 Task: Find connections with filter location Kisaran with filter topic #Productivitywith filter profile language French with filter current company Coforge with filter school Knowledge Institute of Technology (KIOT) with filter industry Physicians with filter service category Product Marketing with filter keywords title Director of Bean Counting
Action: Mouse moved to (681, 89)
Screenshot: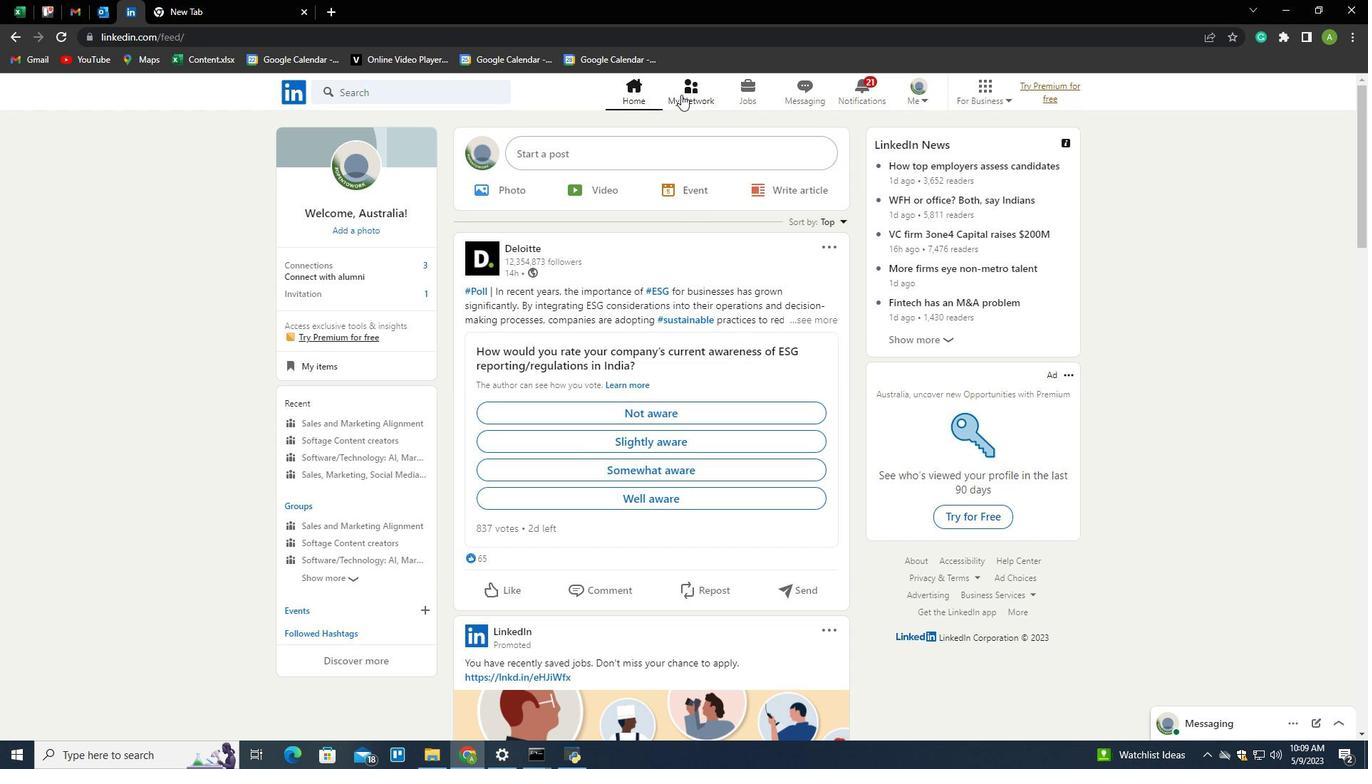 
Action: Mouse pressed left at (681, 89)
Screenshot: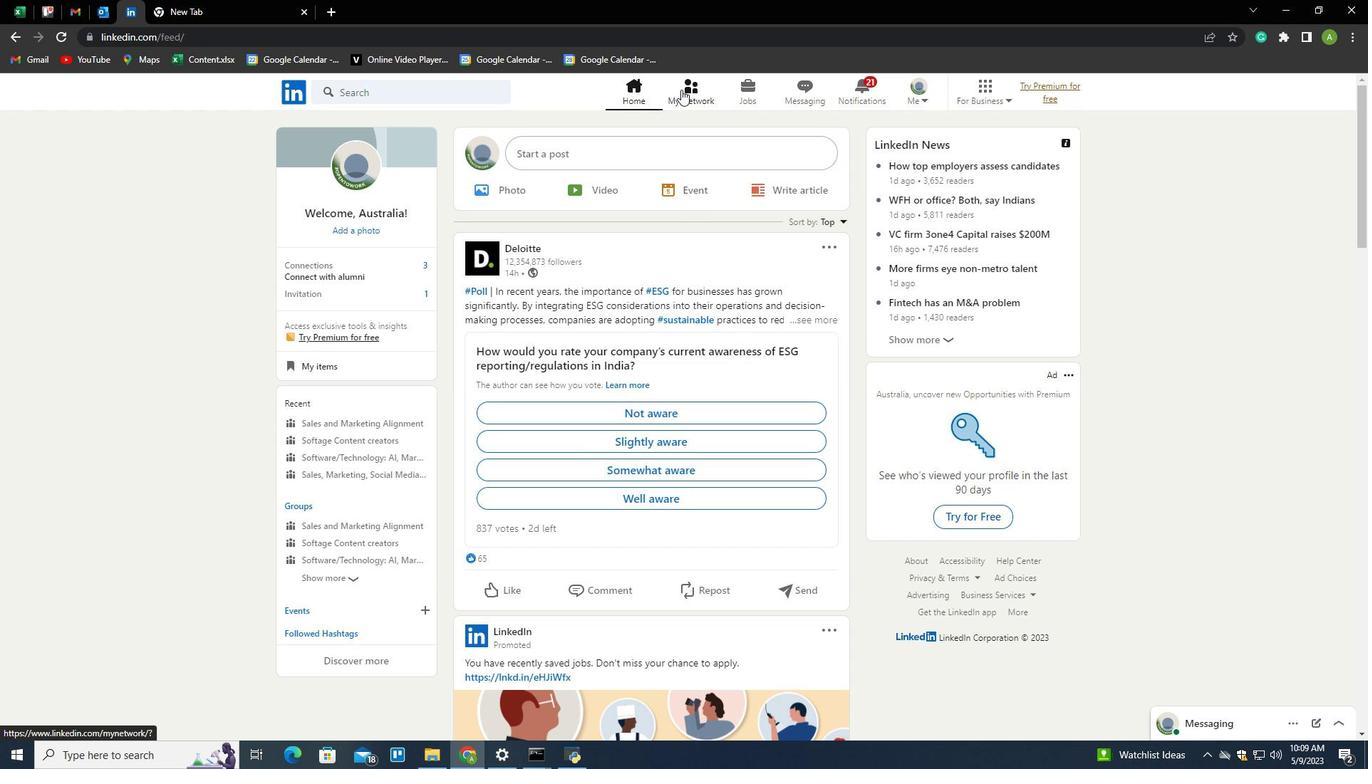 
Action: Mouse moved to (364, 166)
Screenshot: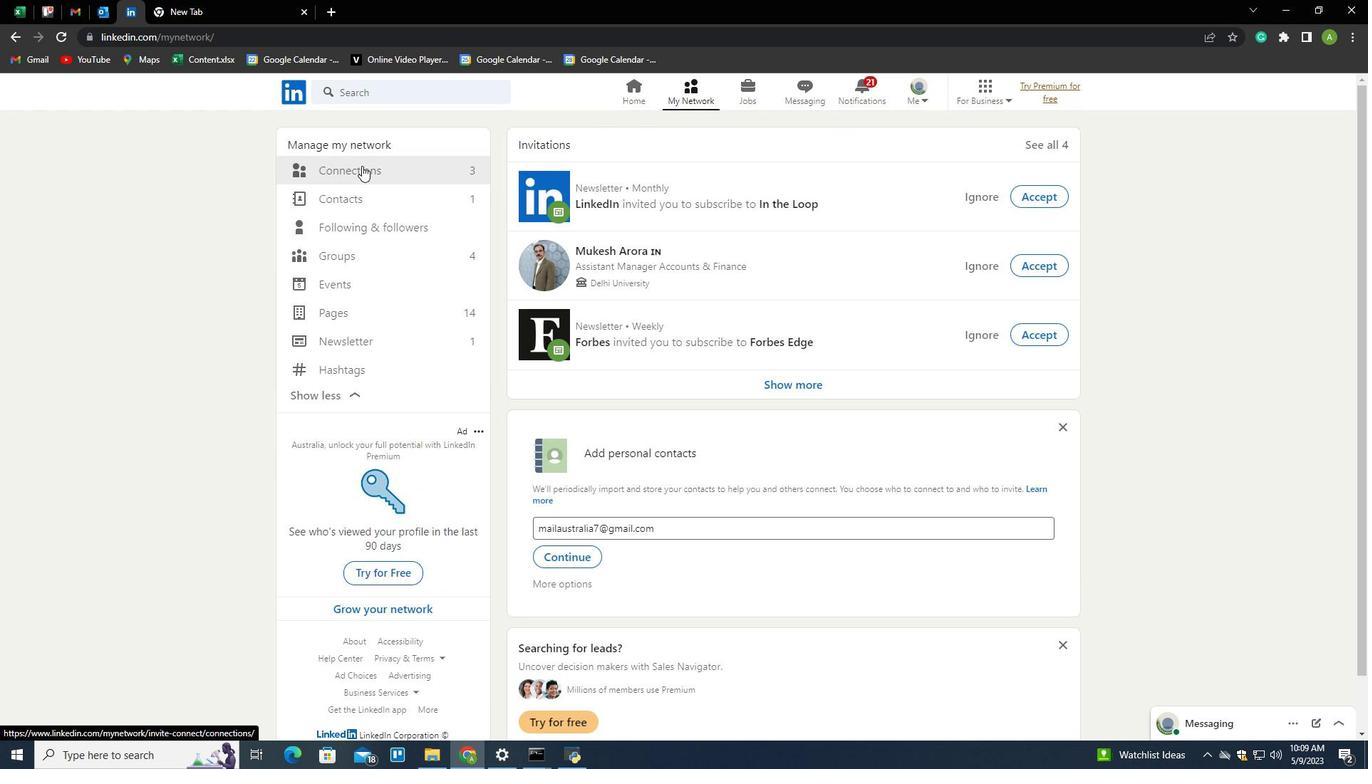
Action: Mouse pressed left at (364, 166)
Screenshot: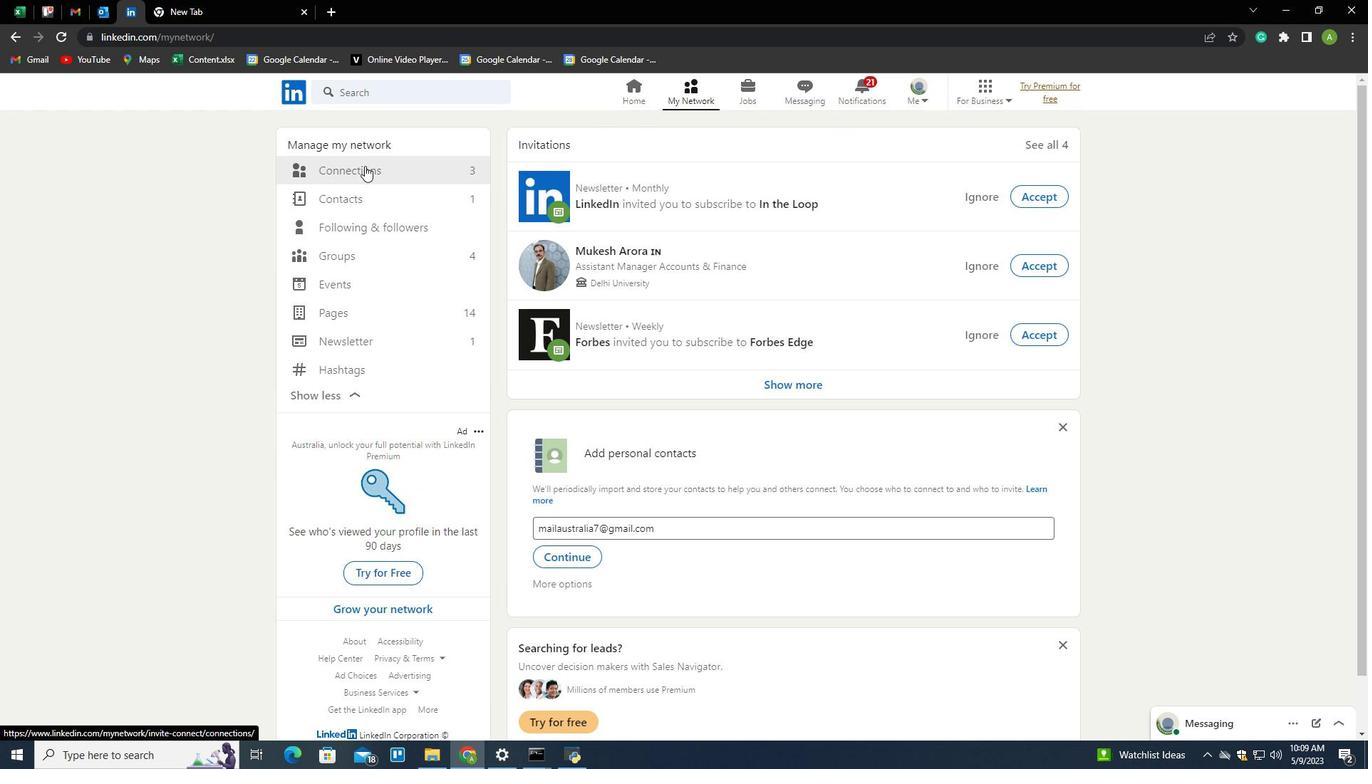 
Action: Mouse moved to (796, 169)
Screenshot: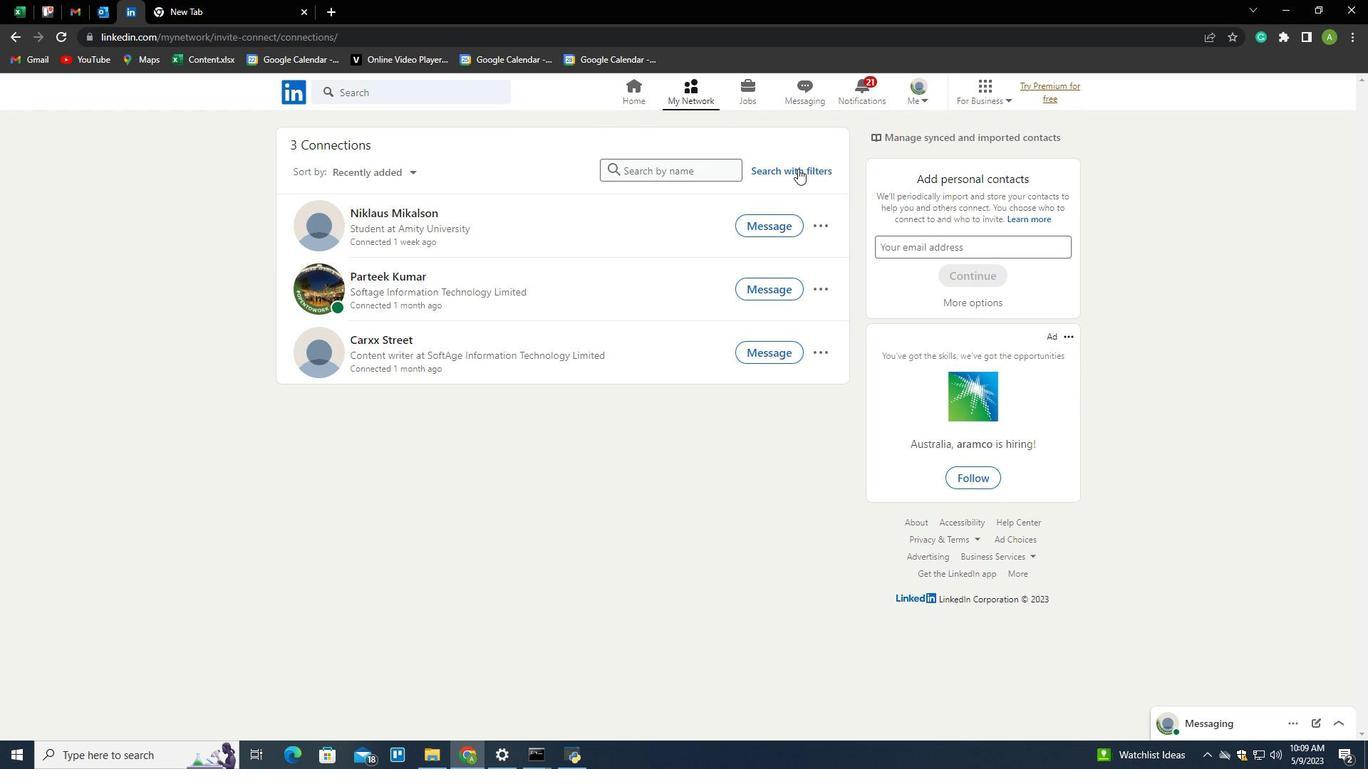 
Action: Mouse pressed left at (796, 169)
Screenshot: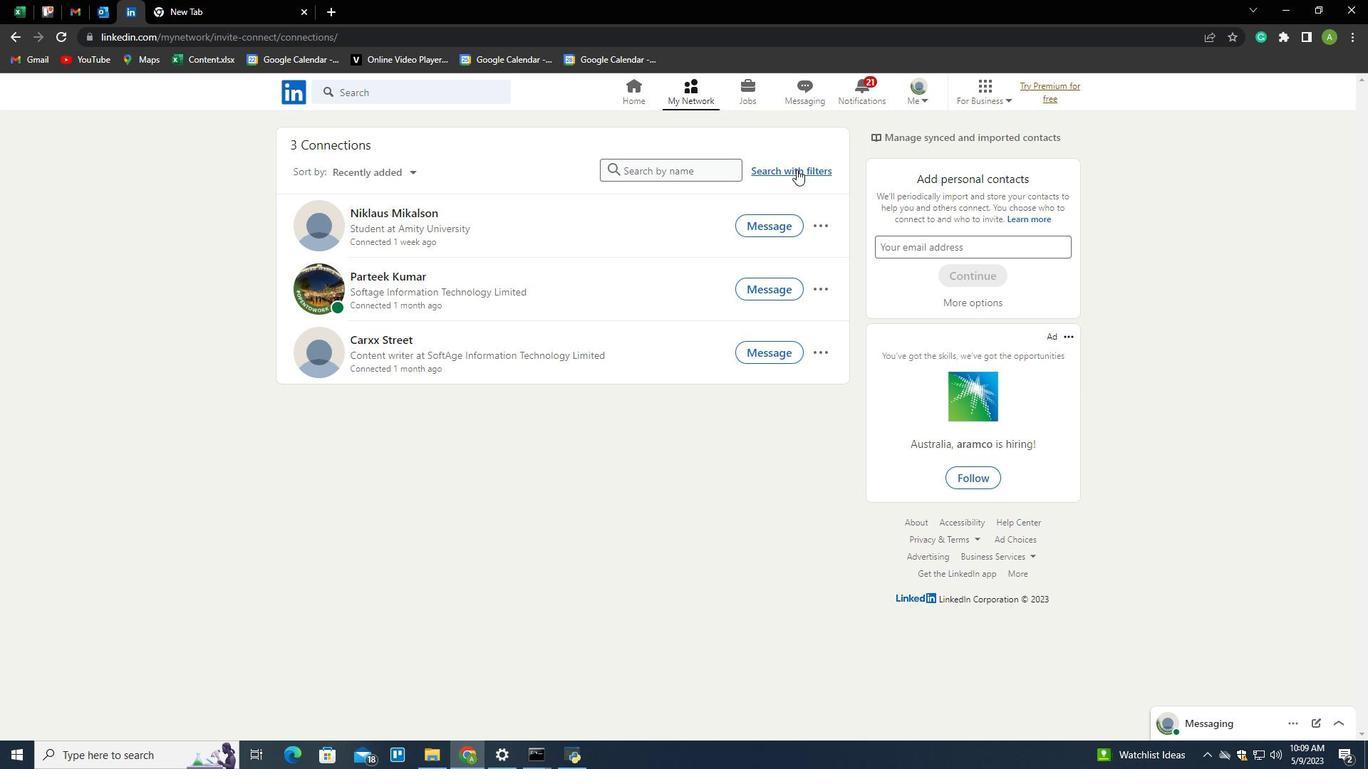 
Action: Mouse moved to (735, 135)
Screenshot: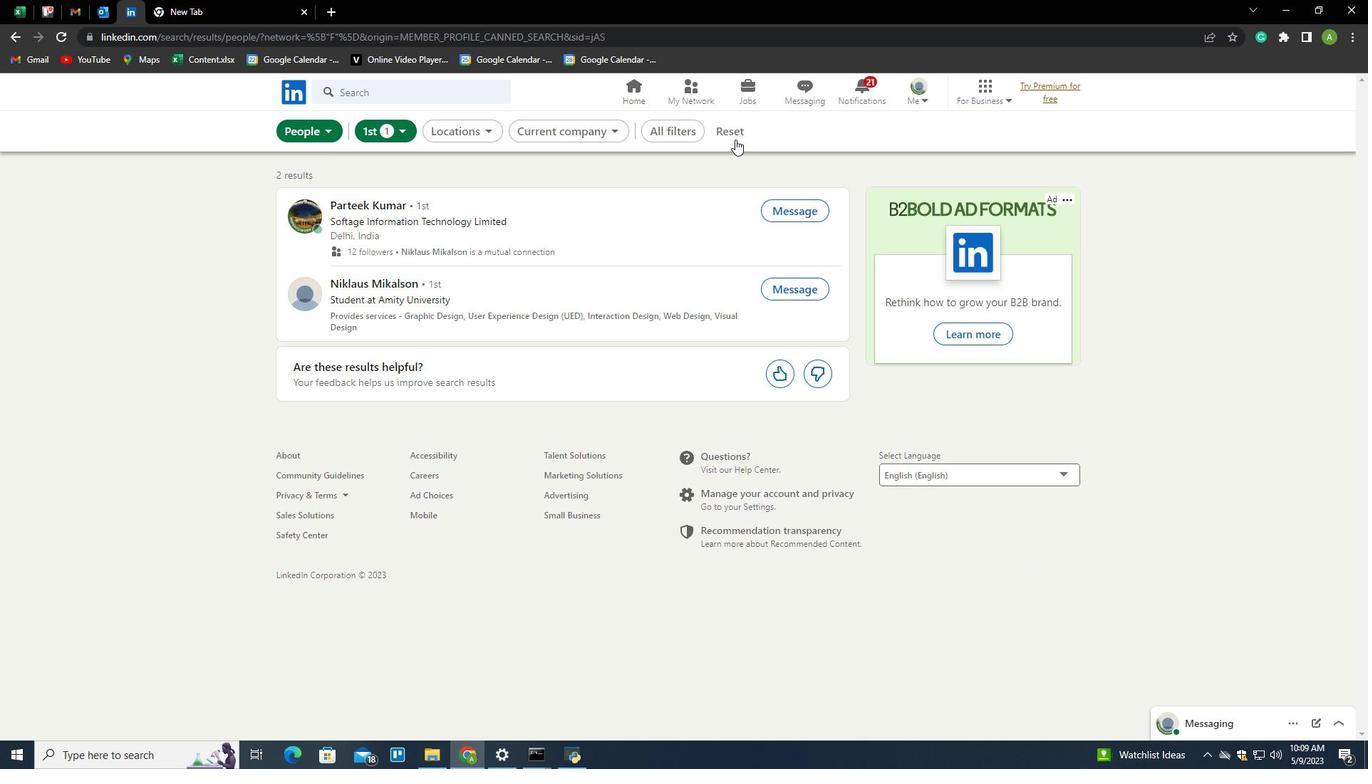 
Action: Mouse pressed left at (735, 135)
Screenshot: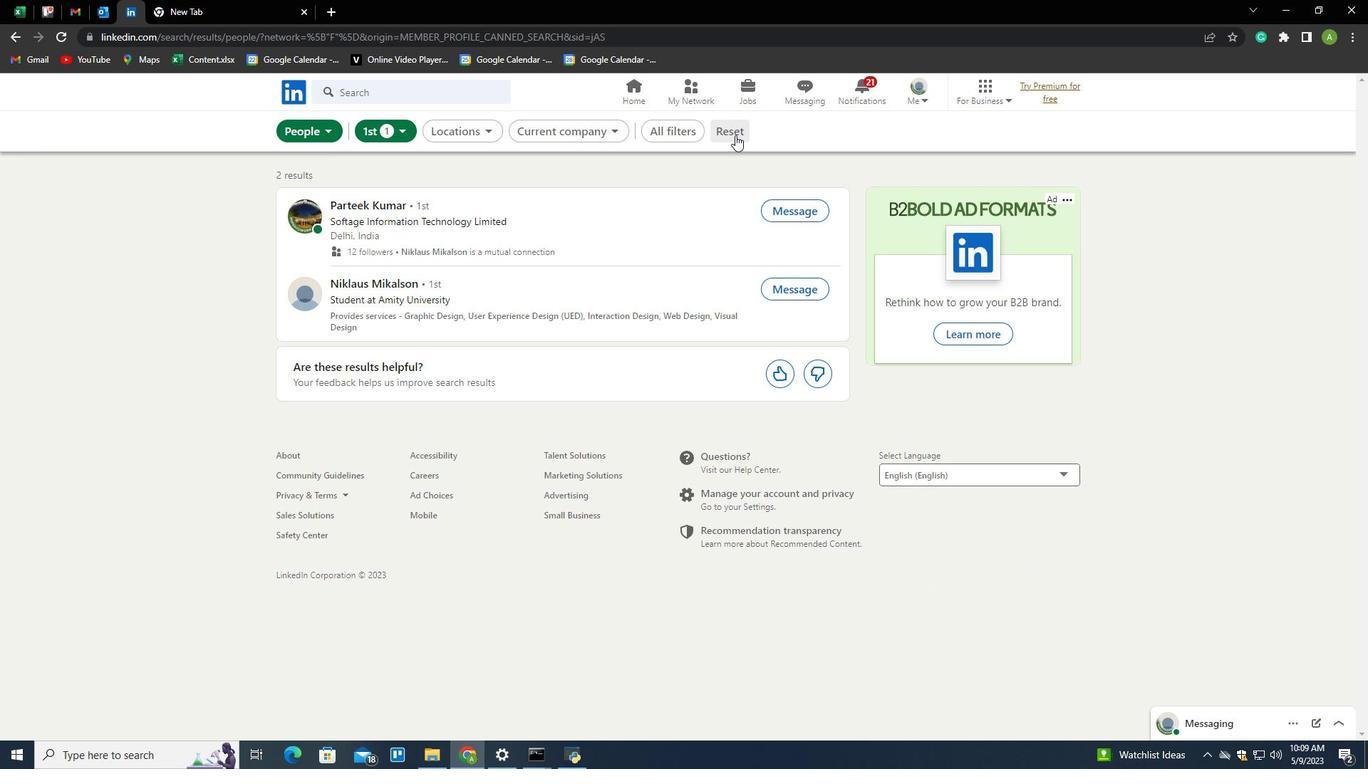 
Action: Mouse moved to (706, 127)
Screenshot: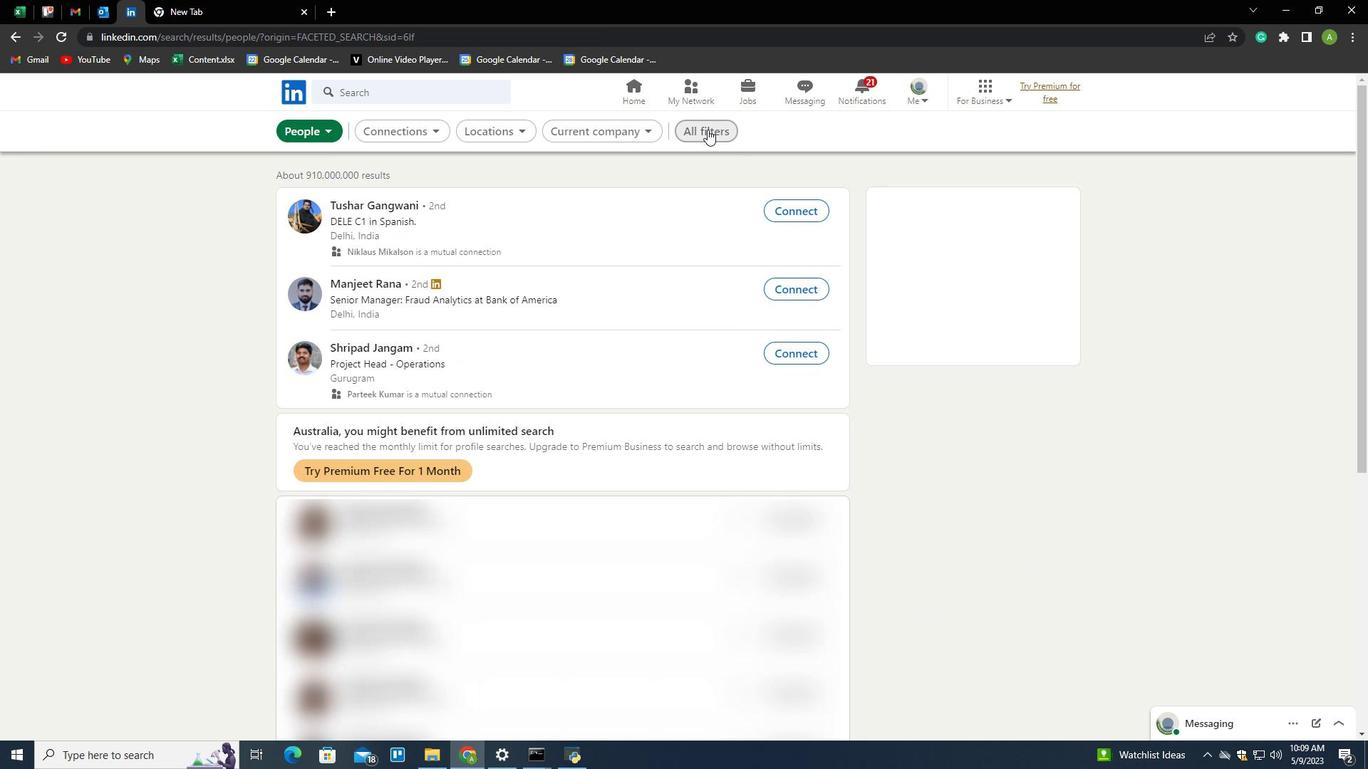 
Action: Mouse pressed left at (706, 127)
Screenshot: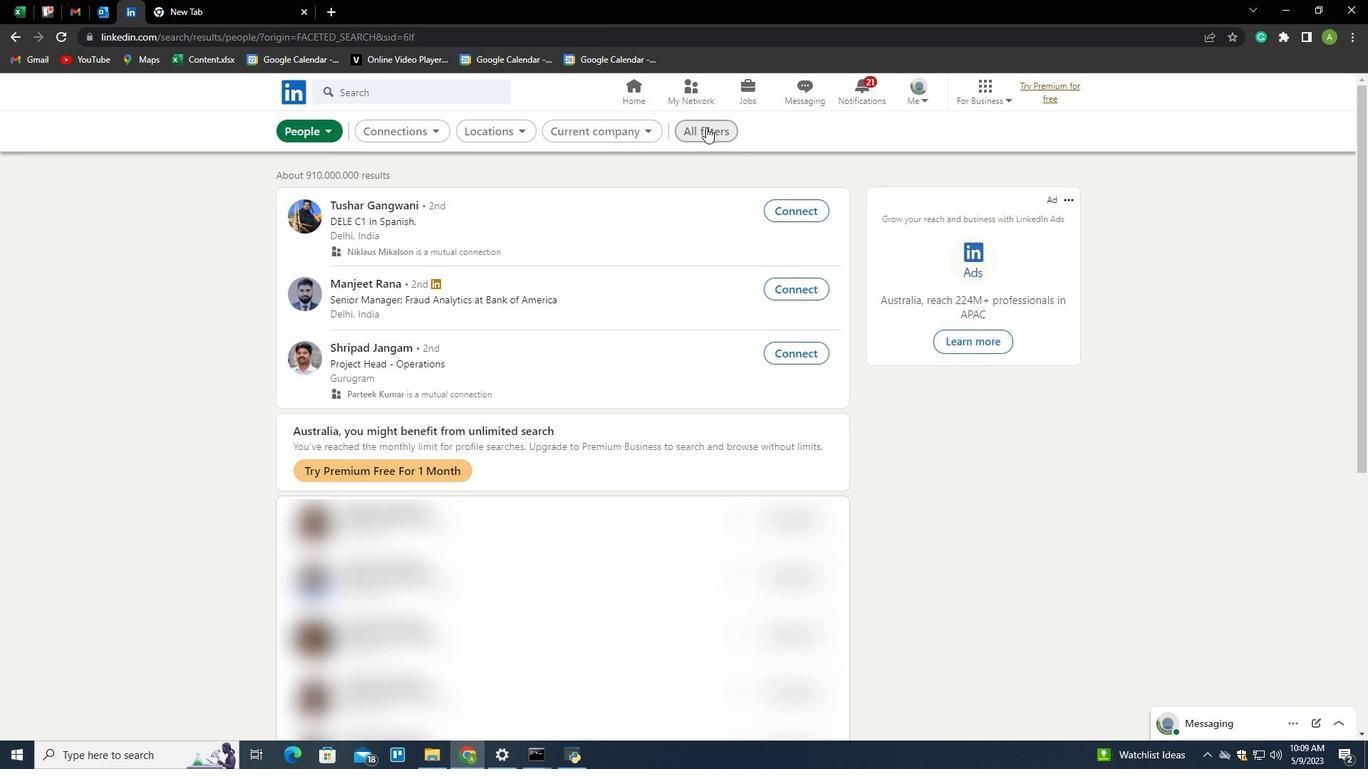 
Action: Mouse moved to (1167, 412)
Screenshot: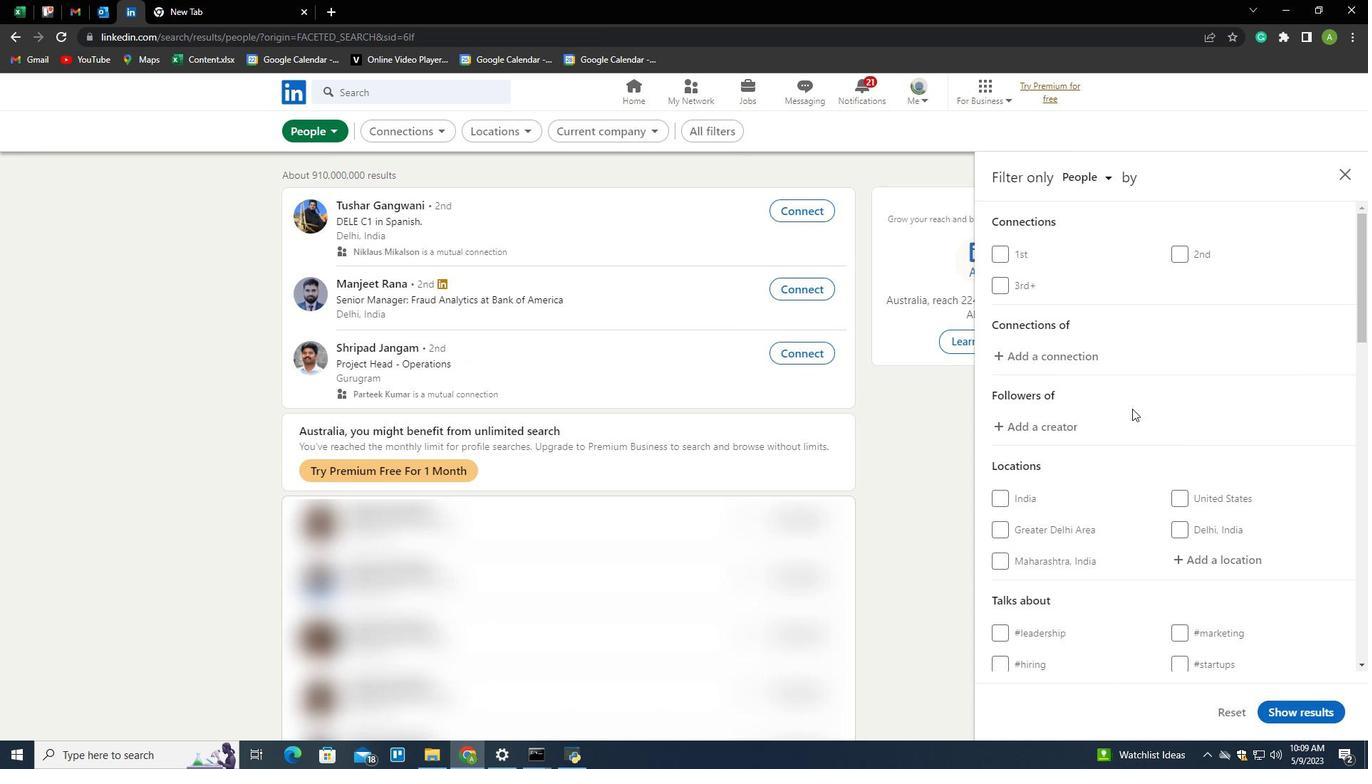 
Action: Mouse scrolled (1167, 411) with delta (0, 0)
Screenshot: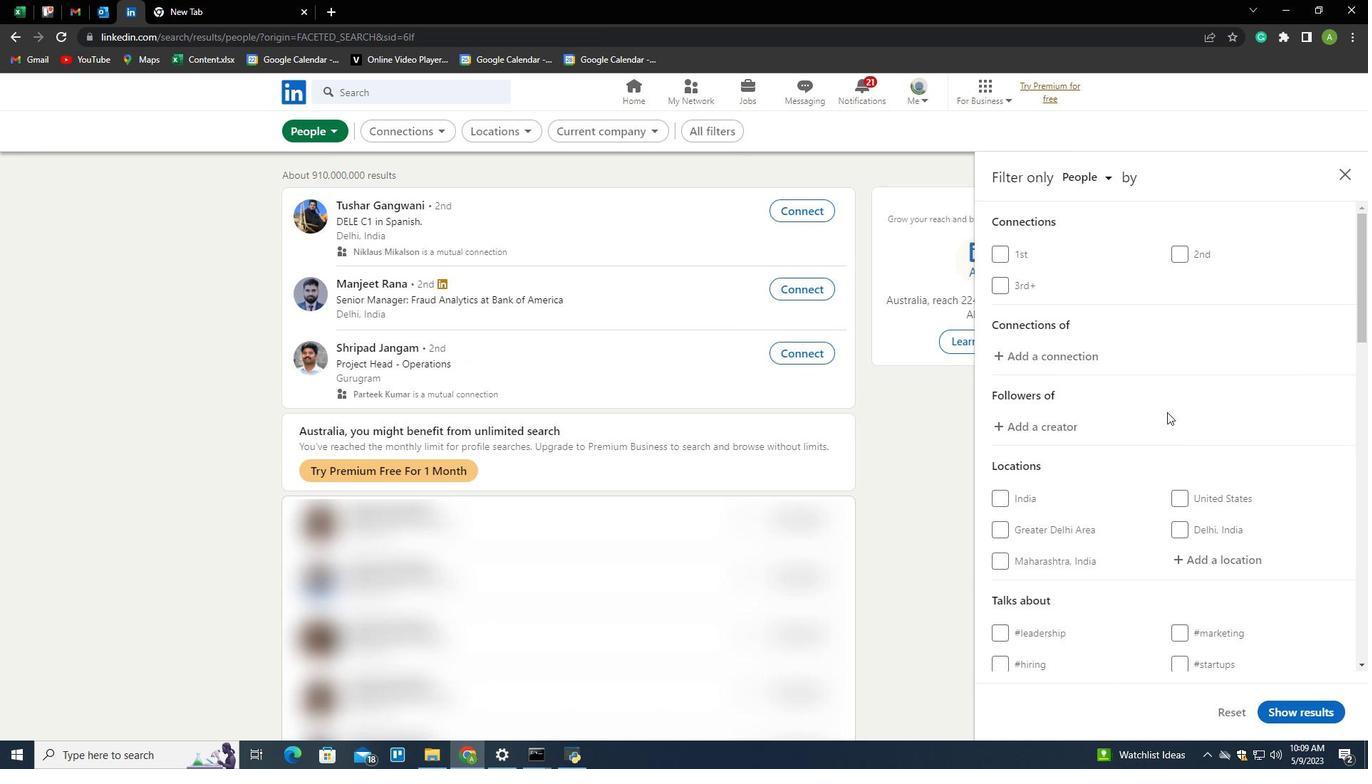 
Action: Mouse scrolled (1167, 411) with delta (0, 0)
Screenshot: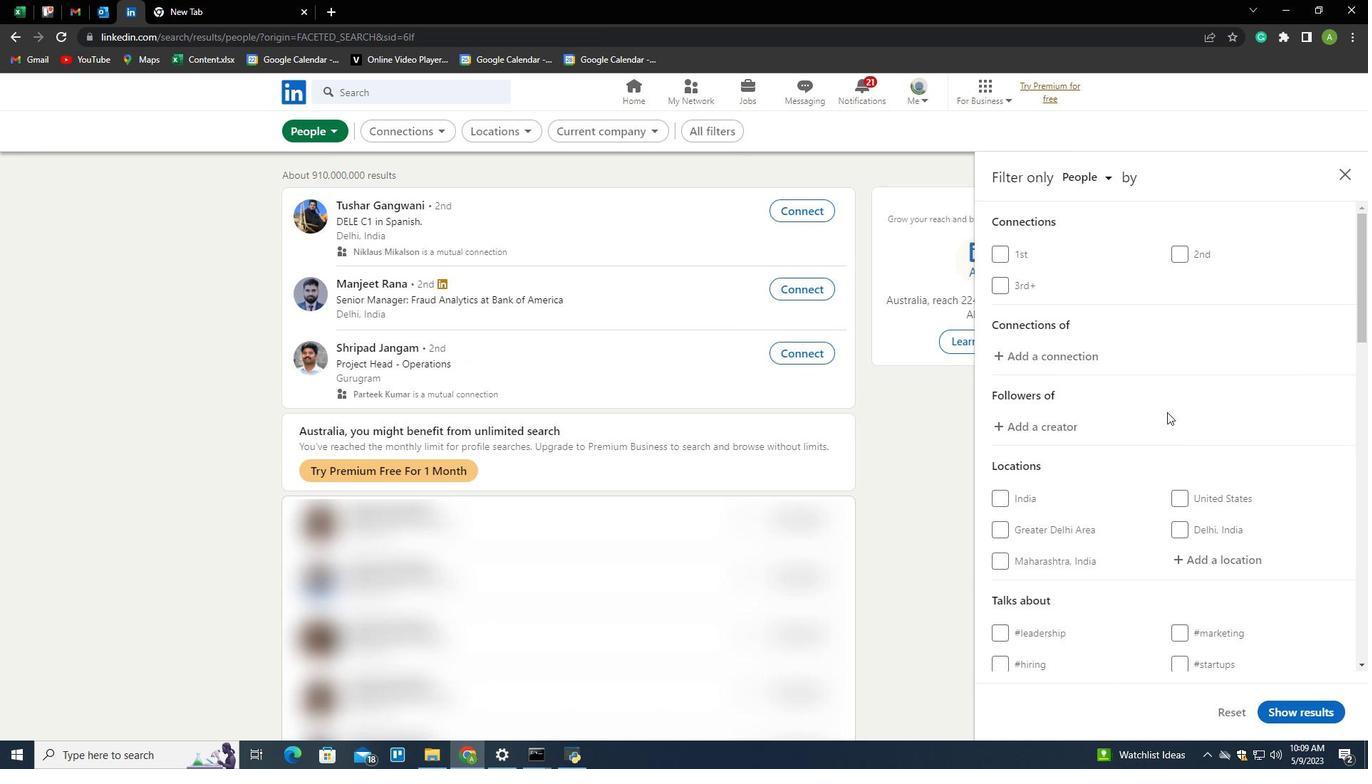 
Action: Mouse moved to (1188, 414)
Screenshot: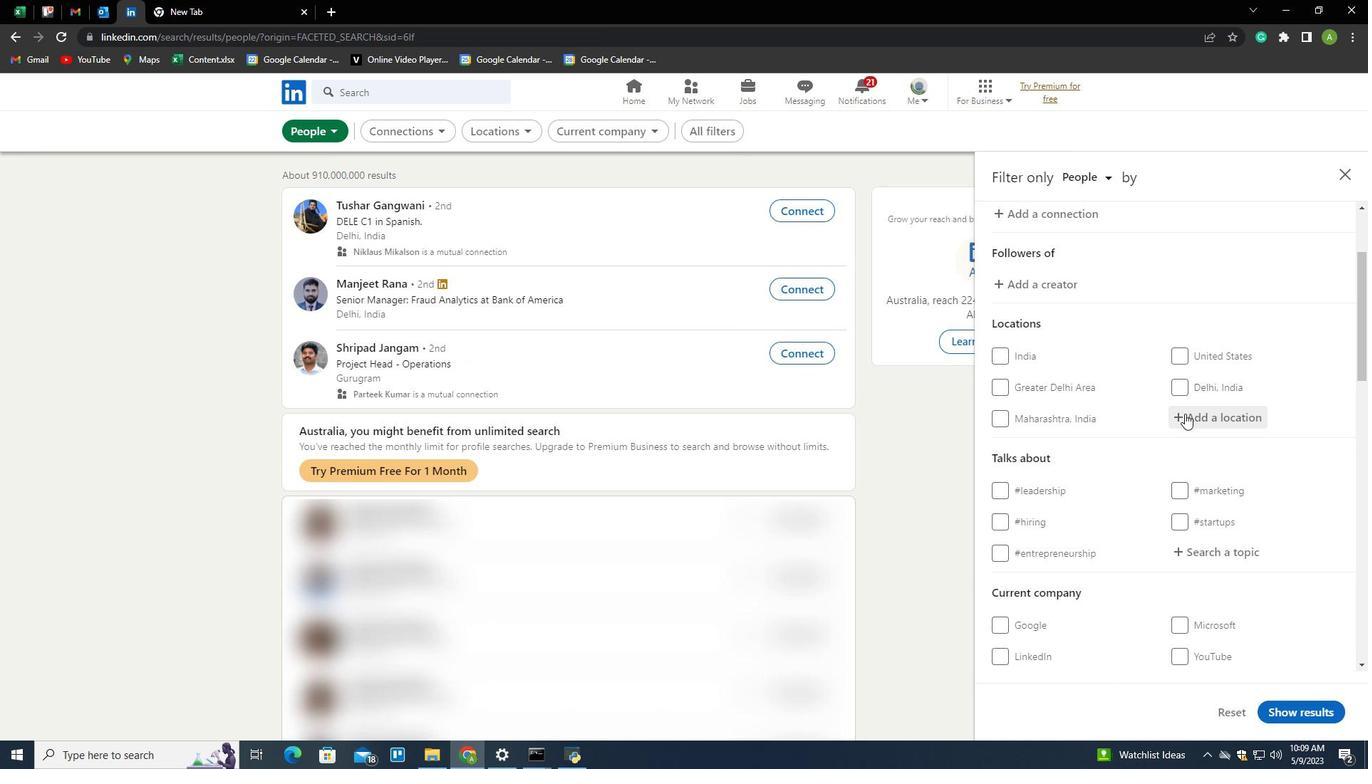 
Action: Mouse pressed left at (1188, 414)
Screenshot: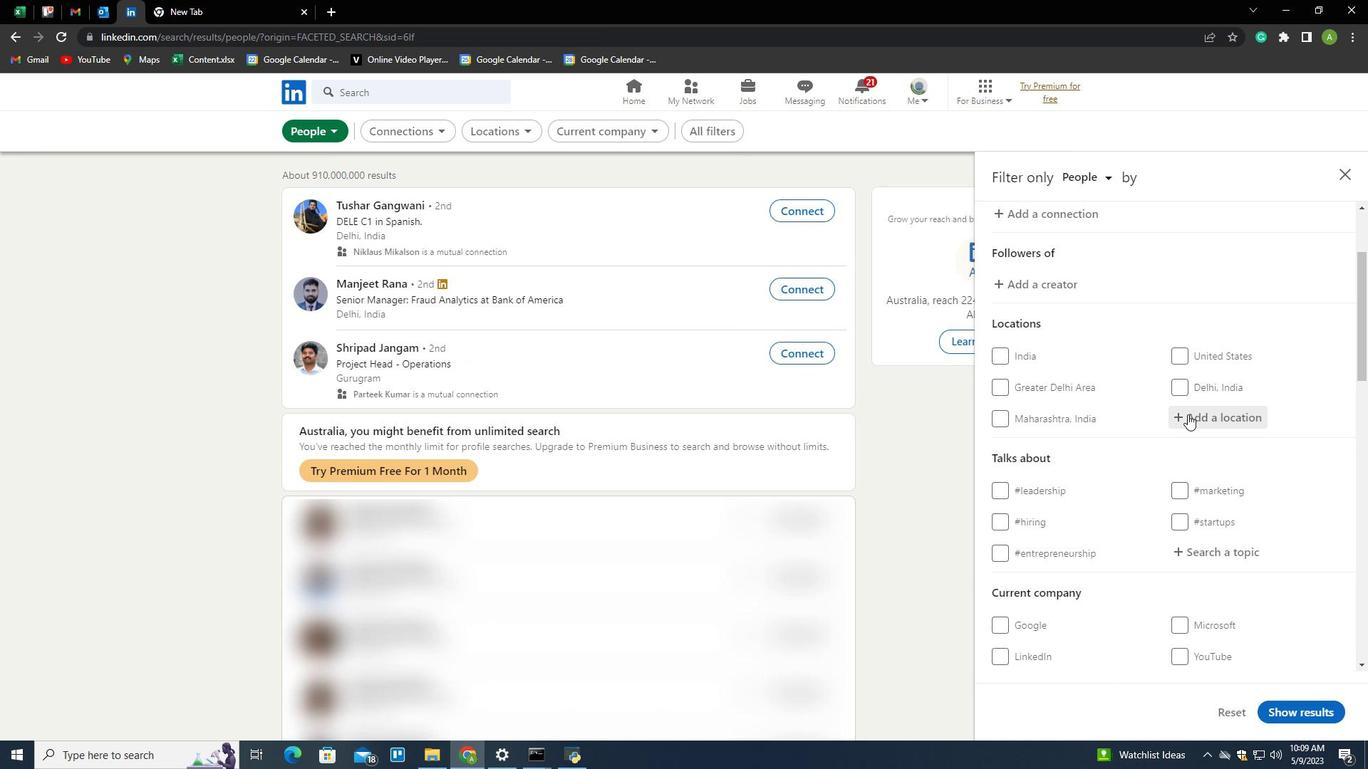 
Action: Key pressed <Key.shift>Kia<Key.backspace>saran
Screenshot: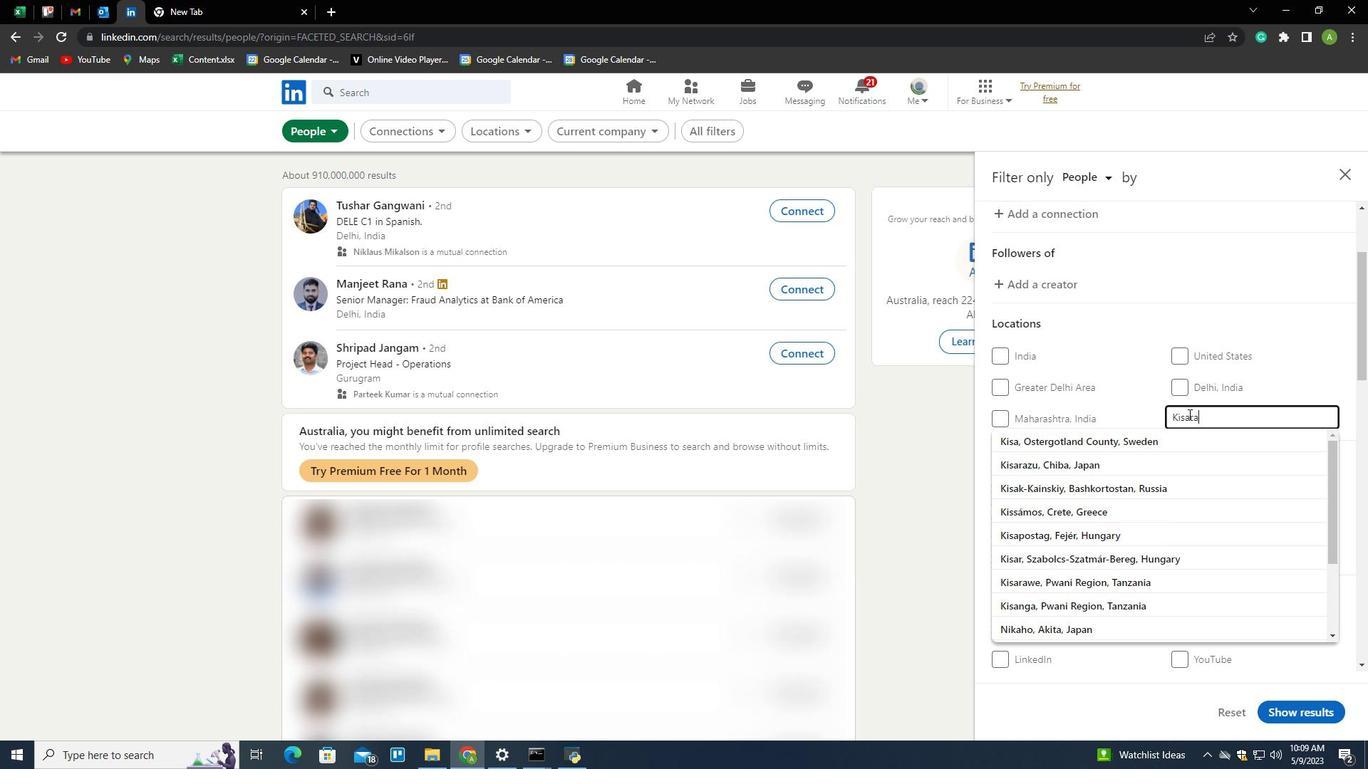 
Action: Mouse moved to (1263, 476)
Screenshot: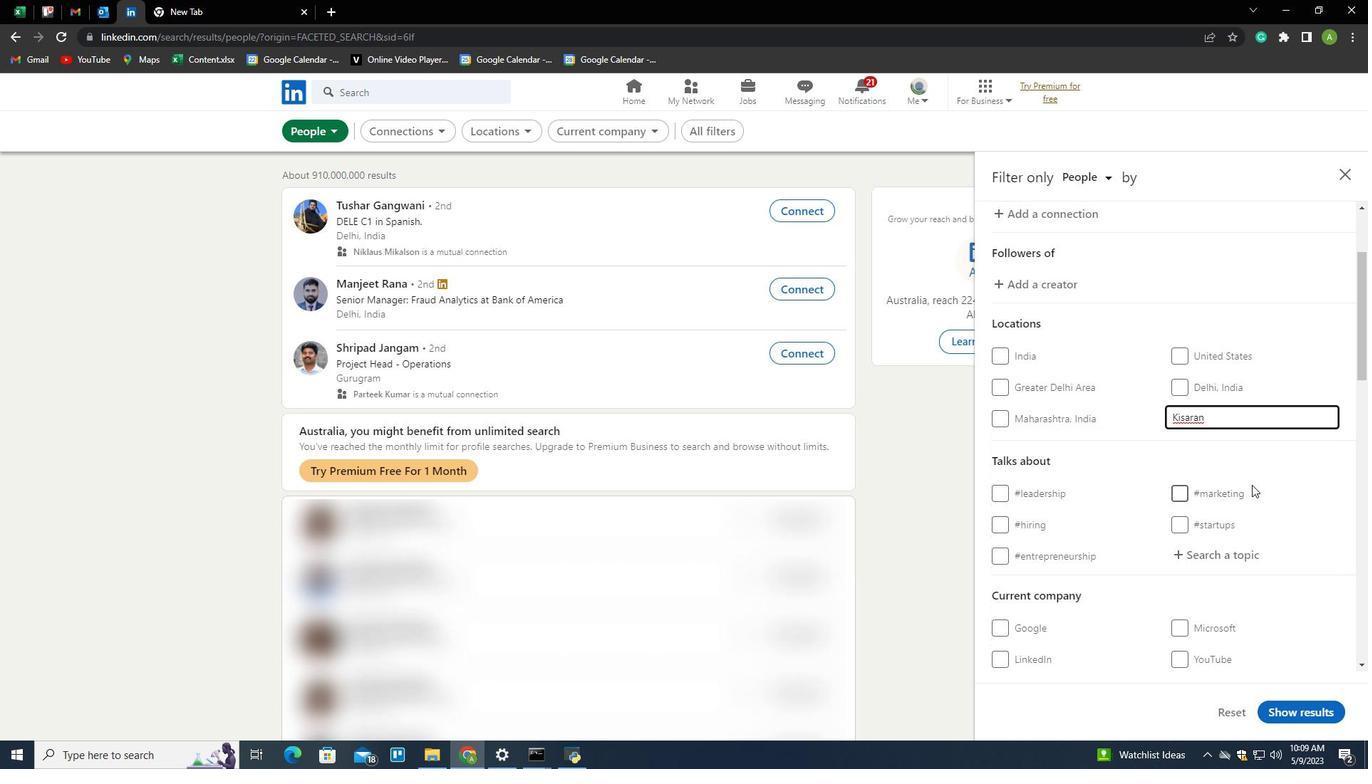 
Action: Mouse pressed left at (1263, 476)
Screenshot: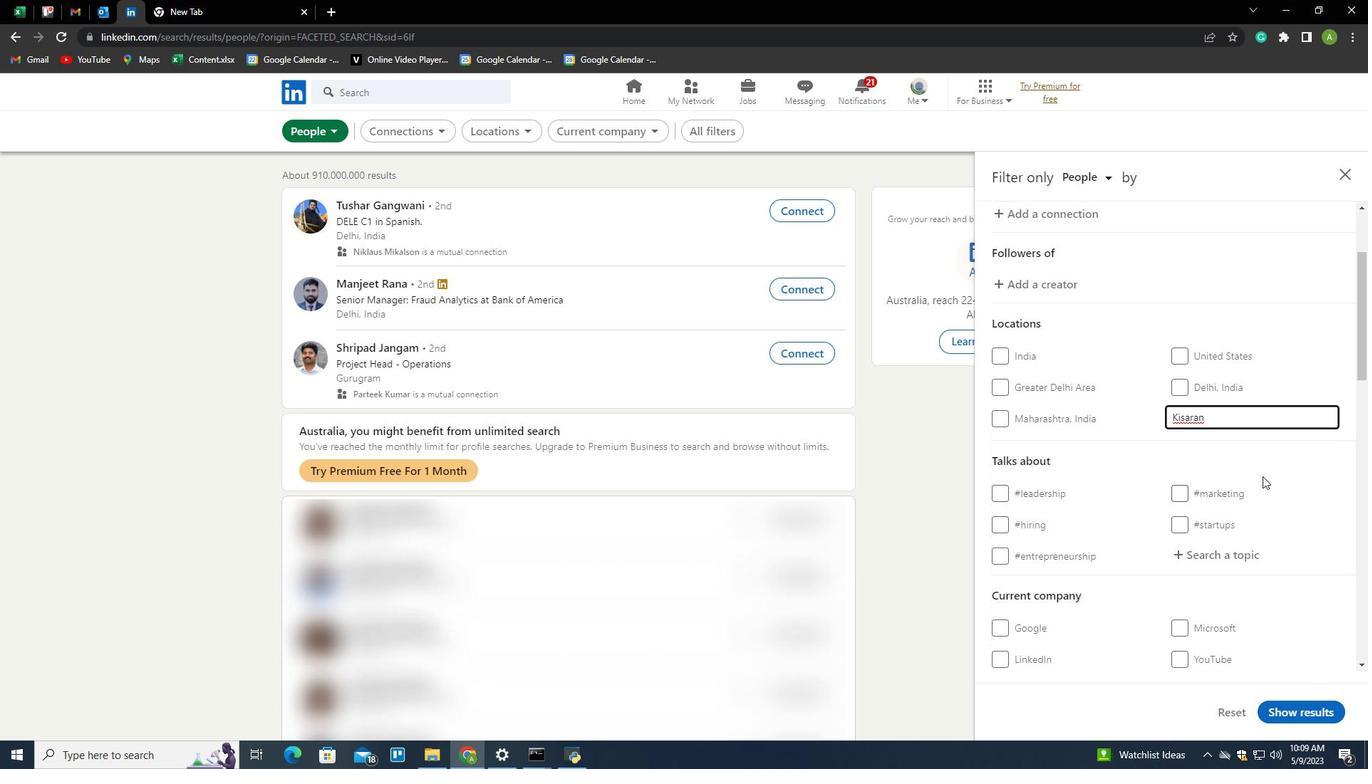 
Action: Mouse moved to (1224, 553)
Screenshot: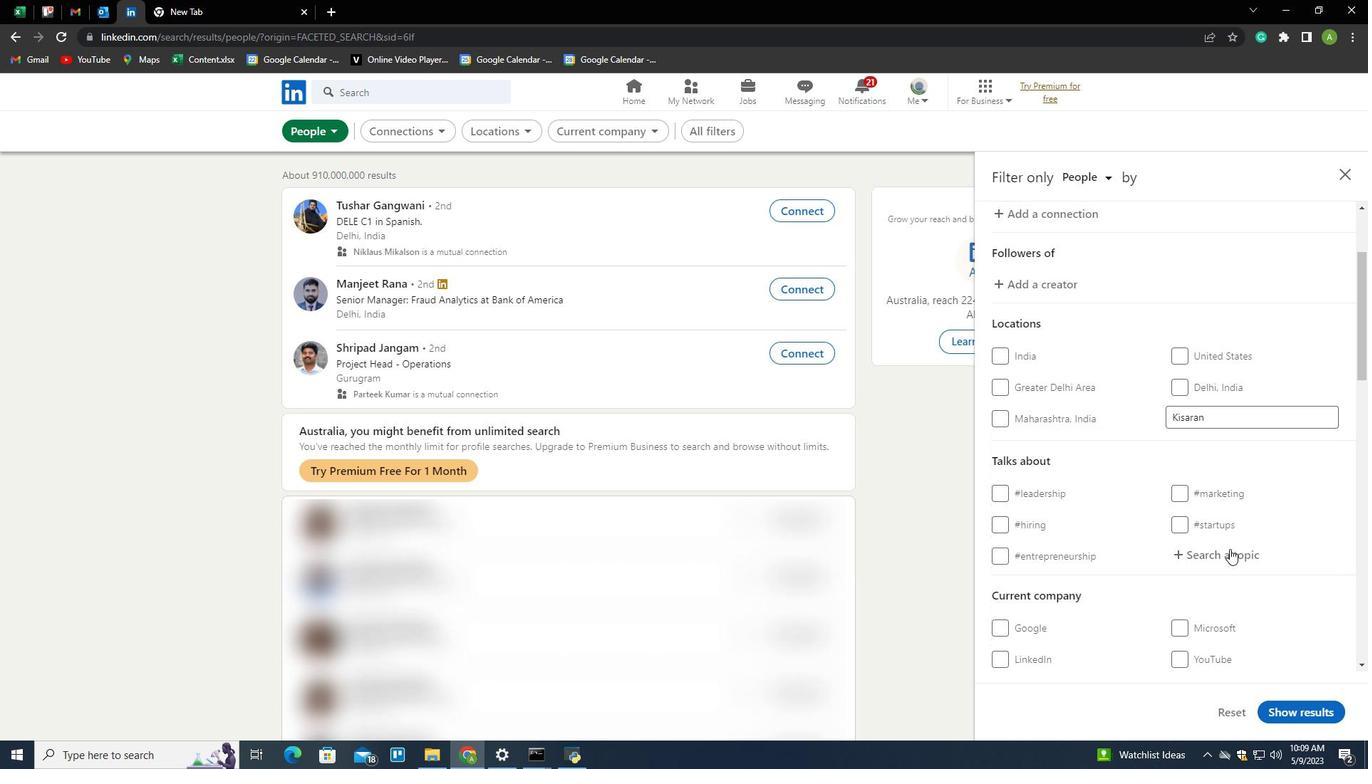 
Action: Mouse pressed left at (1224, 553)
Screenshot: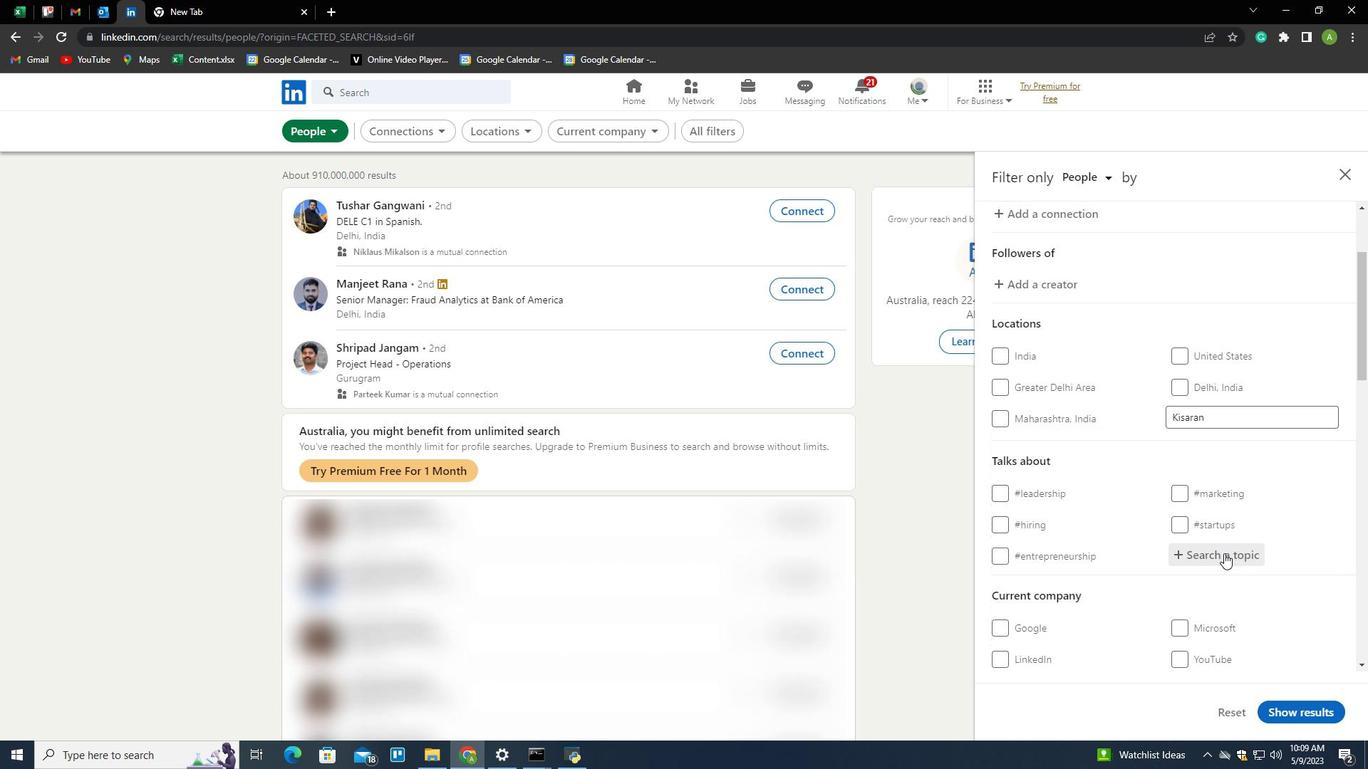 
Action: Key pressed <Key.shift>Productivity<Key.down><Key.enter>
Screenshot: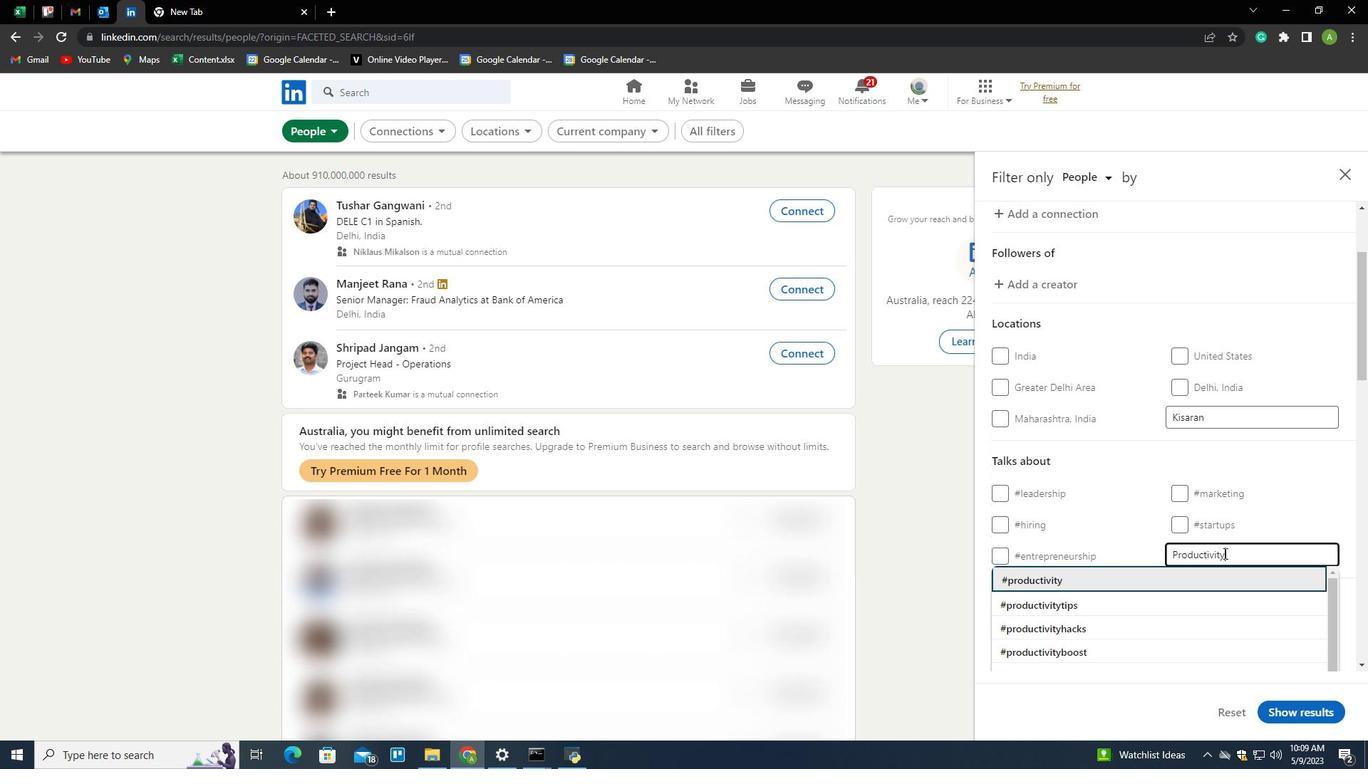 
Action: Mouse scrolled (1224, 553) with delta (0, 0)
Screenshot: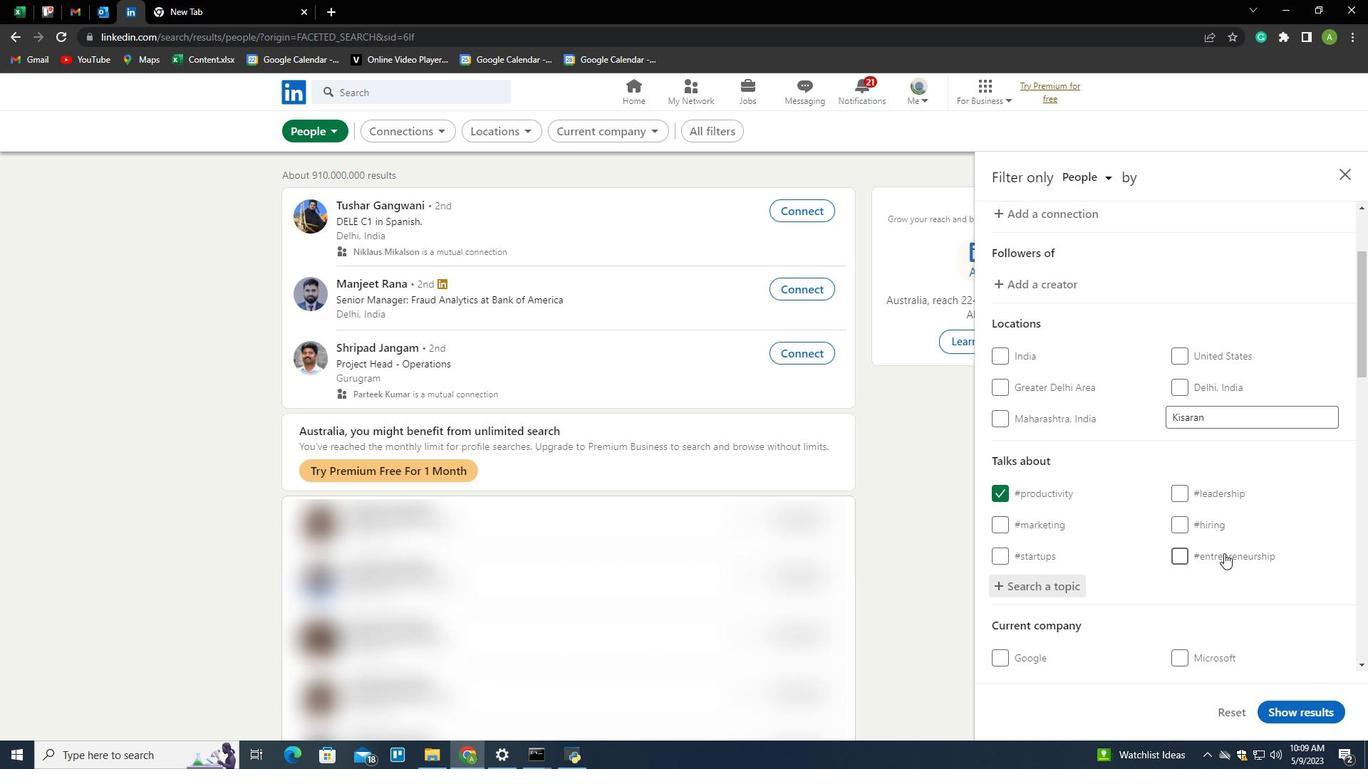 
Action: Mouse scrolled (1224, 553) with delta (0, 0)
Screenshot: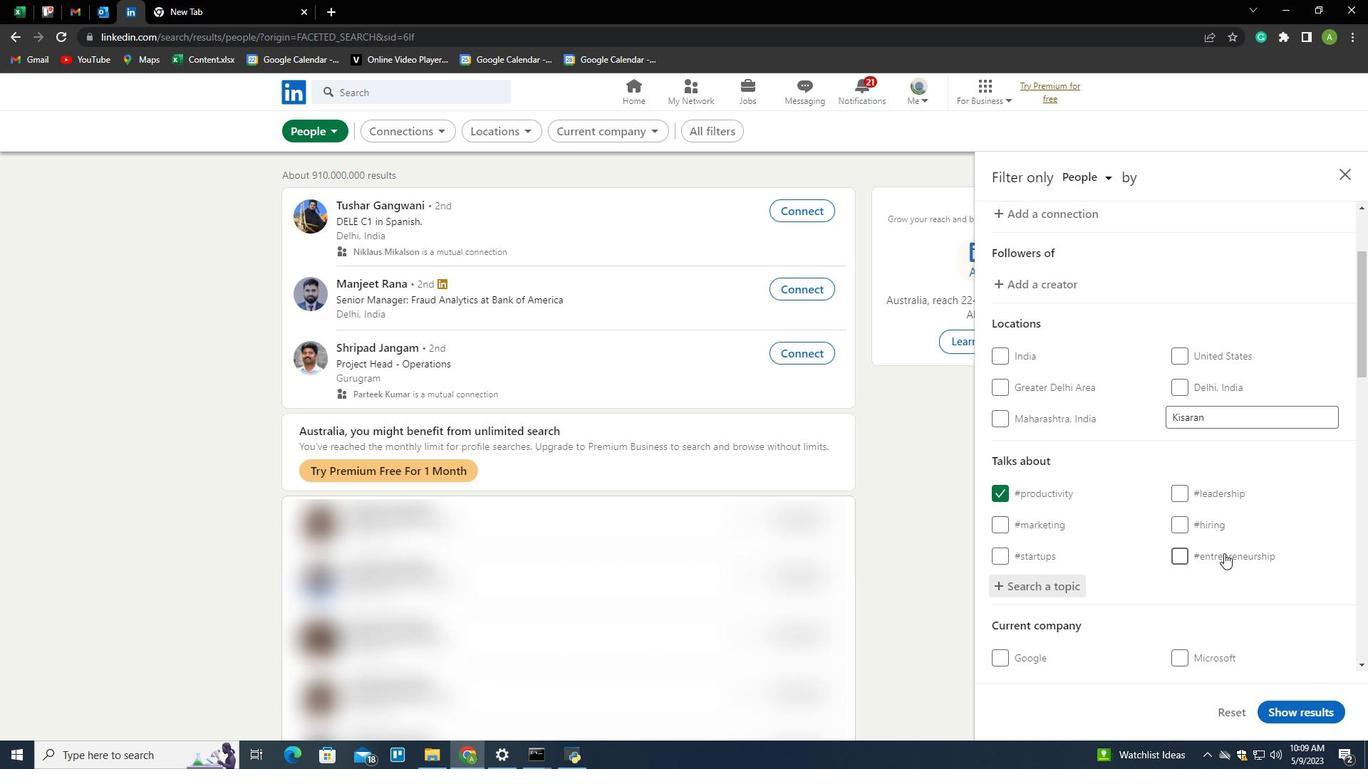 
Action: Mouse scrolled (1224, 553) with delta (0, 0)
Screenshot: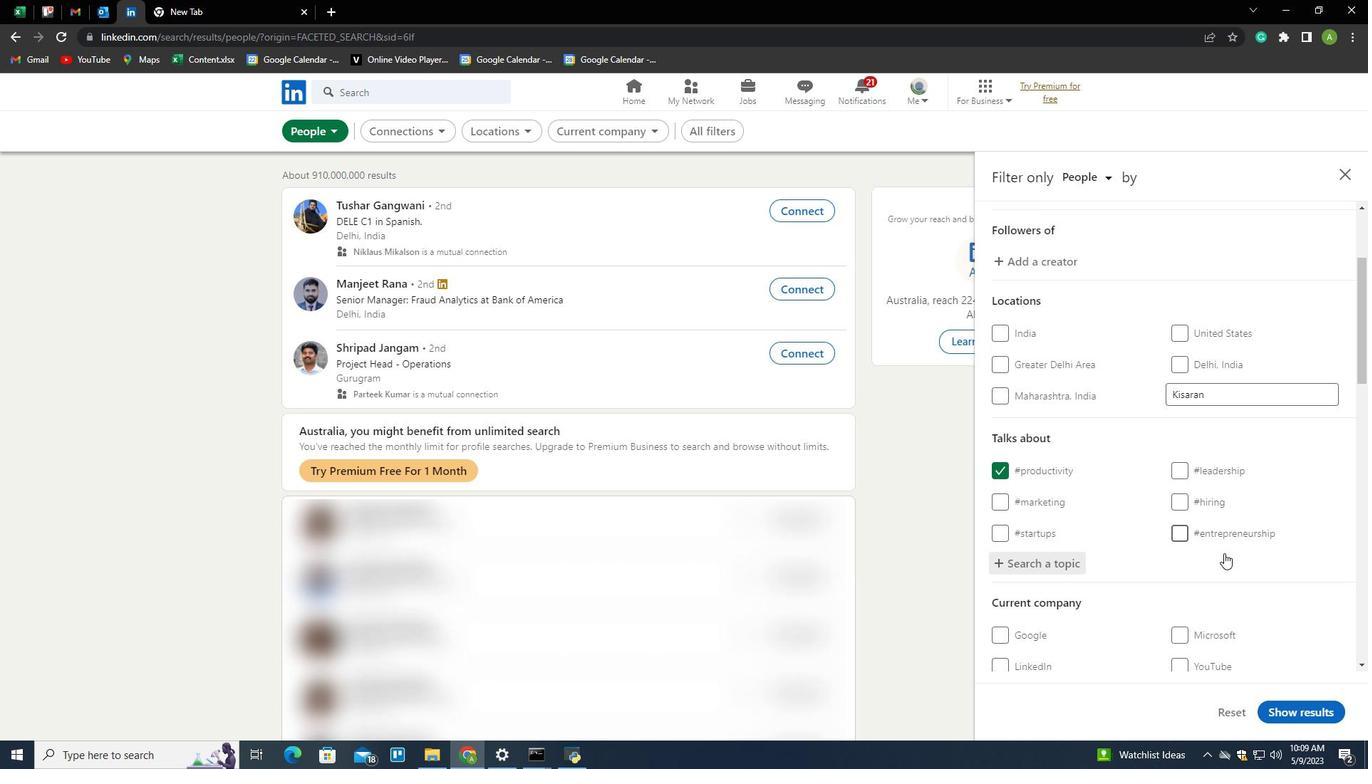 
Action: Mouse scrolled (1224, 553) with delta (0, 0)
Screenshot: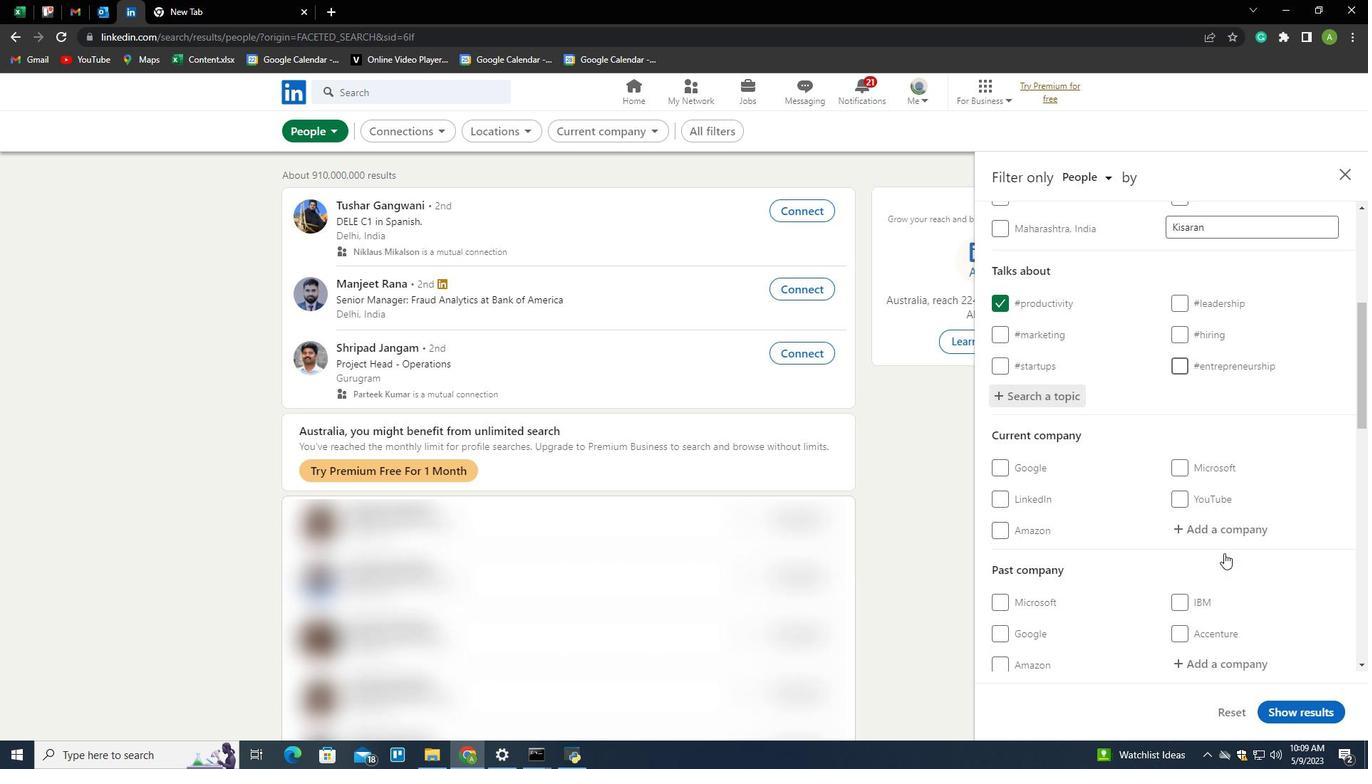
Action: Mouse scrolled (1224, 553) with delta (0, 0)
Screenshot: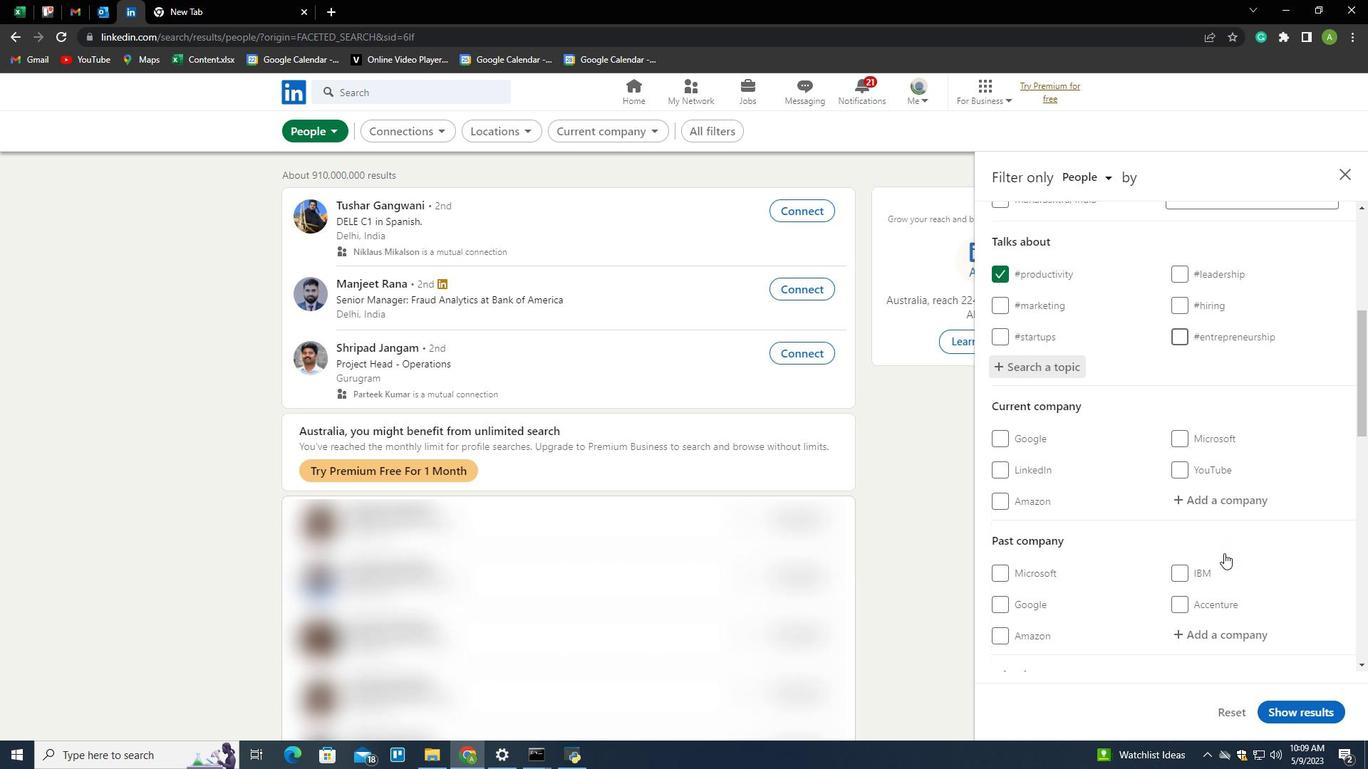 
Action: Mouse moved to (1219, 378)
Screenshot: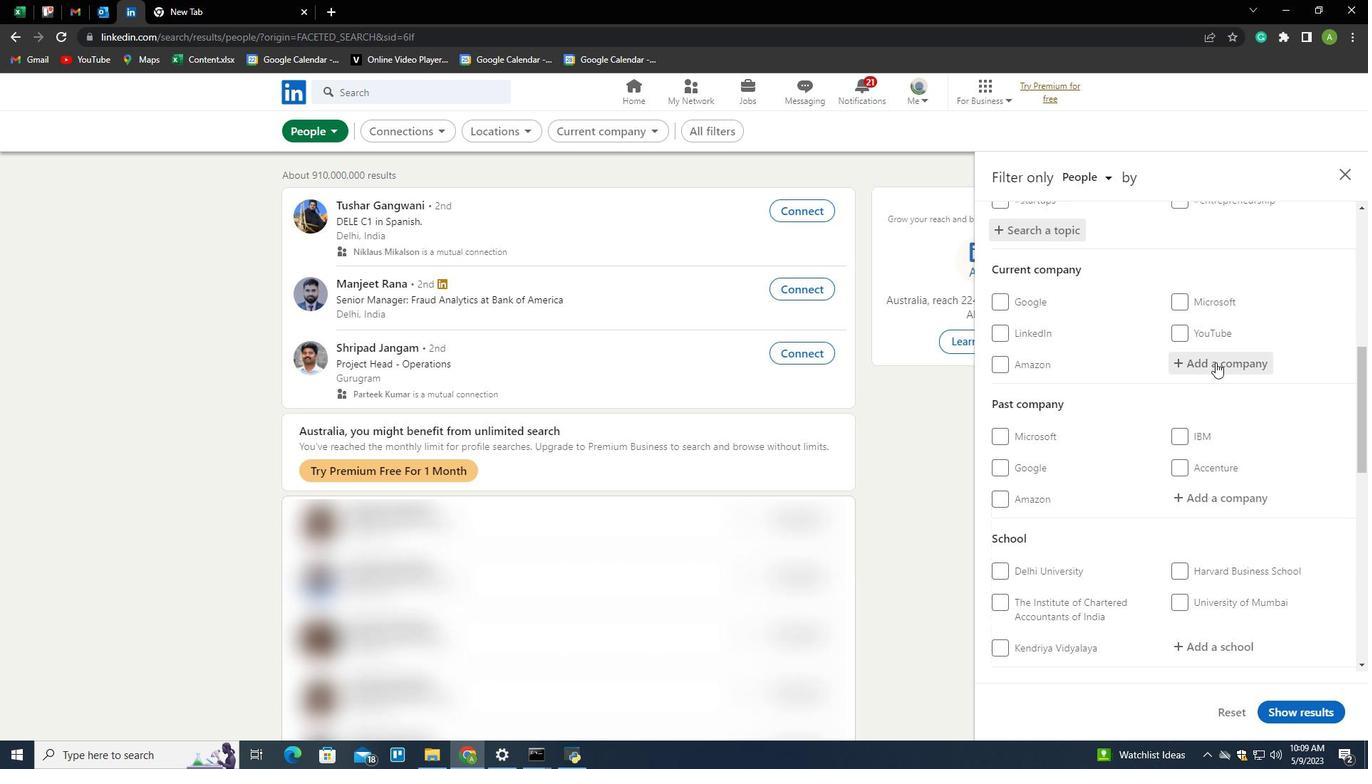 
Action: Mouse scrolled (1219, 377) with delta (0, 0)
Screenshot: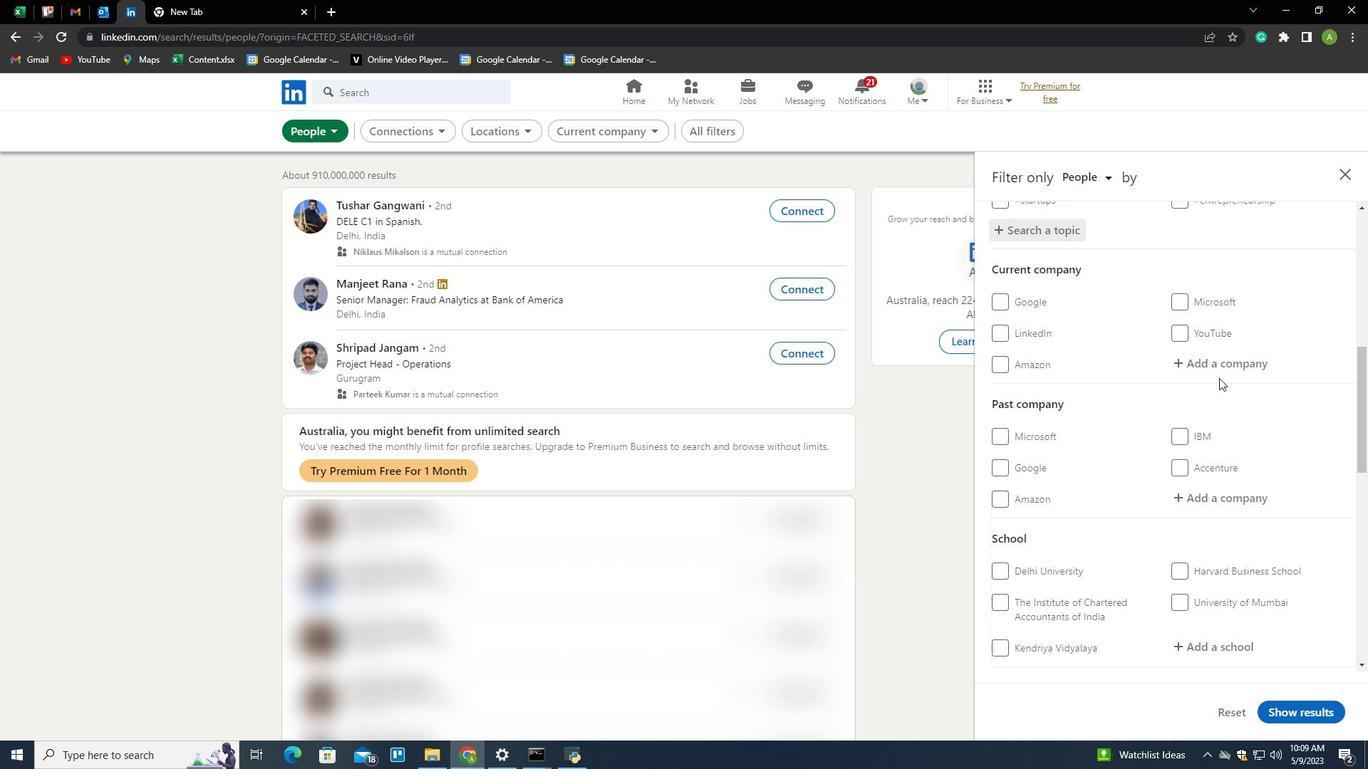 
Action: Mouse scrolled (1219, 377) with delta (0, 0)
Screenshot: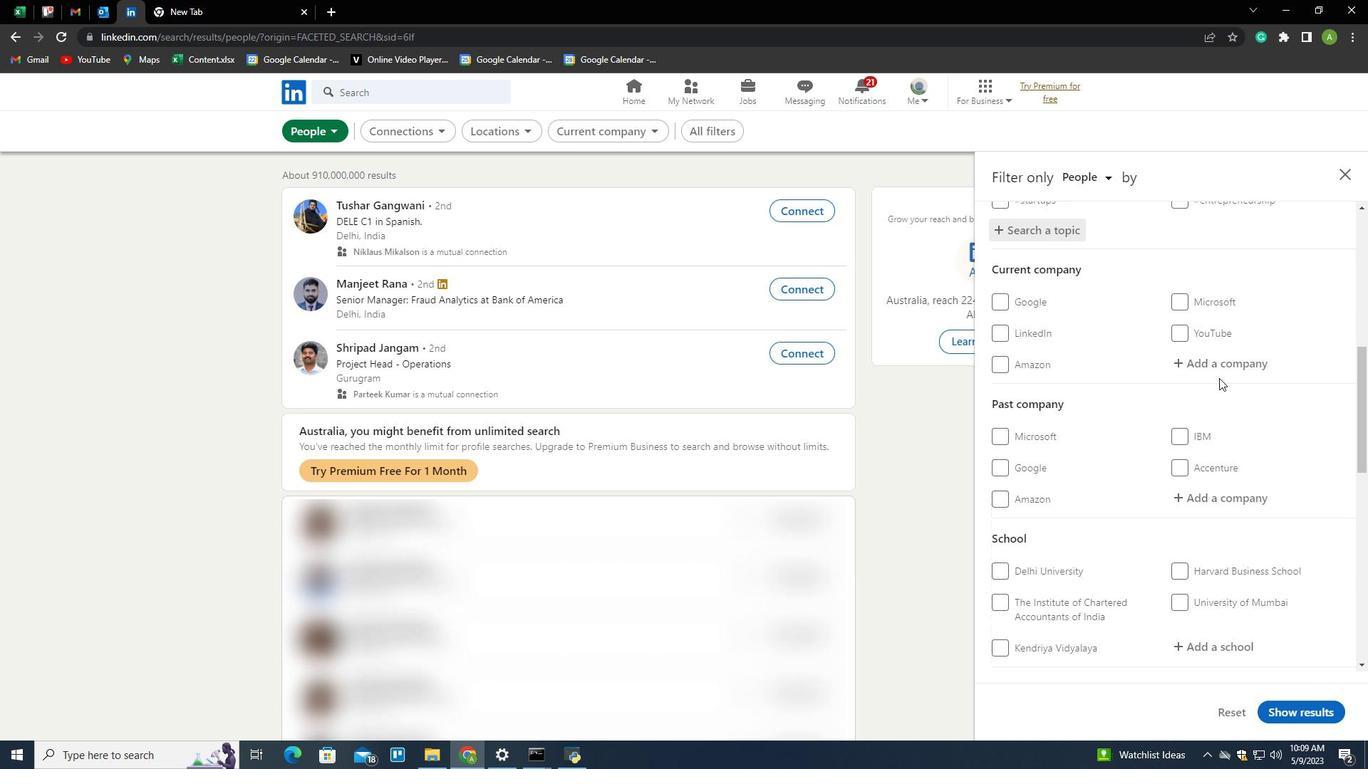 
Action: Mouse scrolled (1219, 377) with delta (0, 0)
Screenshot: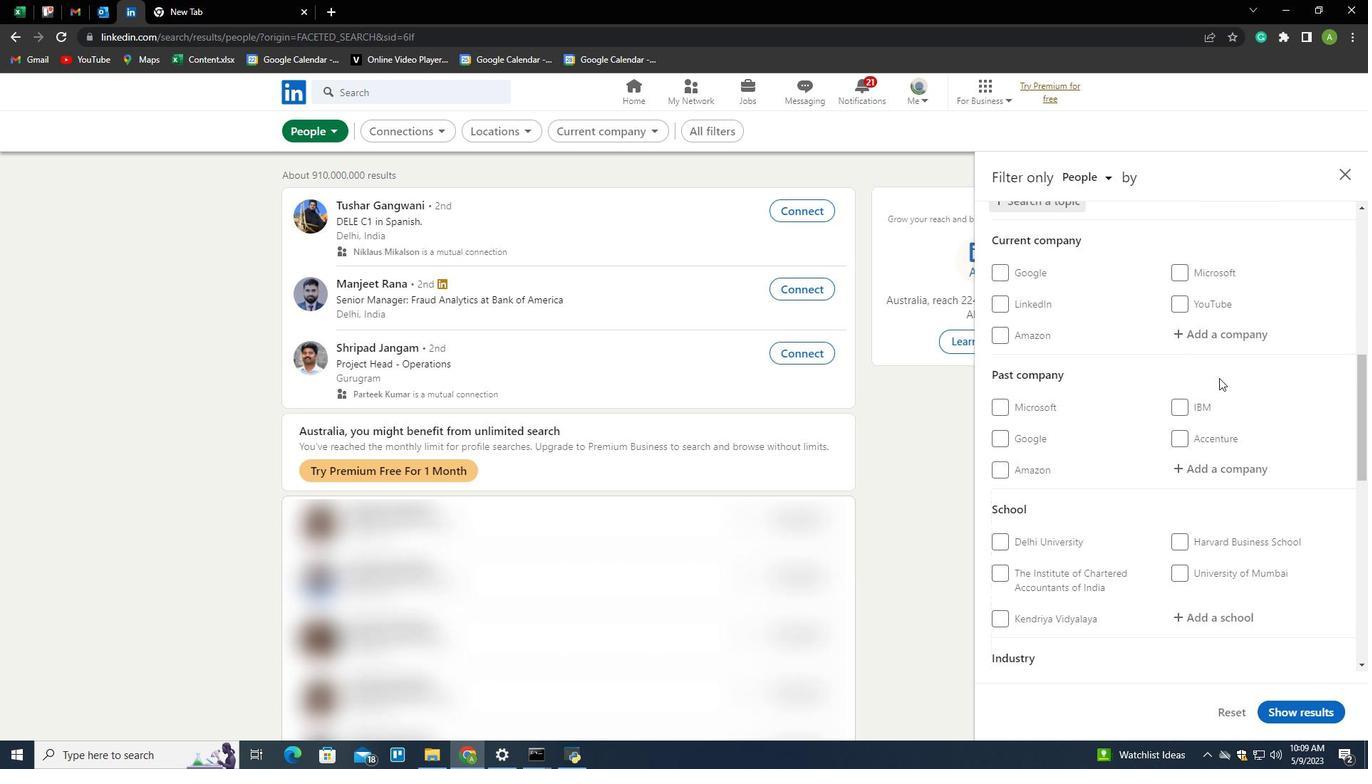 
Action: Mouse scrolled (1219, 377) with delta (0, 0)
Screenshot: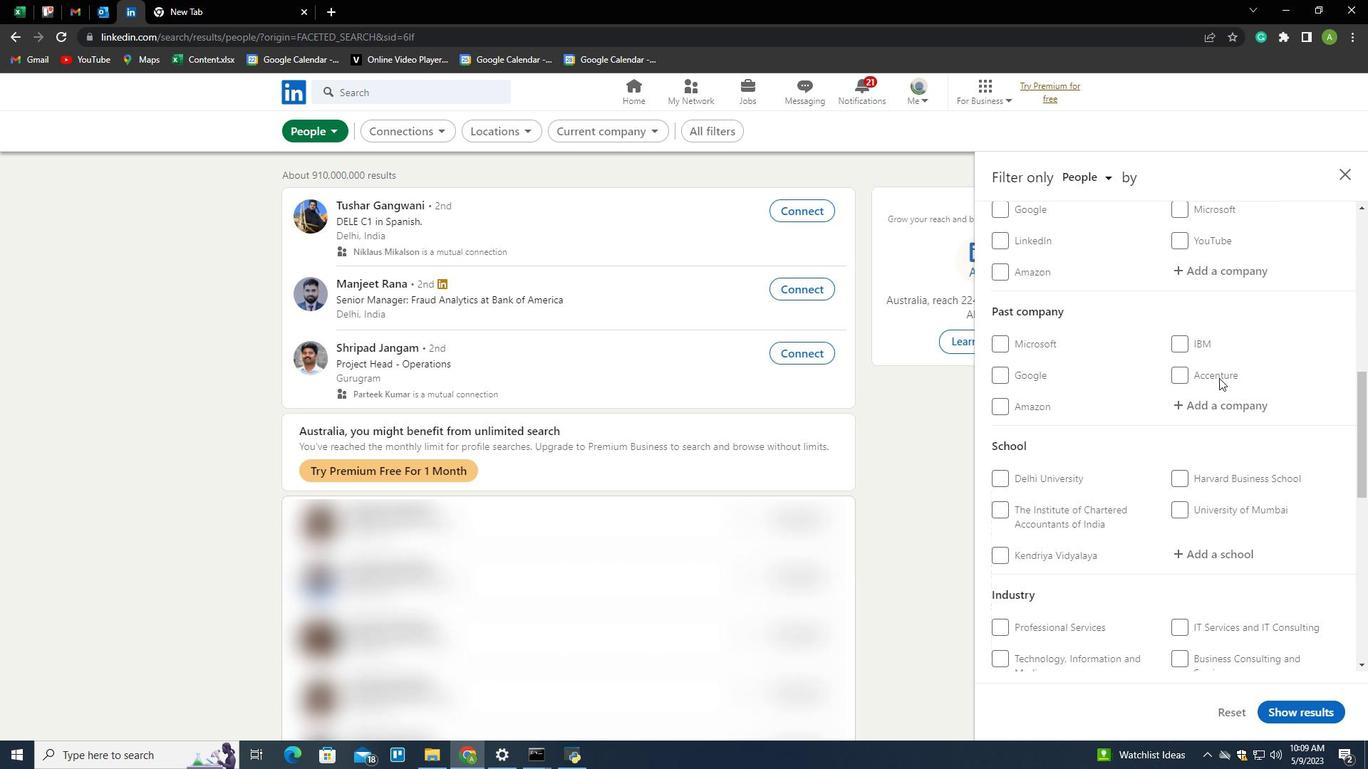 
Action: Mouse scrolled (1219, 377) with delta (0, 0)
Screenshot: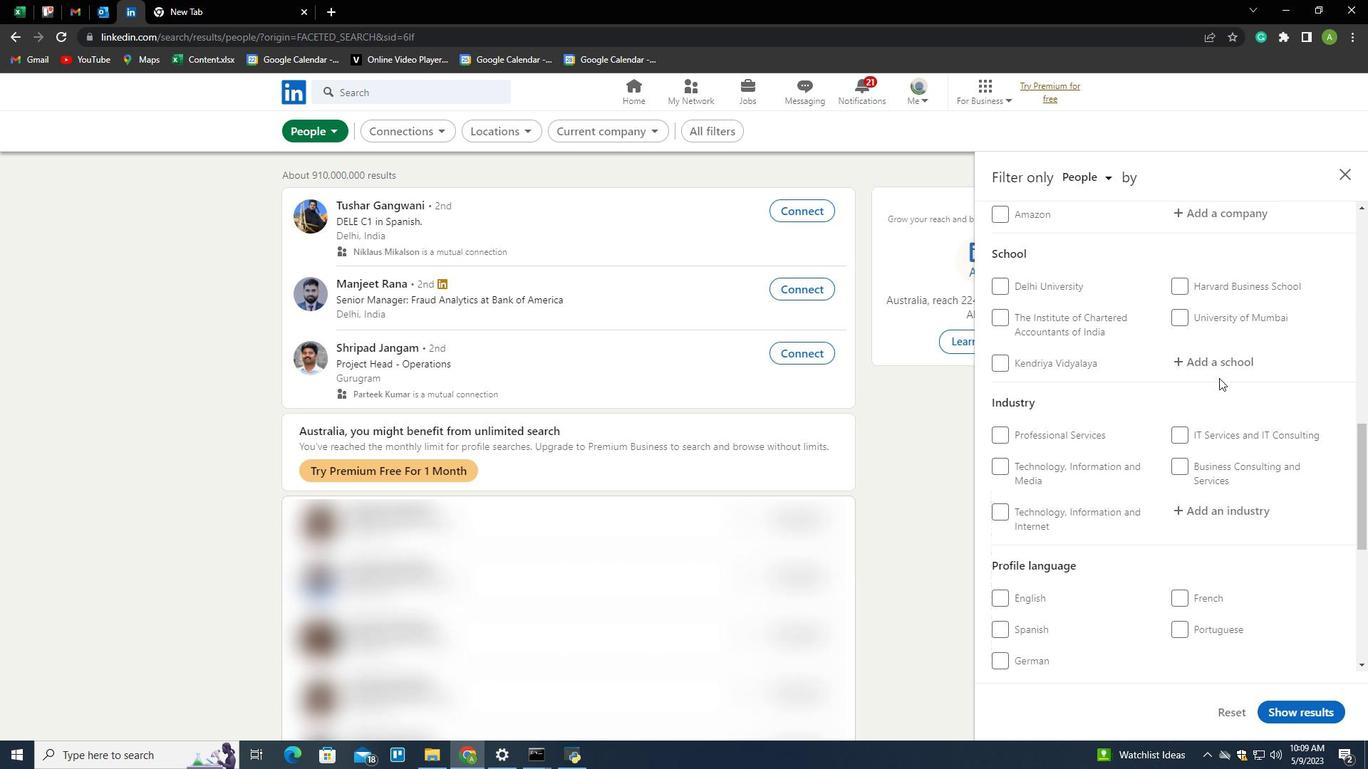 
Action: Mouse scrolled (1219, 377) with delta (0, 0)
Screenshot: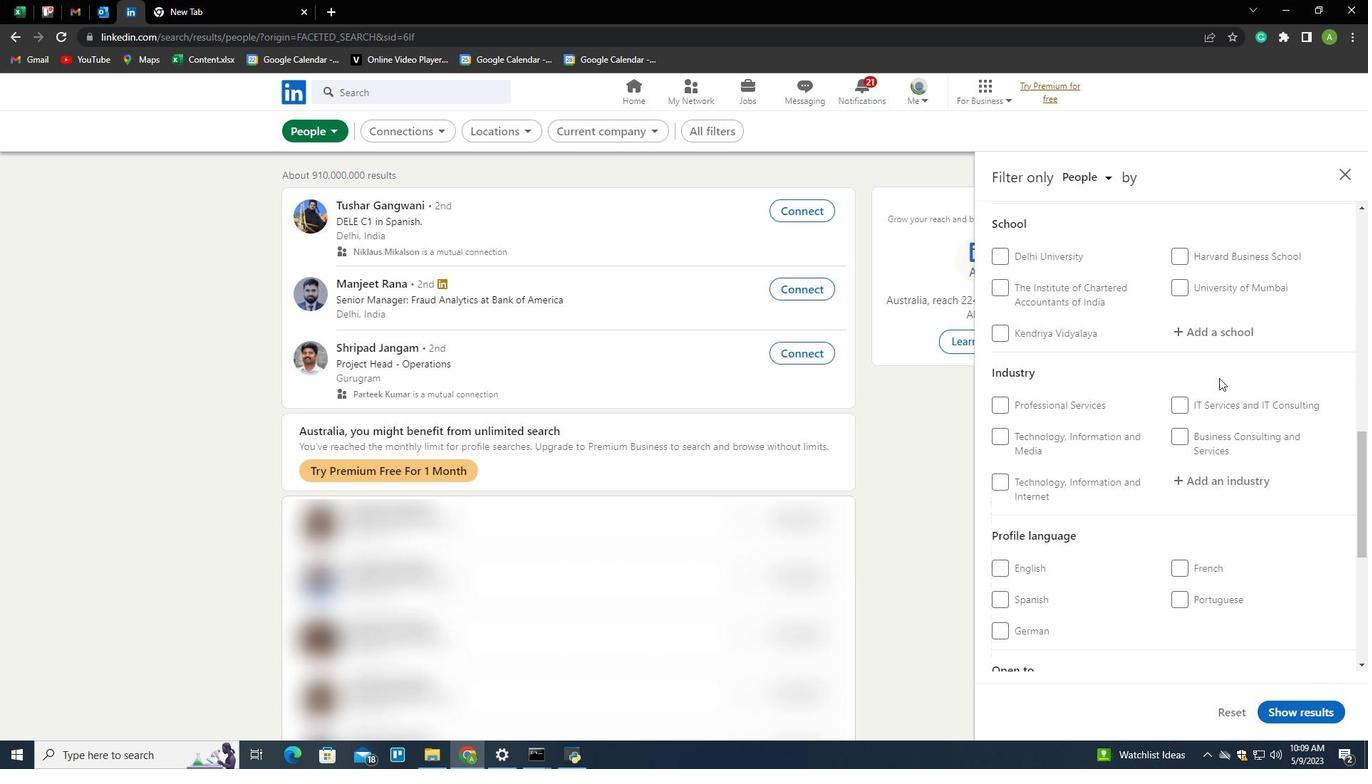 
Action: Mouse moved to (1194, 453)
Screenshot: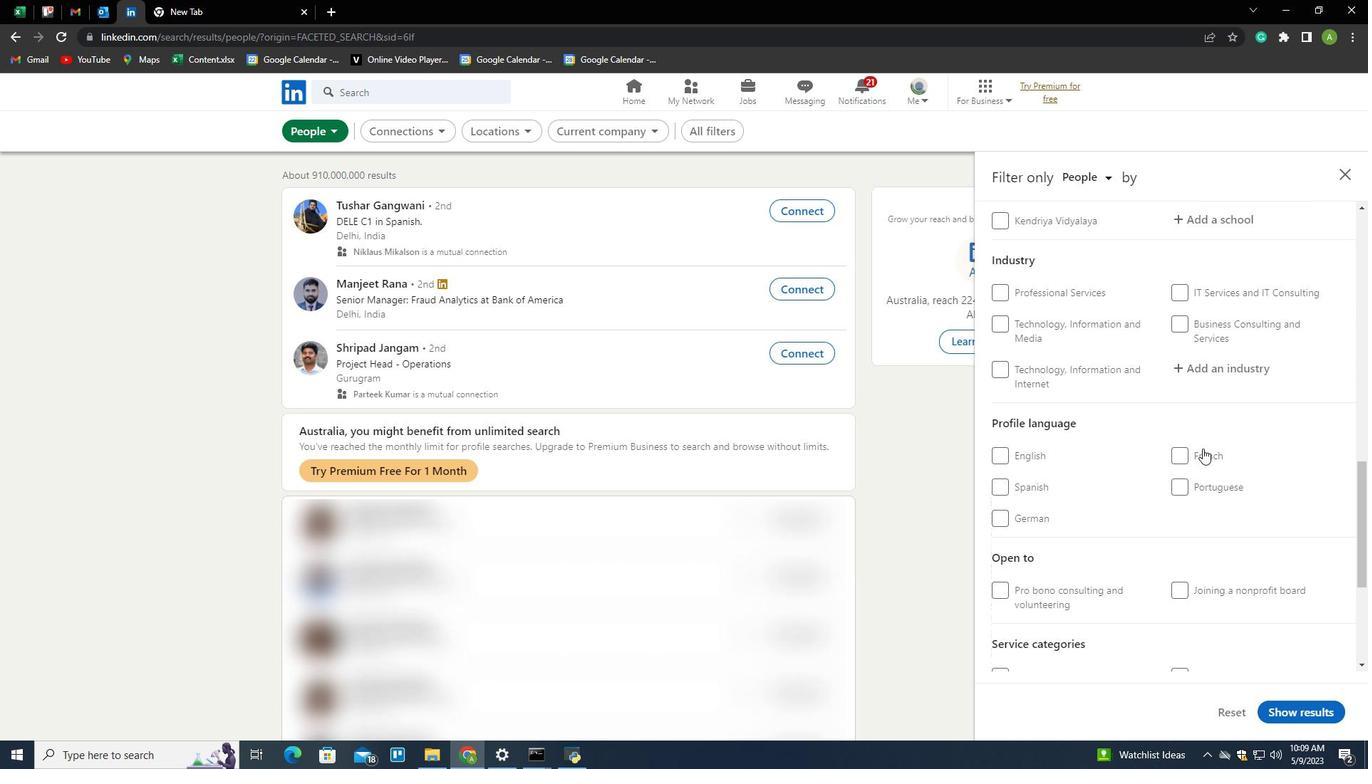 
Action: Mouse pressed left at (1194, 453)
Screenshot: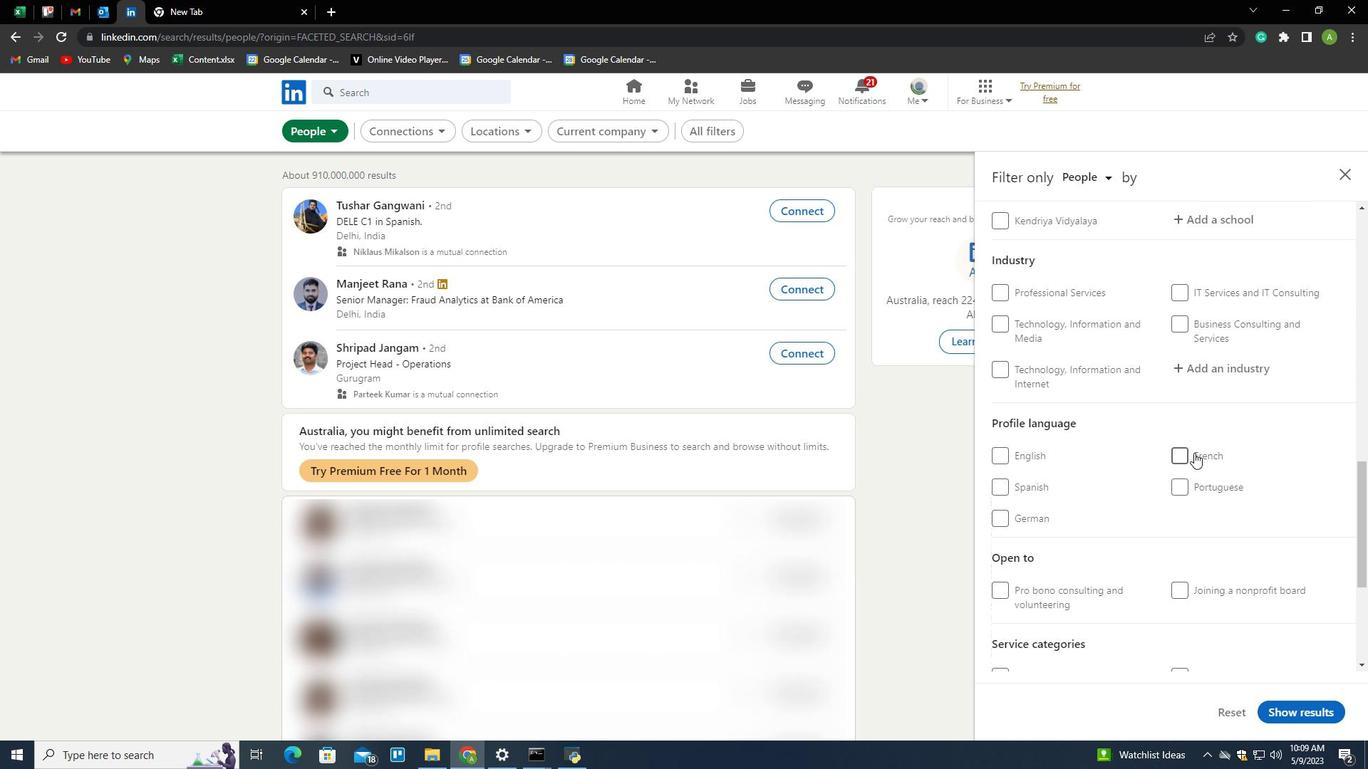 
Action: Mouse moved to (1248, 419)
Screenshot: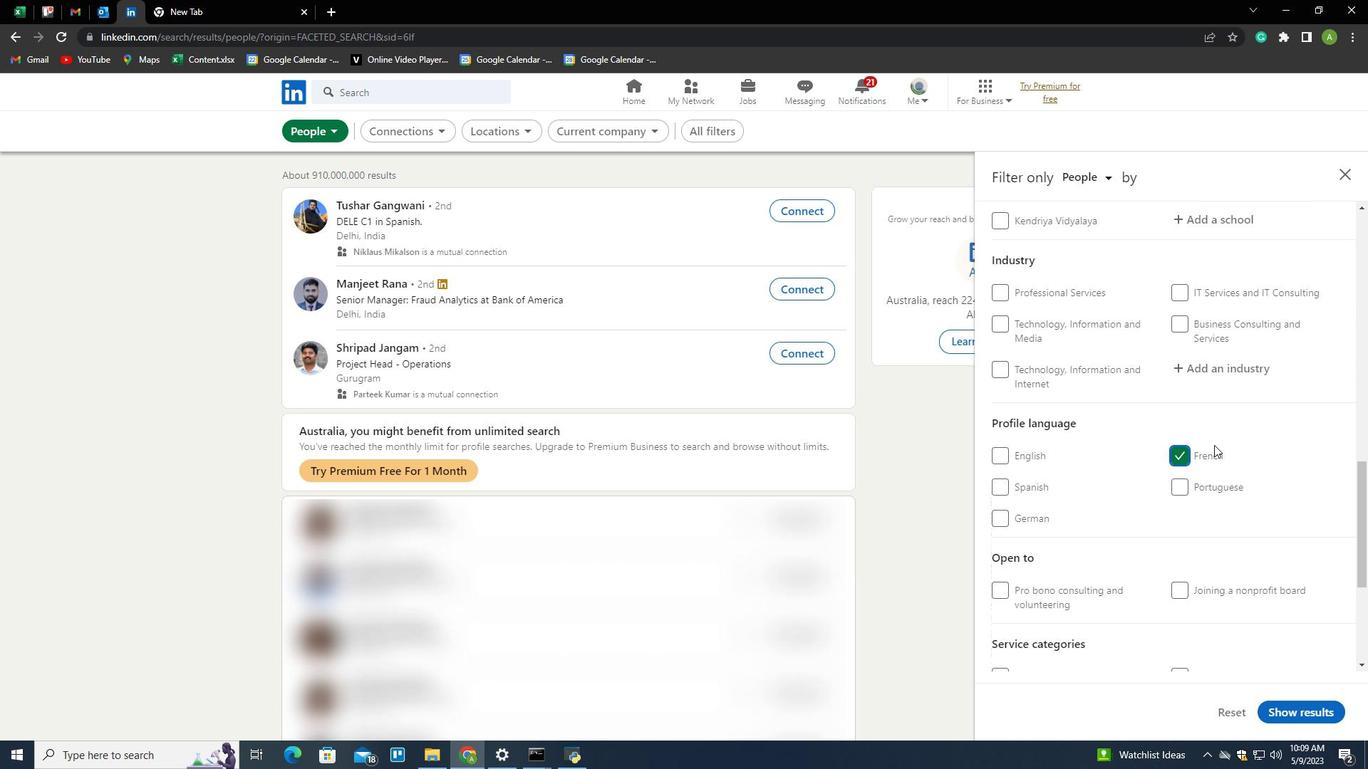 
Action: Mouse scrolled (1248, 420) with delta (0, 0)
Screenshot: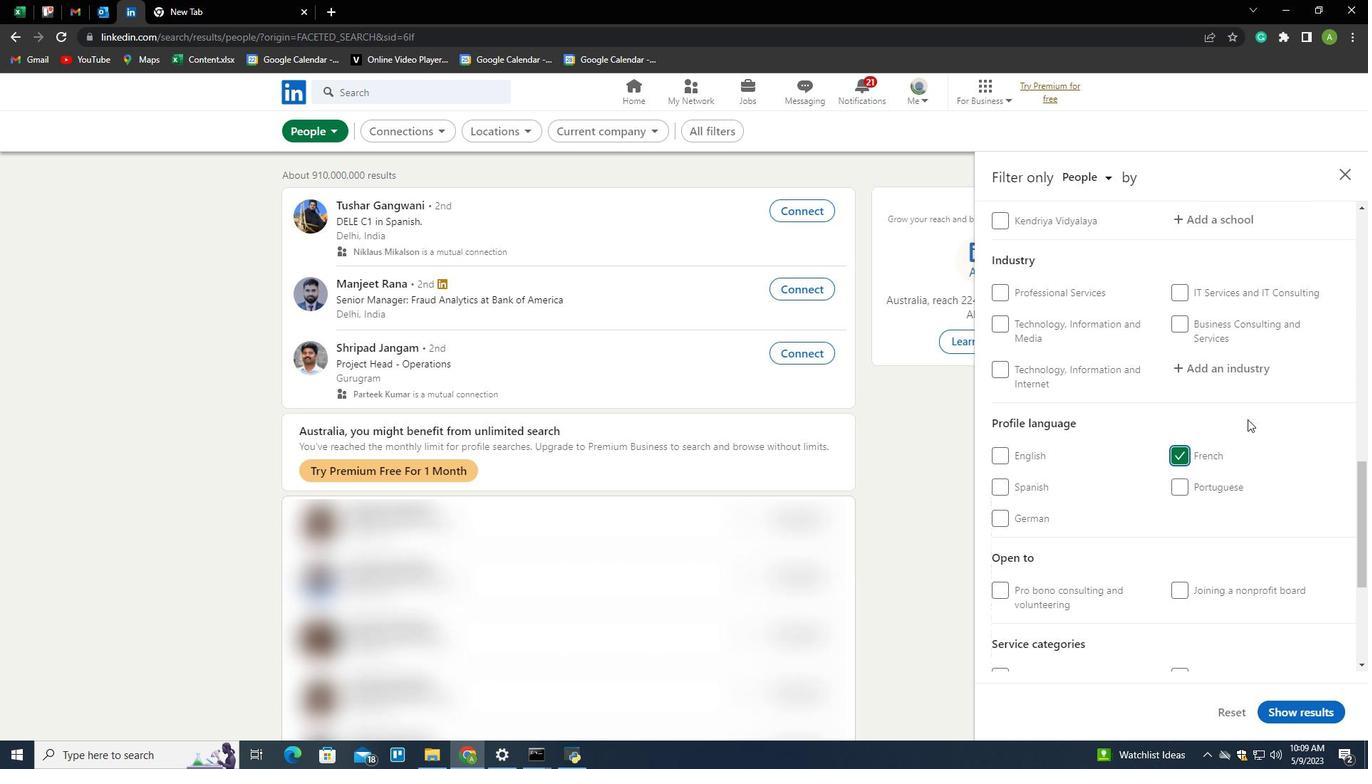 
Action: Mouse scrolled (1248, 420) with delta (0, 0)
Screenshot: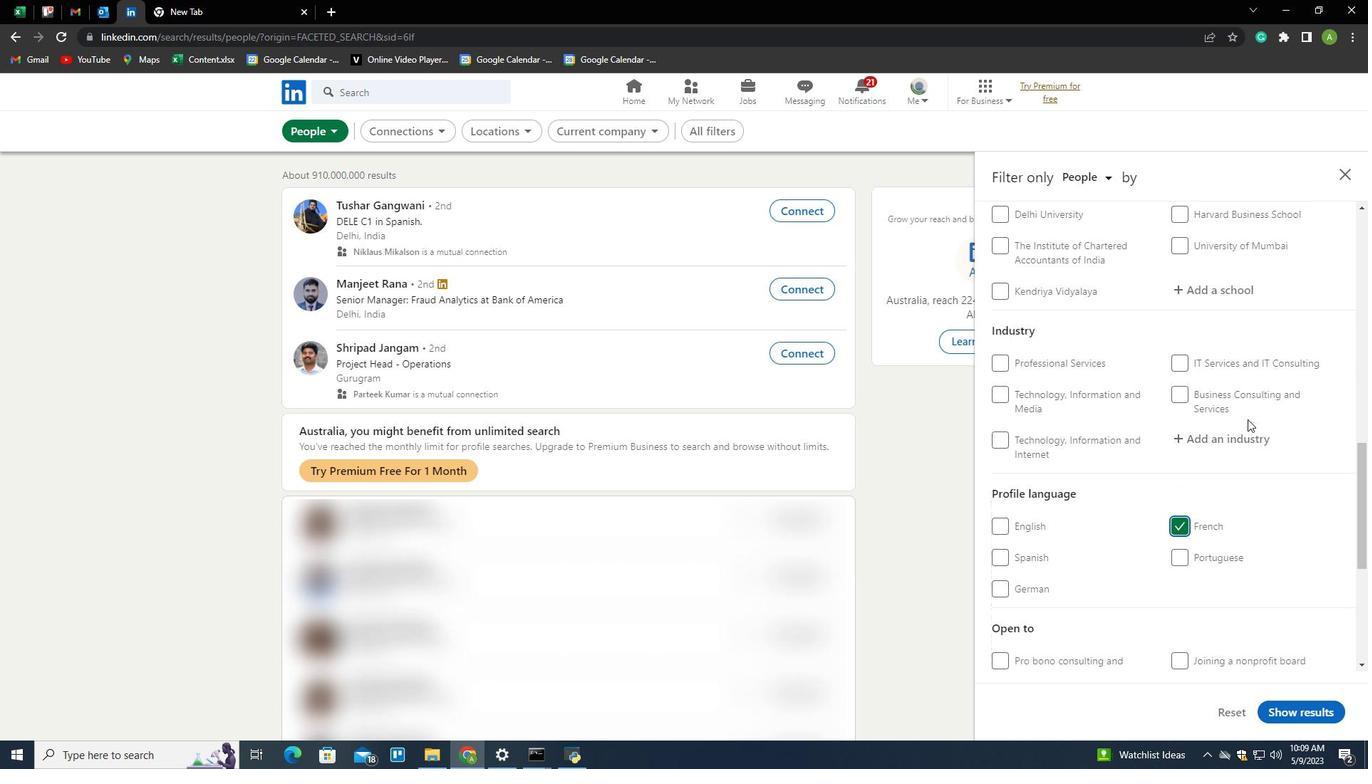 
Action: Mouse scrolled (1248, 420) with delta (0, 0)
Screenshot: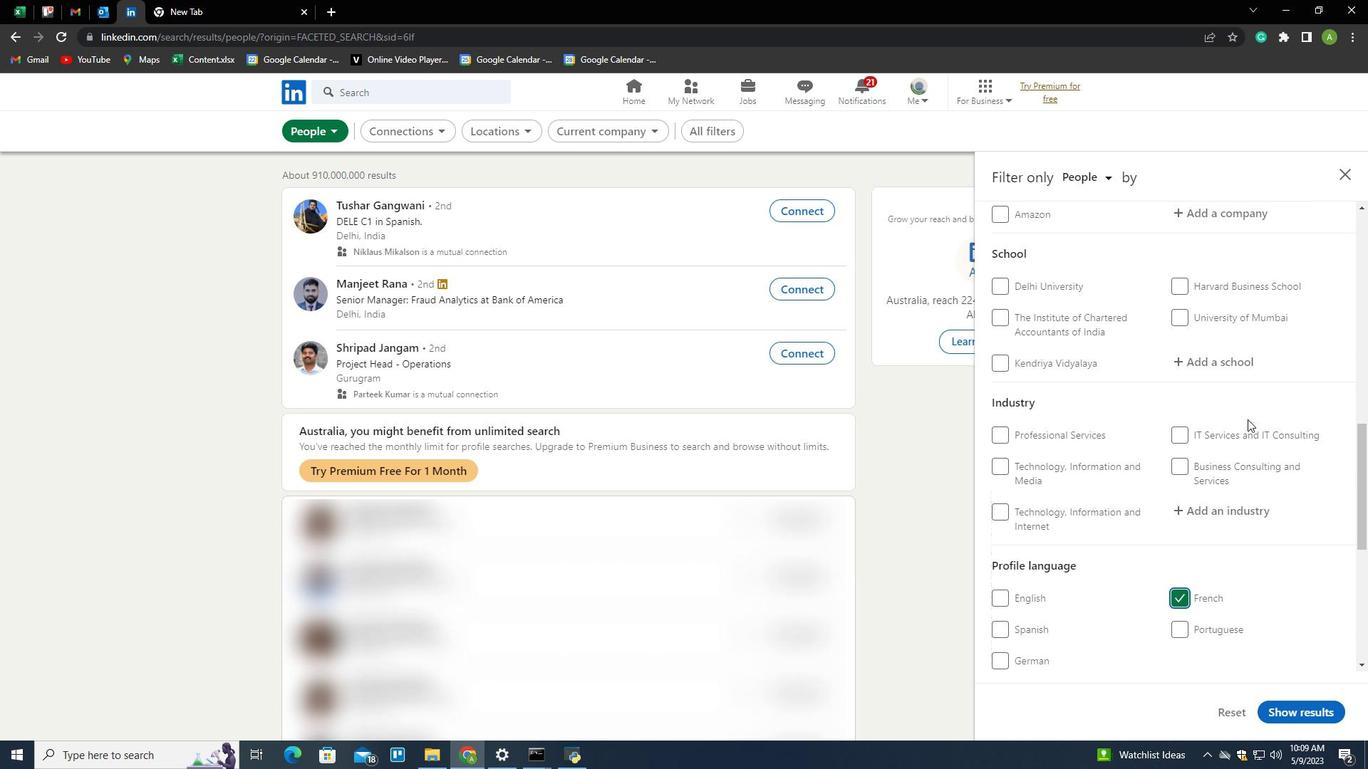 
Action: Mouse scrolled (1248, 420) with delta (0, 0)
Screenshot: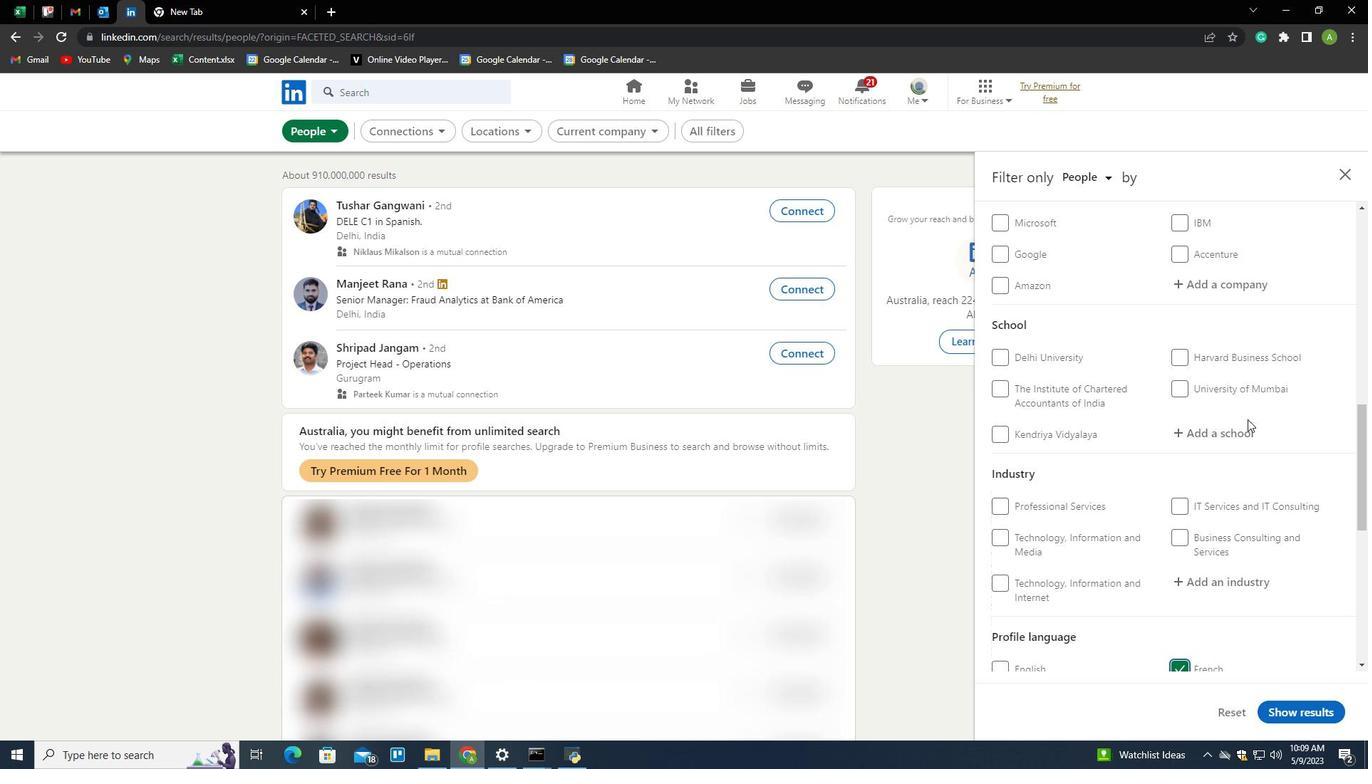 
Action: Mouse scrolled (1248, 420) with delta (0, 0)
Screenshot: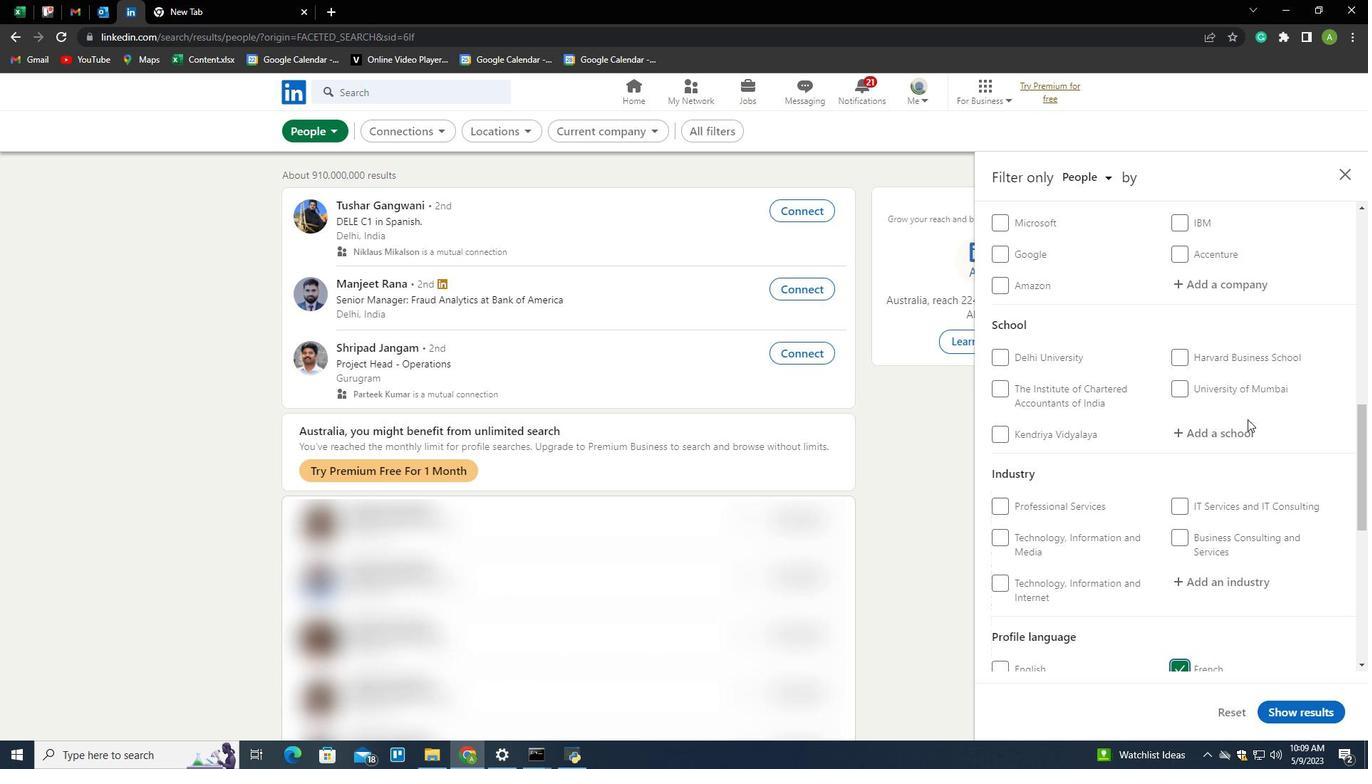 
Action: Mouse scrolled (1248, 420) with delta (0, 0)
Screenshot: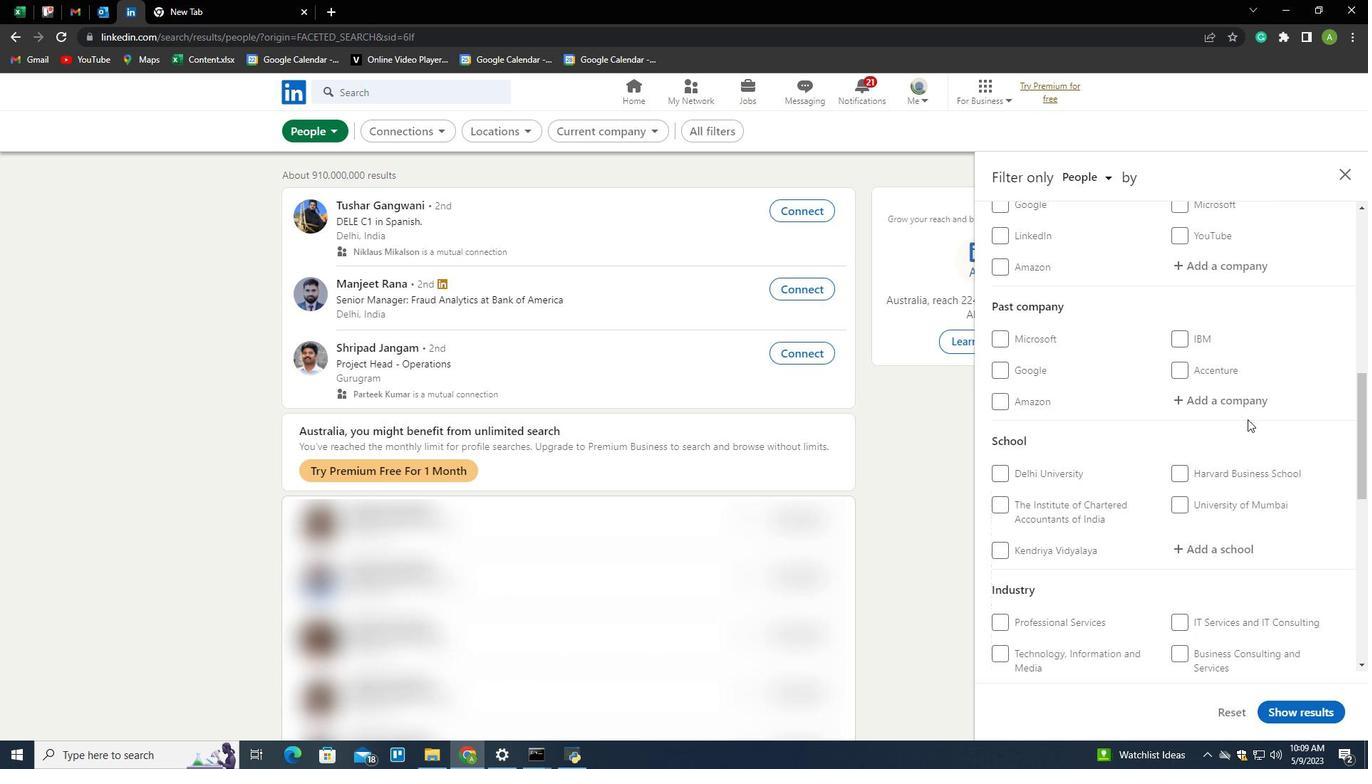
Action: Mouse scrolled (1248, 420) with delta (0, 0)
Screenshot: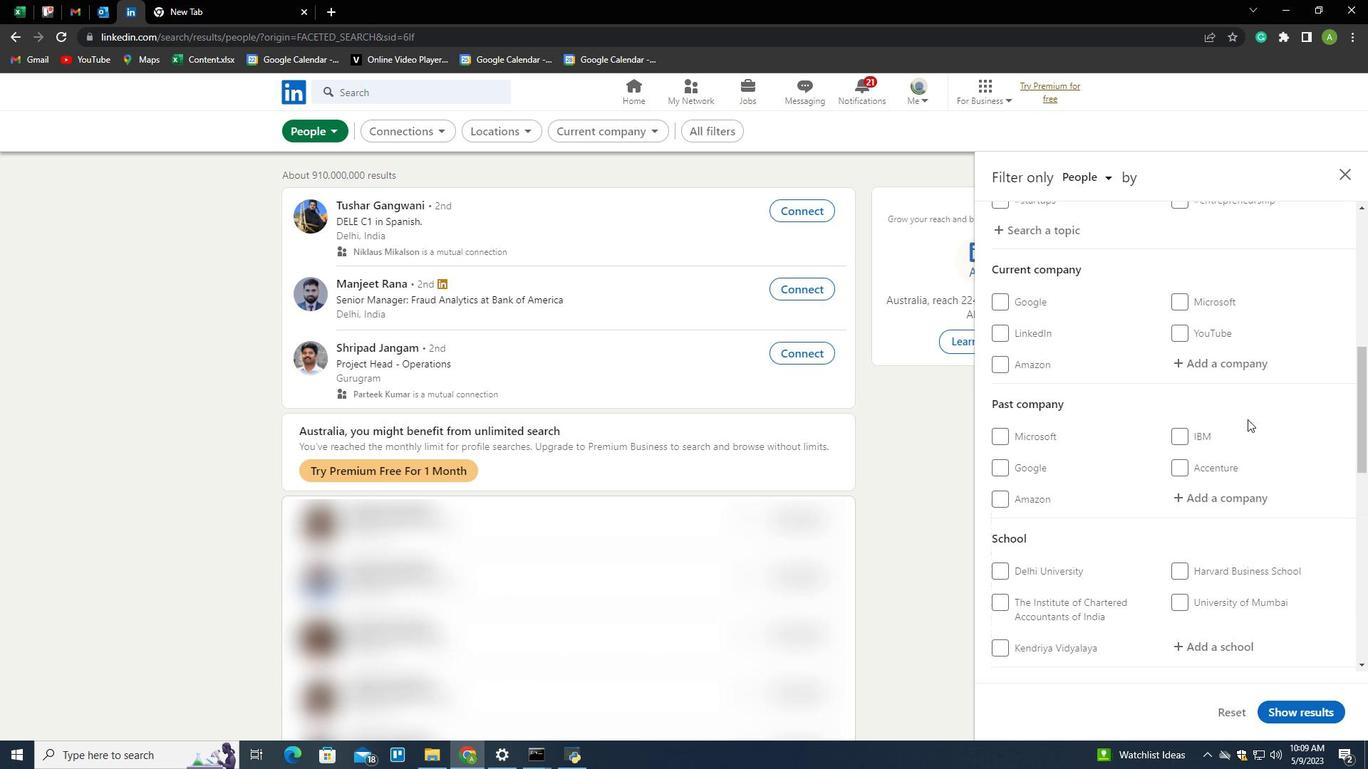 
Action: Mouse moved to (1225, 437)
Screenshot: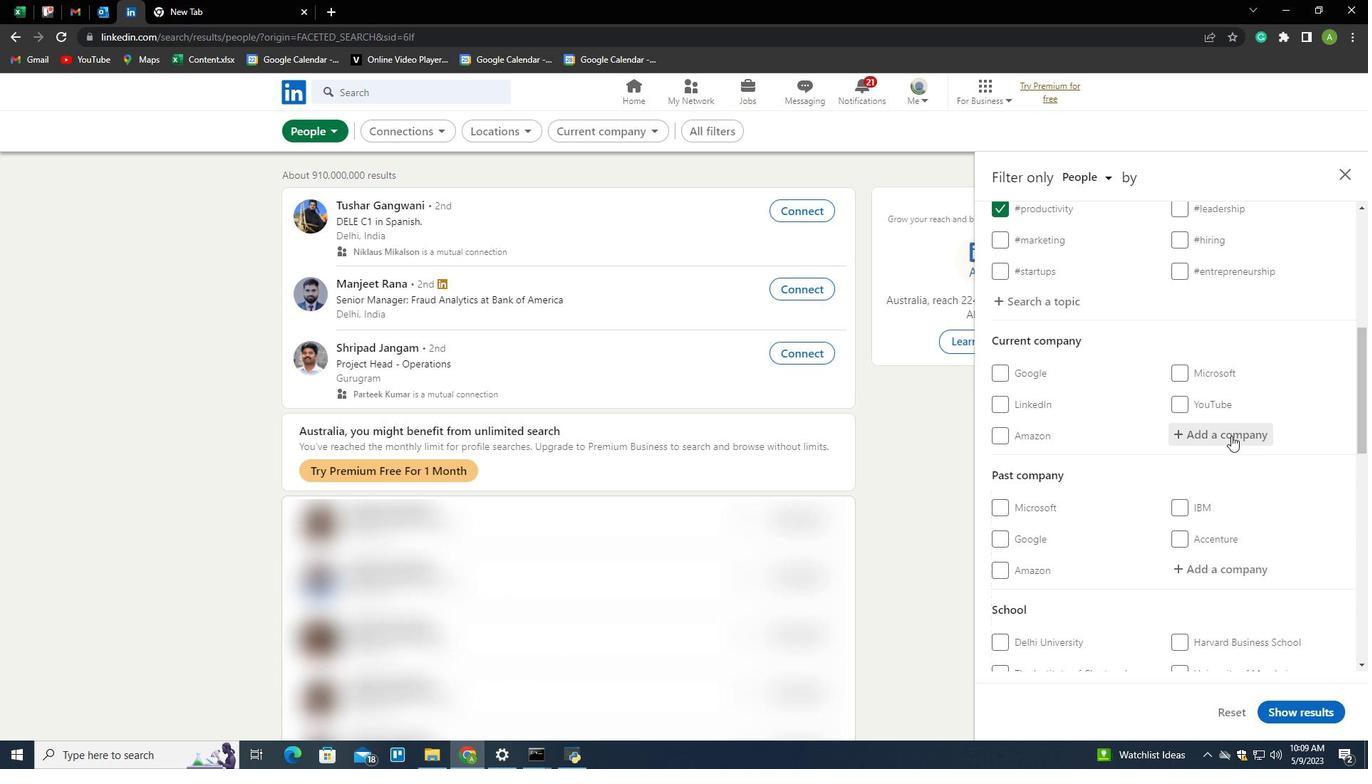 
Action: Mouse pressed left at (1225, 437)
Screenshot: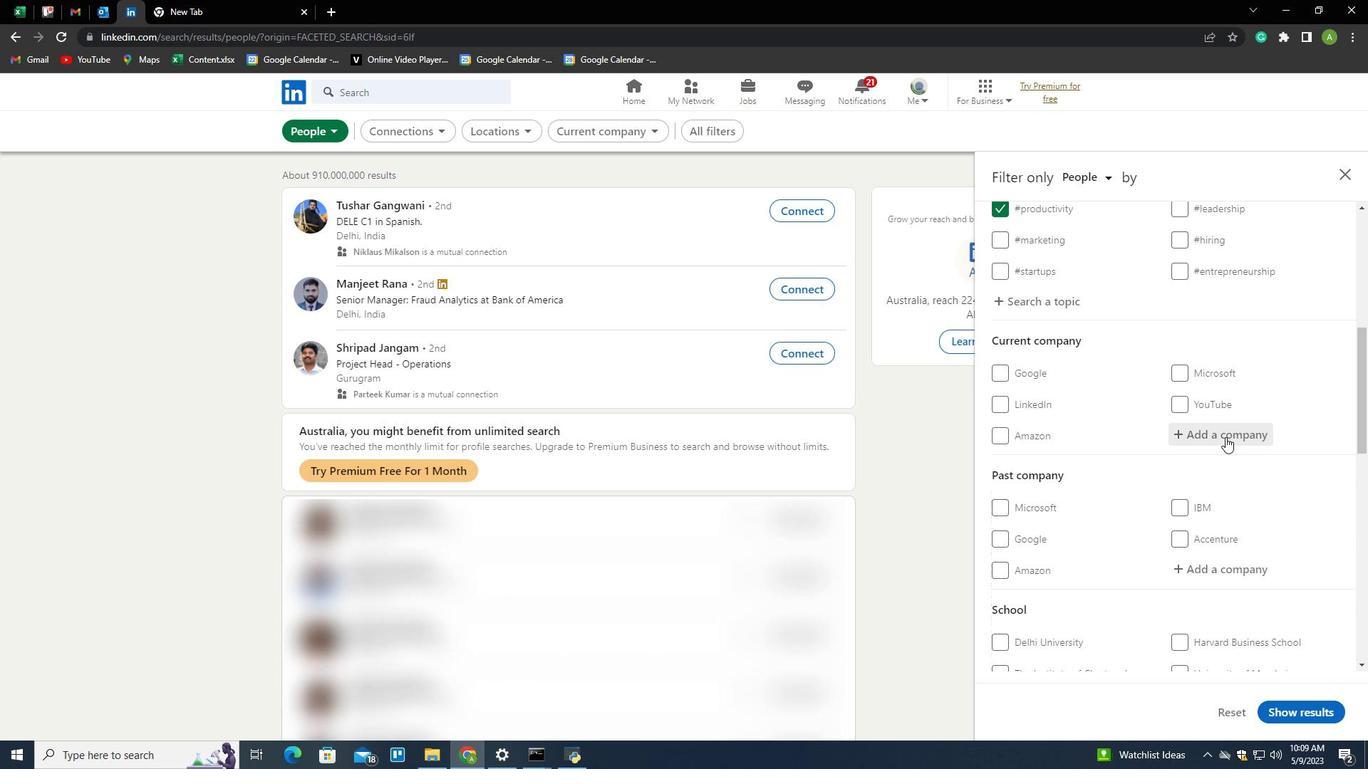 
Action: Key pressed <Key.shift><Key.shift><Key.shift><Key.shift><Key.shift><Key.shift><Key.shift><Key.shift><Key.shift><Key.shift><Key.shift><Key.shift><Key.shift><Key.shift><Key.shift><Key.shift><Key.shift><Key.shift><Key.shift><Key.shift><Key.shift><Key.shift><Key.shift><Key.shift><Key.shift><Key.shift><Key.shift><Key.shift><Key.shift><Key.shift>V<Key.backspace><Key.shift>FC<Key.backspace><Key.backspace>Coforge<Key.down><Key.enter>
Screenshot: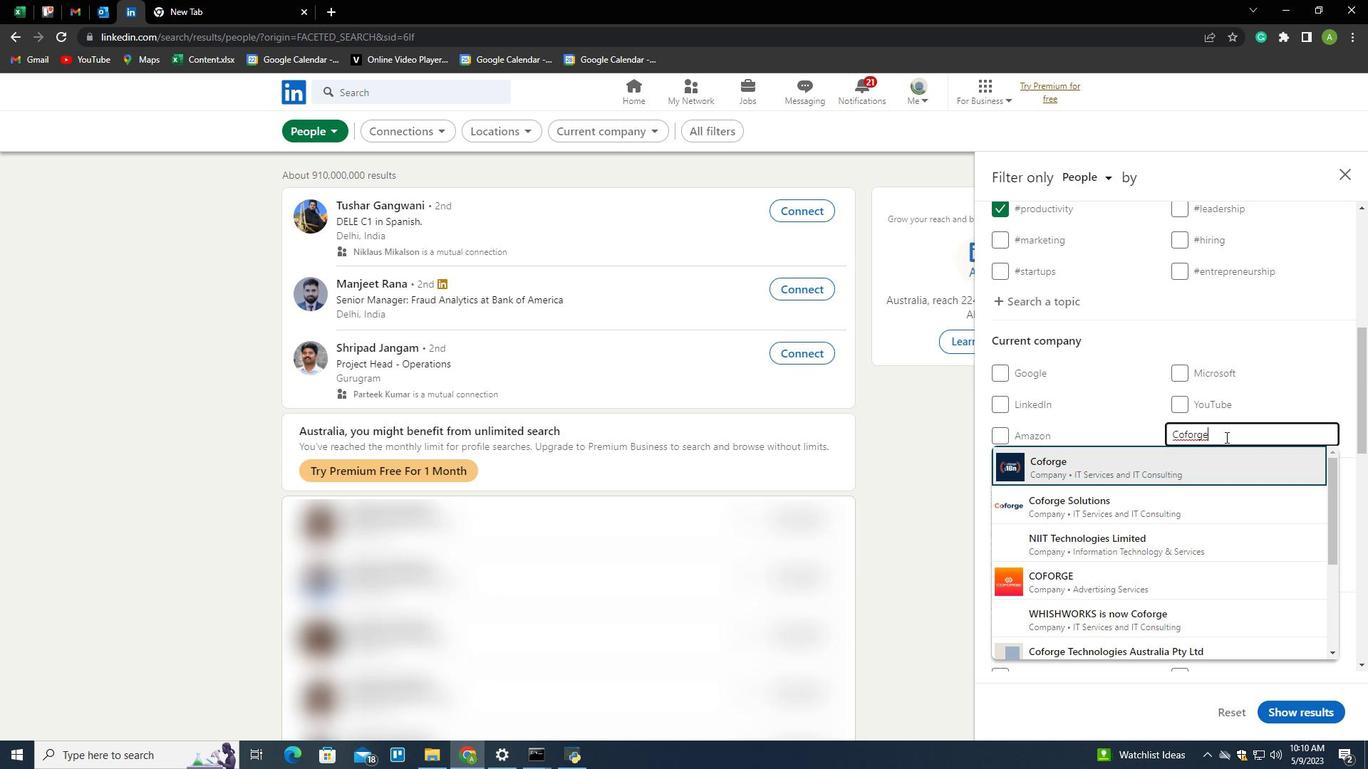 
Action: Mouse scrolled (1225, 436) with delta (0, 0)
Screenshot: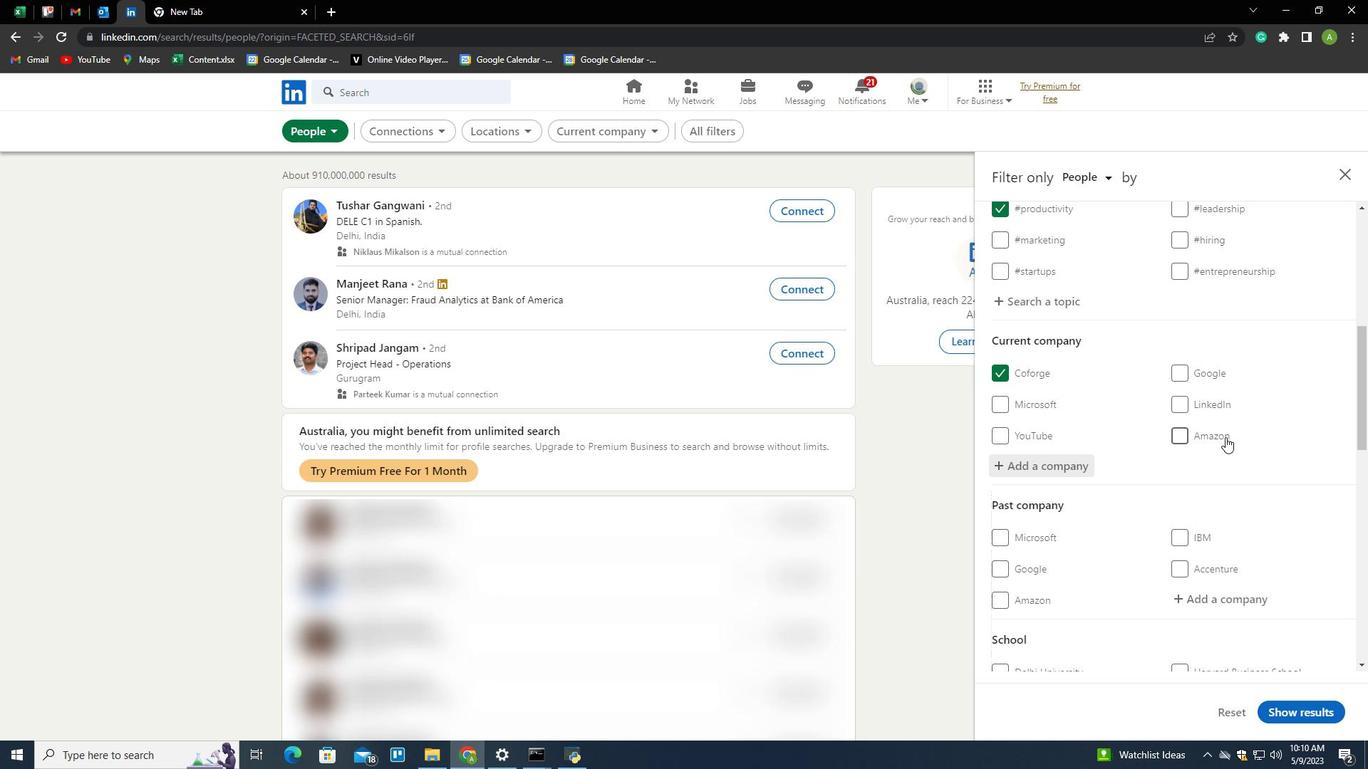 
Action: Mouse scrolled (1225, 436) with delta (0, 0)
Screenshot: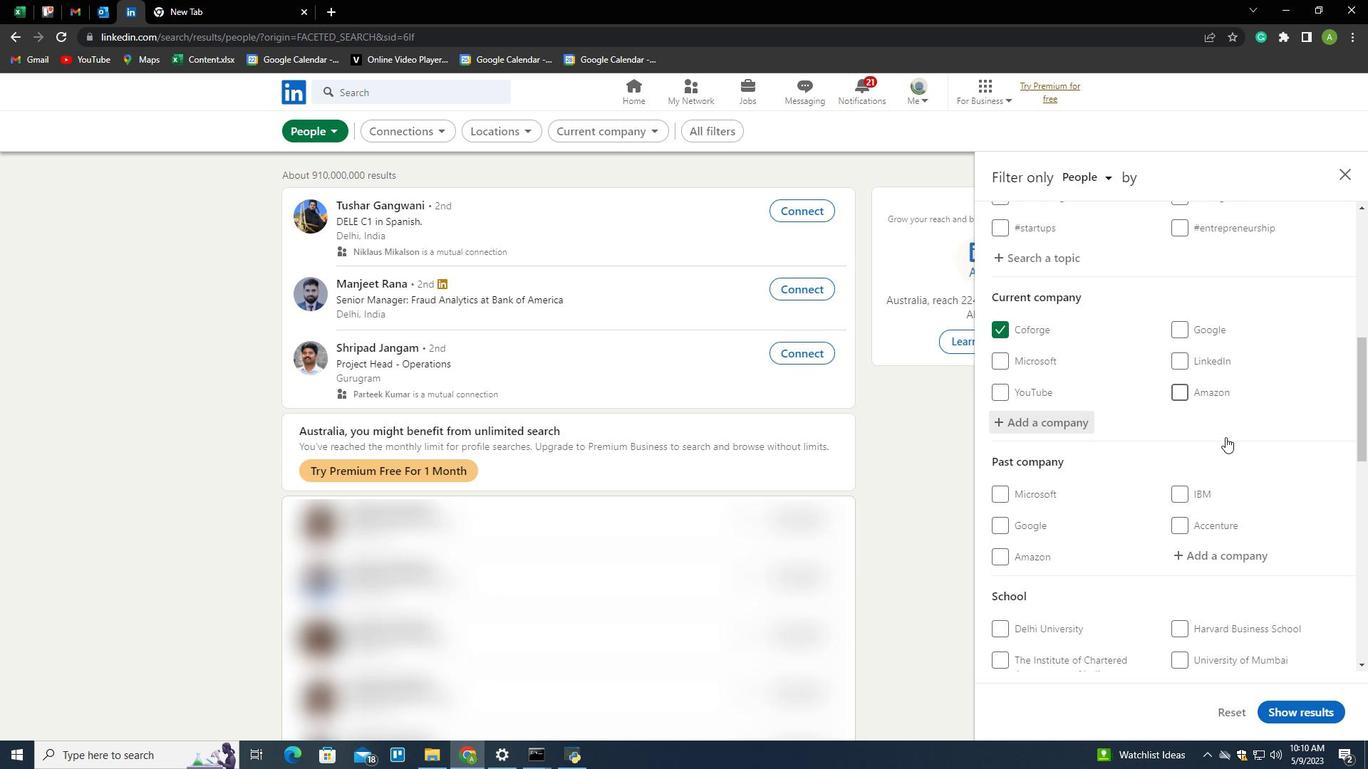 
Action: Mouse scrolled (1225, 436) with delta (0, 0)
Screenshot: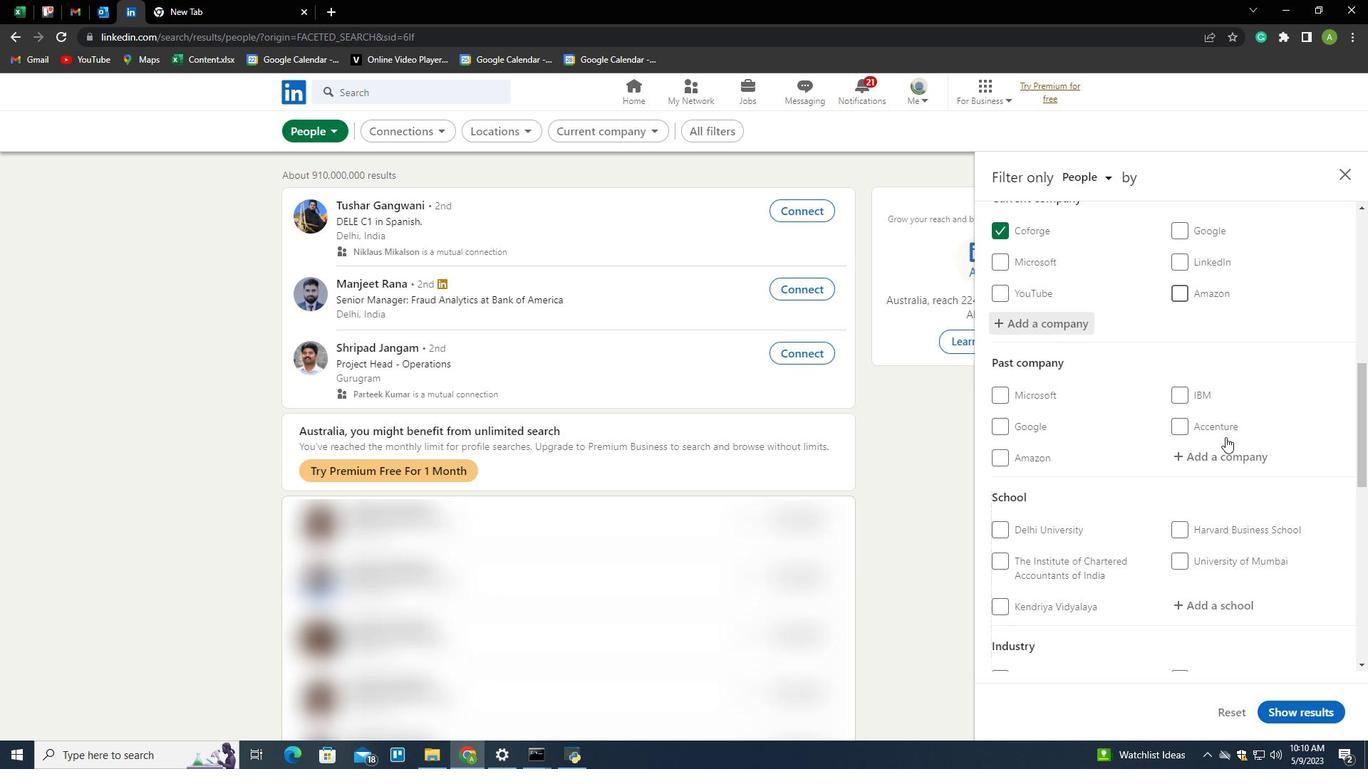 
Action: Mouse scrolled (1225, 436) with delta (0, 0)
Screenshot: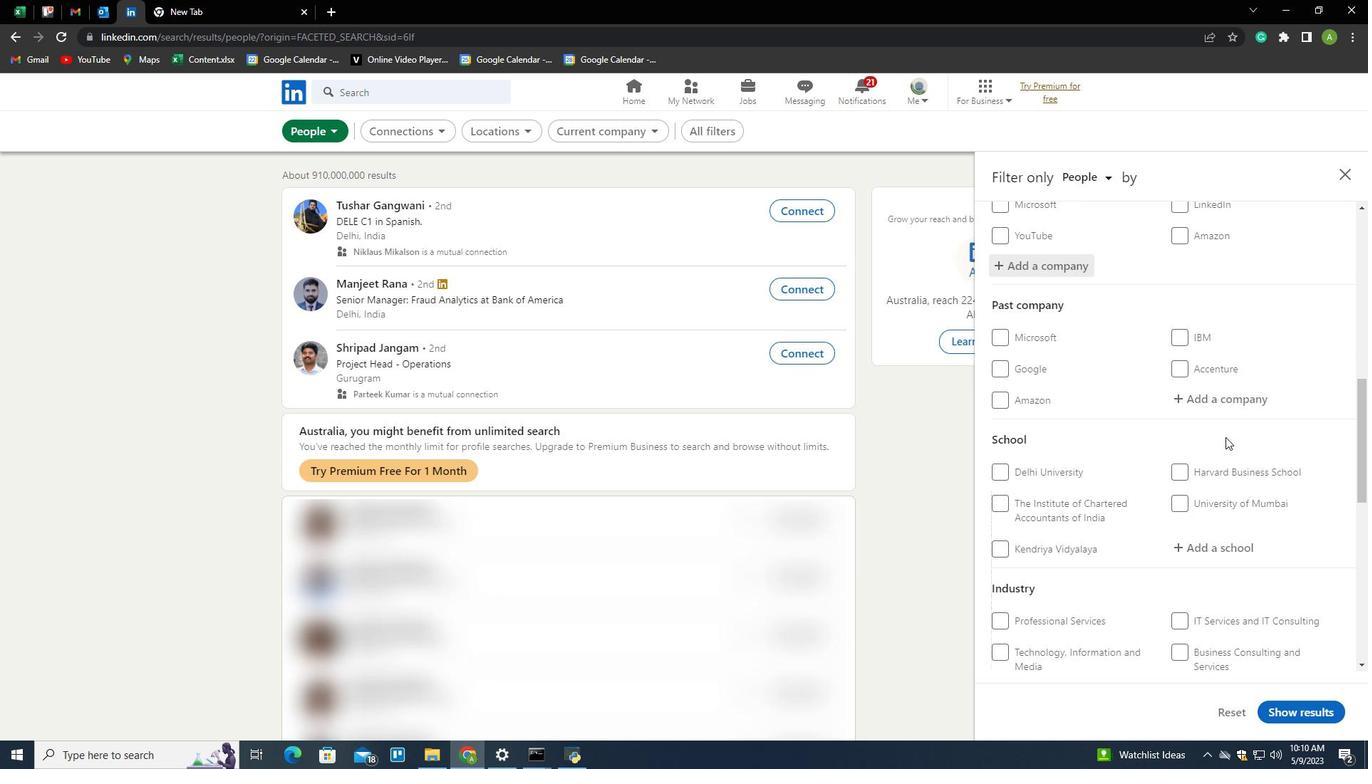 
Action: Mouse moved to (1203, 463)
Screenshot: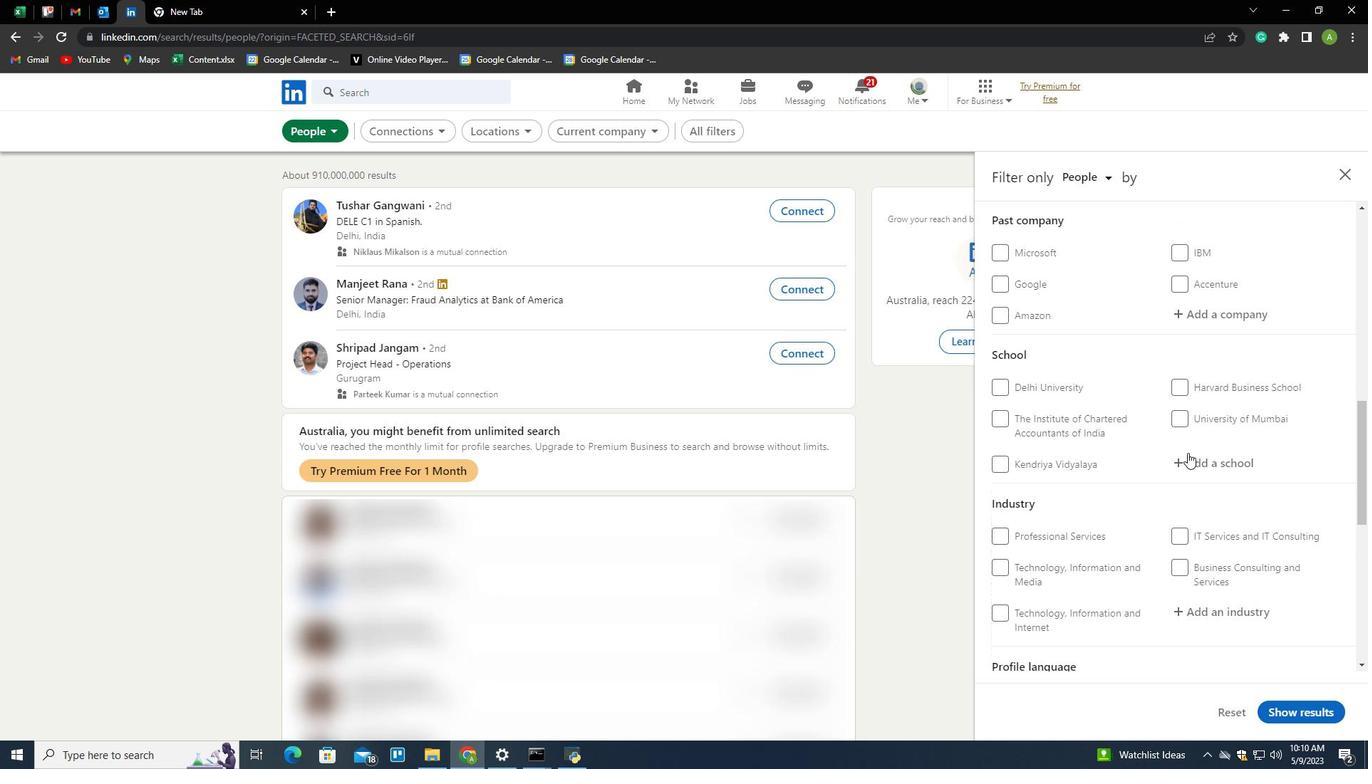 
Action: Mouse pressed left at (1203, 463)
Screenshot: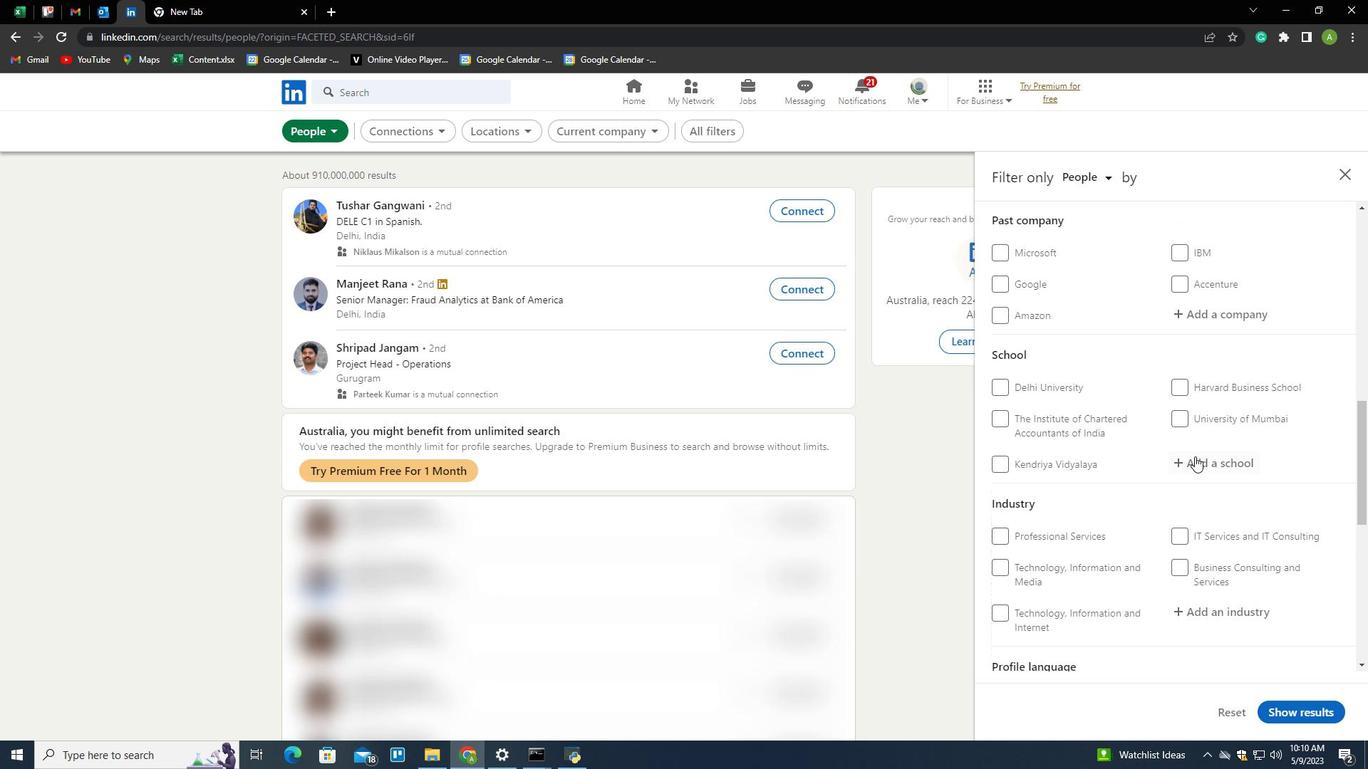 
Action: Key pressed <Key.shift>Knowelg<Key.backspace>dge
Screenshot: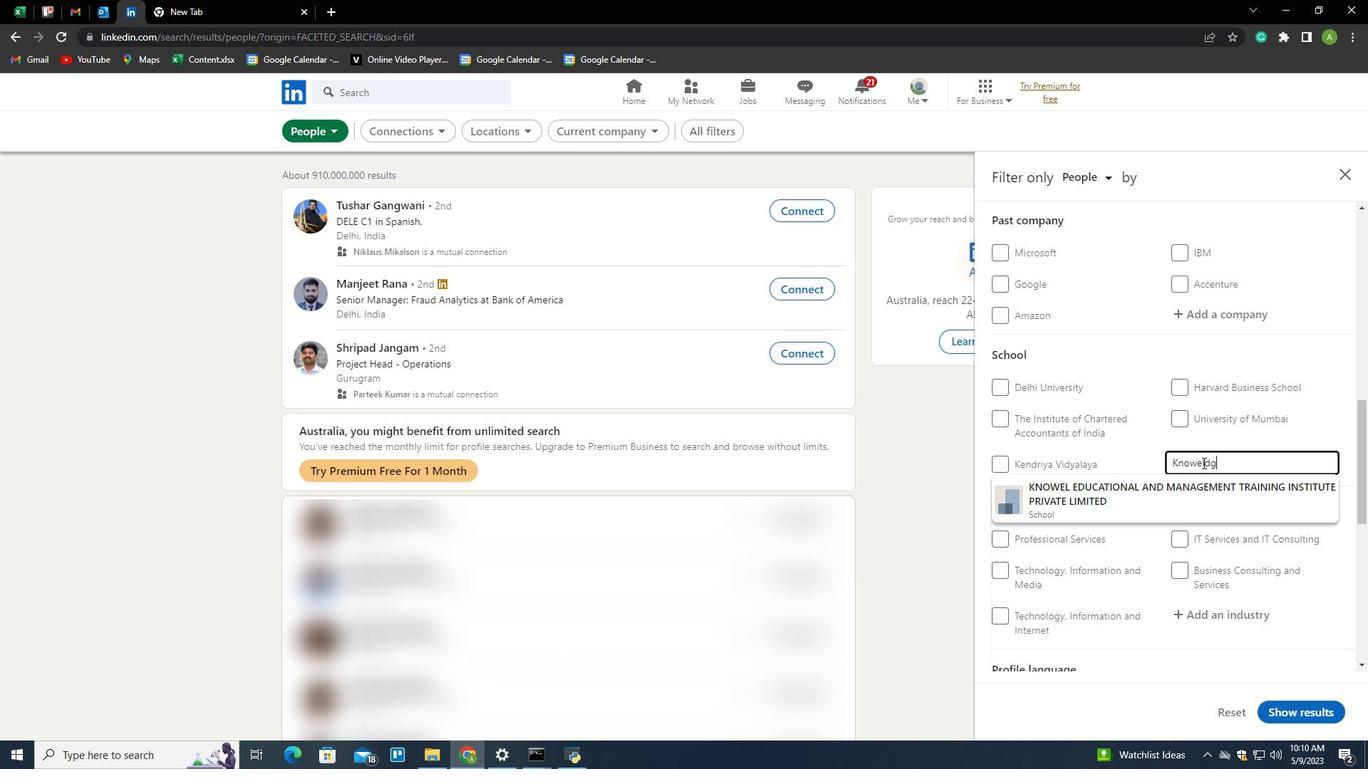 
Action: Mouse moved to (1273, 453)
Screenshot: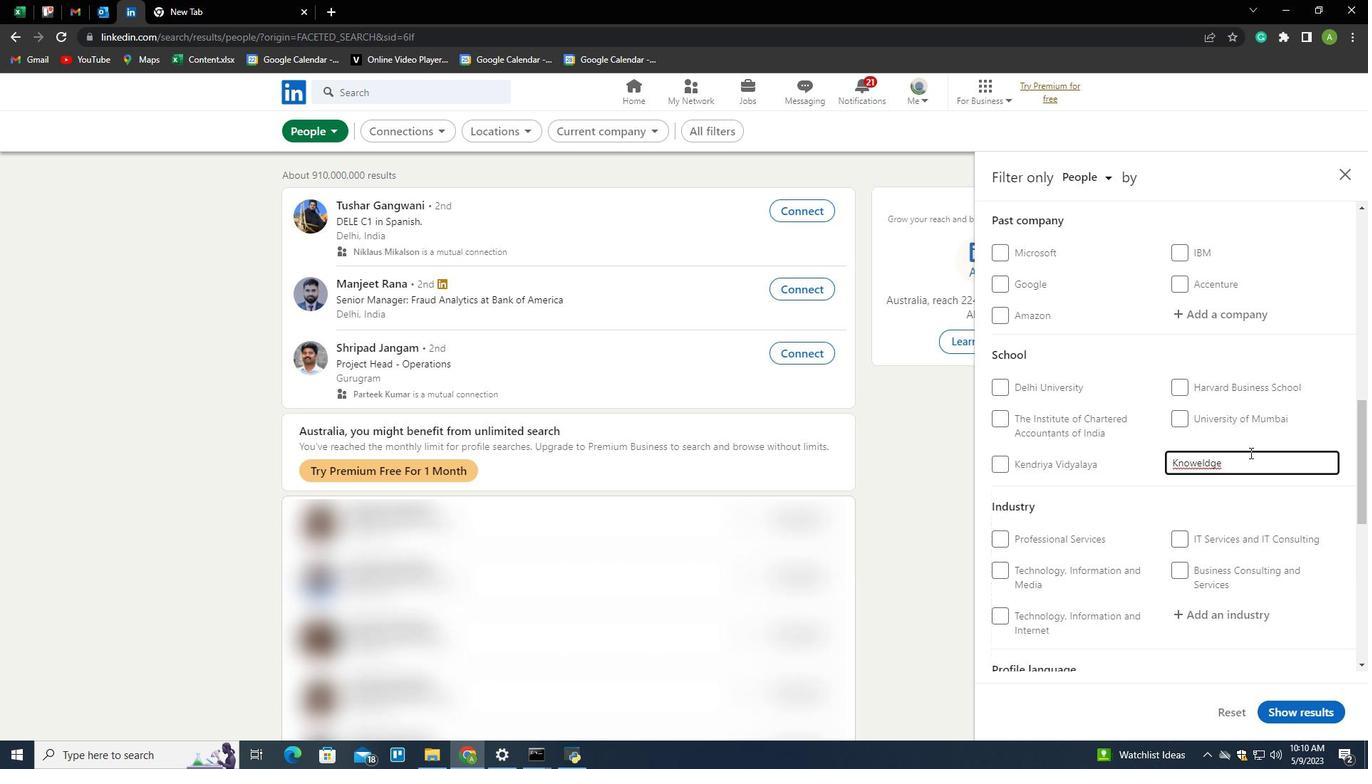 
Action: Key pressed <Key.backspace><Key.backspace><Key.backspace><Key.backspace><Key.backspace>ledge<Key.space><Key.shift>Physicians
Screenshot: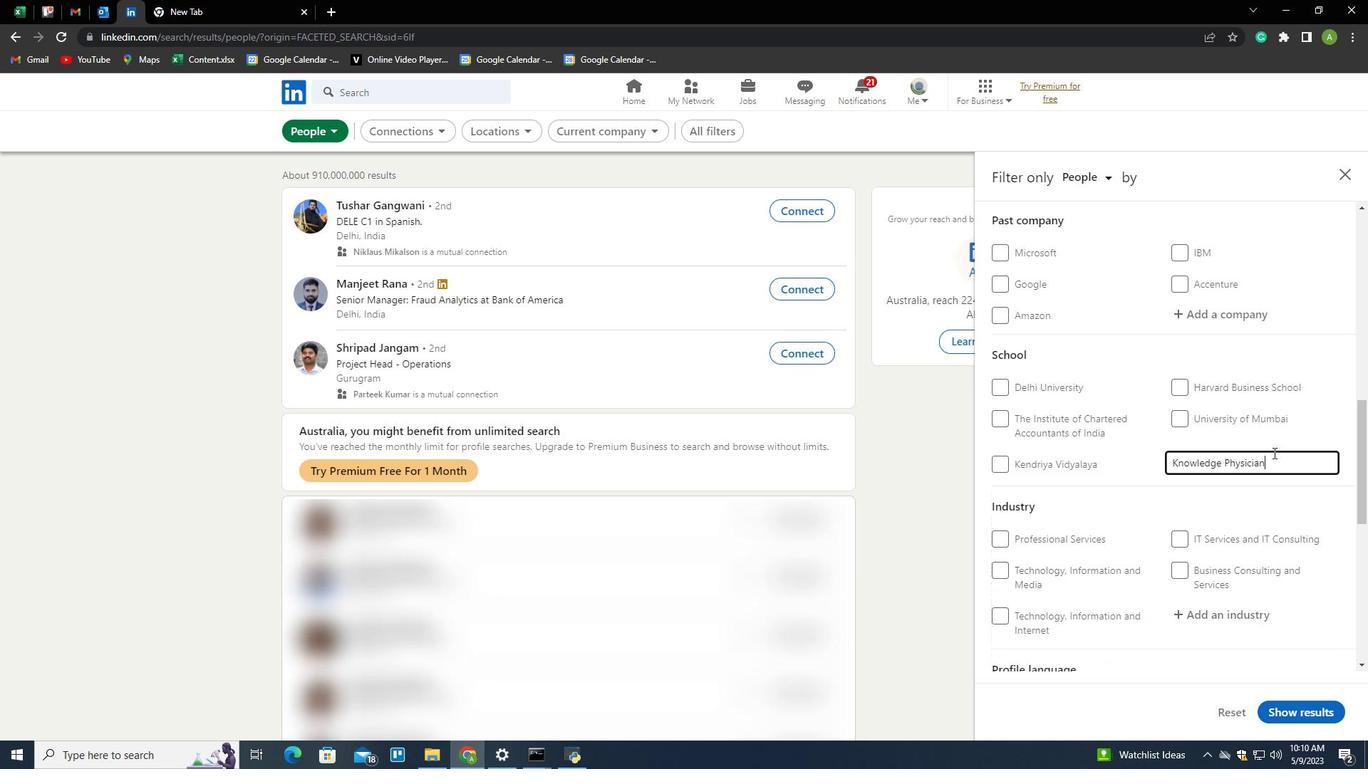 
Action: Mouse moved to (1285, 491)
Screenshot: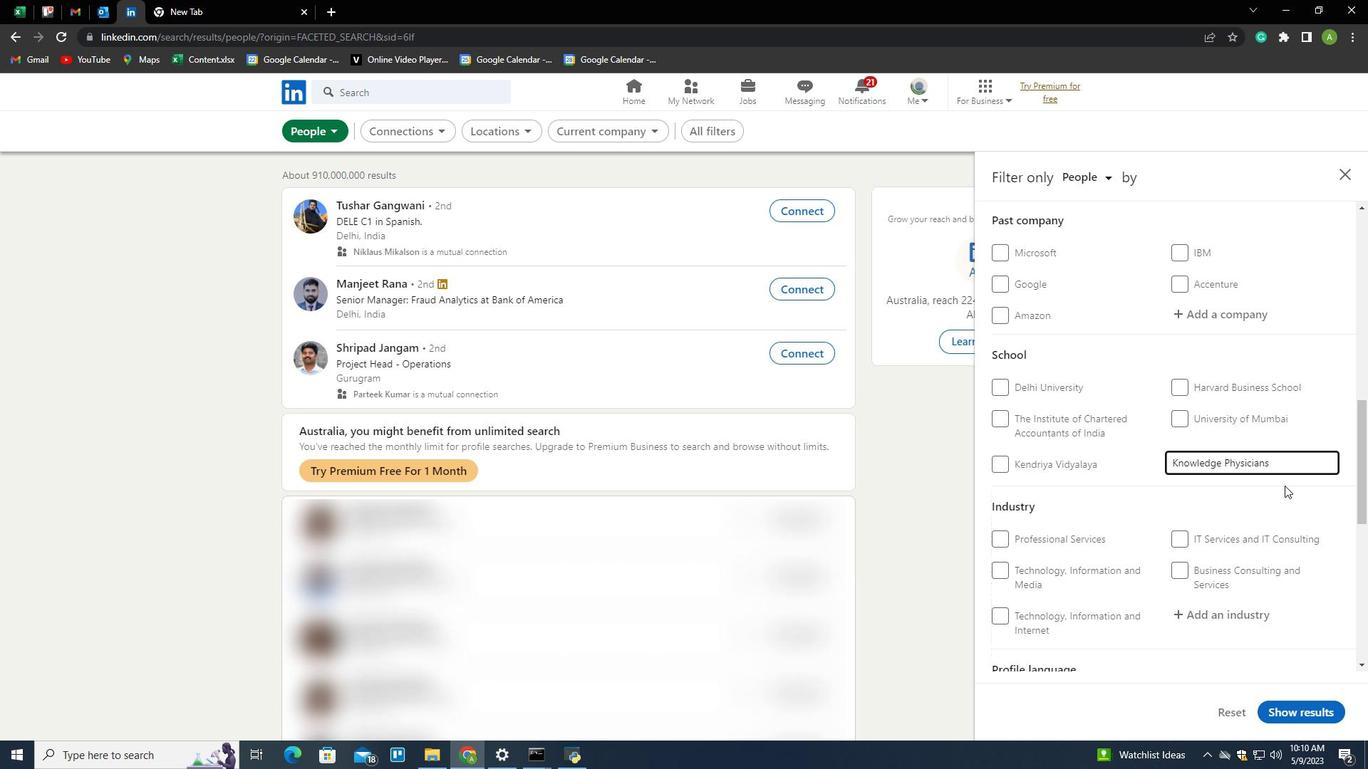 
Action: Mouse pressed left at (1285, 491)
Screenshot: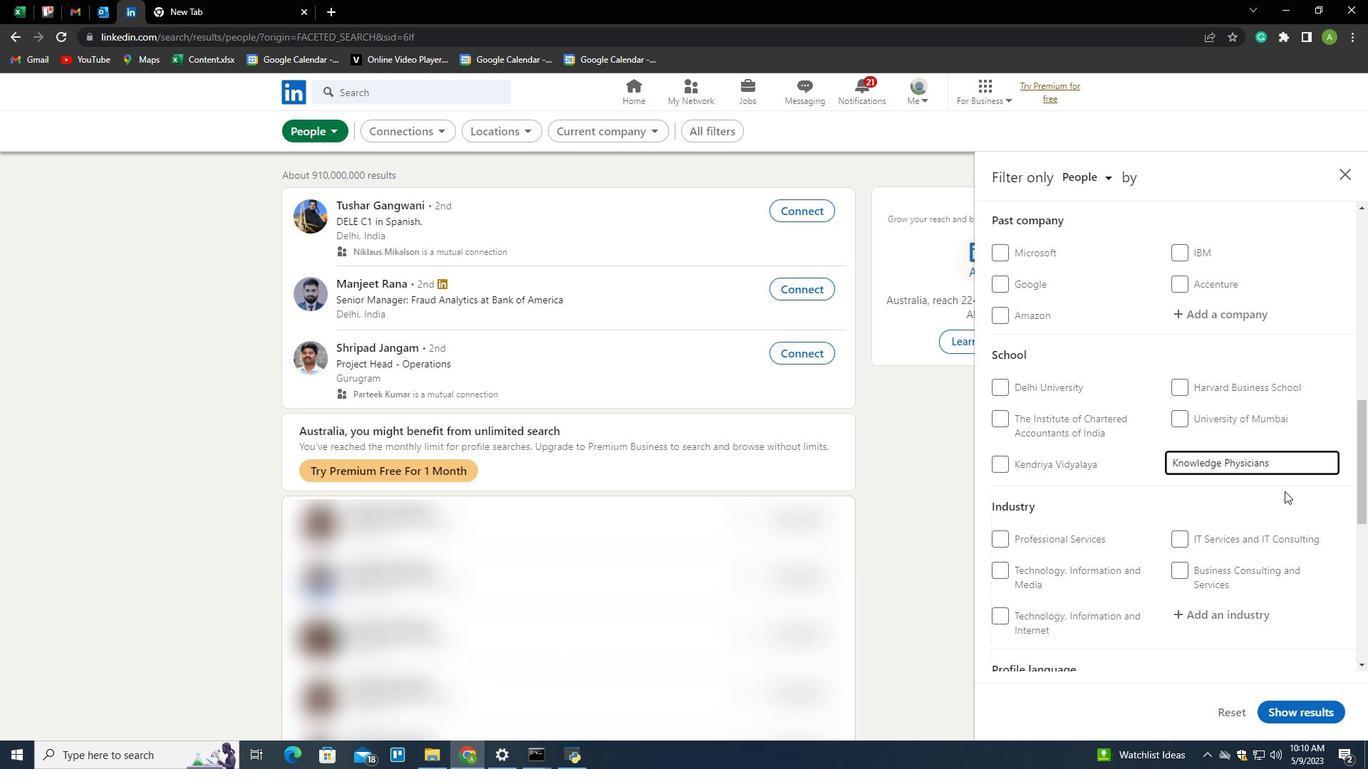 
Action: Mouse scrolled (1285, 491) with delta (0, 0)
Screenshot: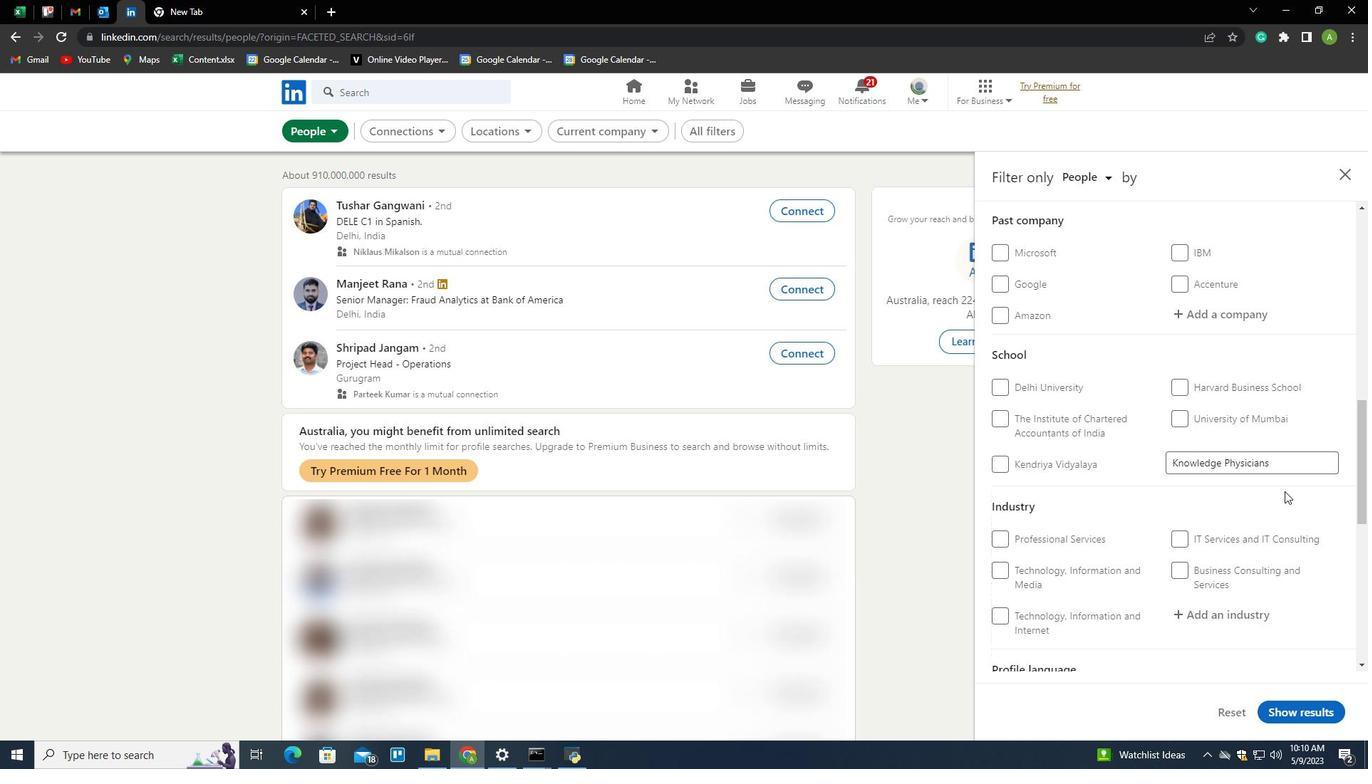 
Action: Mouse scrolled (1285, 491) with delta (0, 0)
Screenshot: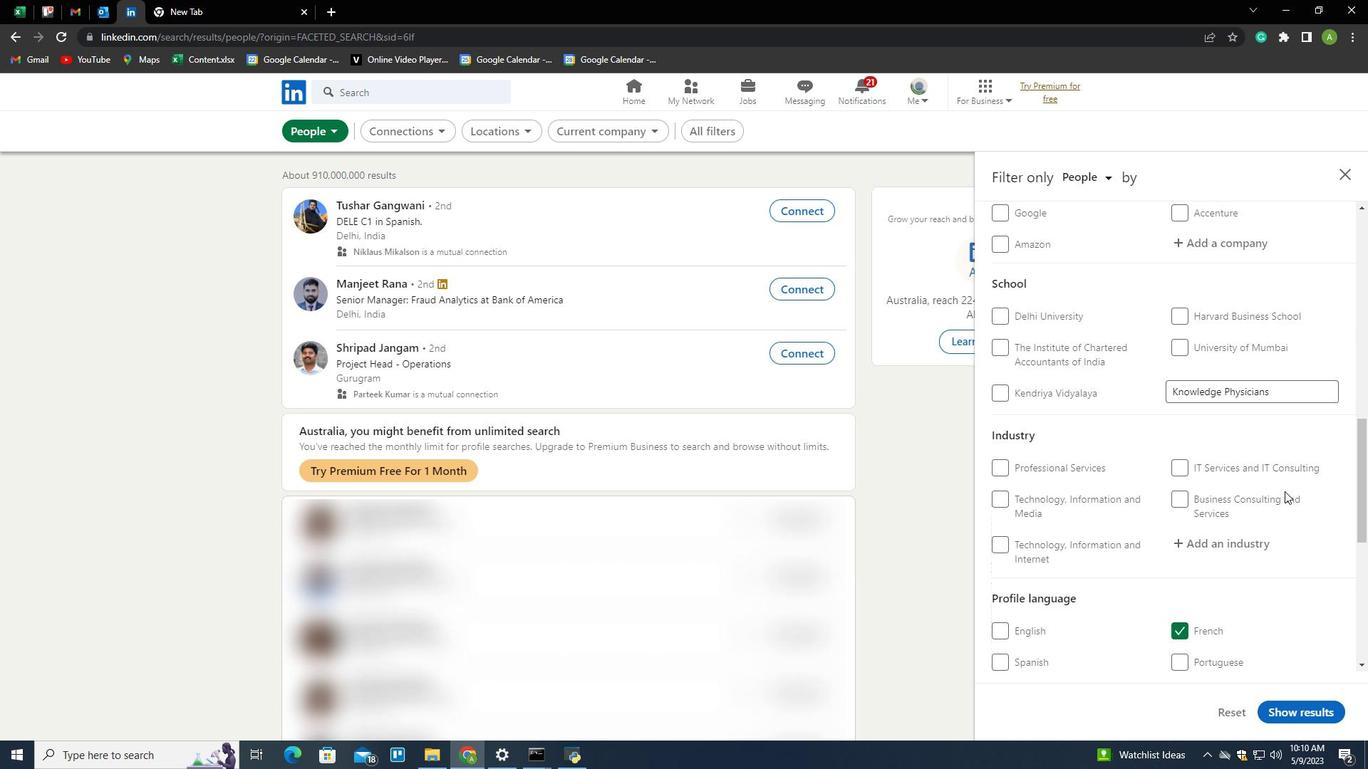 
Action: Mouse scrolled (1285, 491) with delta (0, 0)
Screenshot: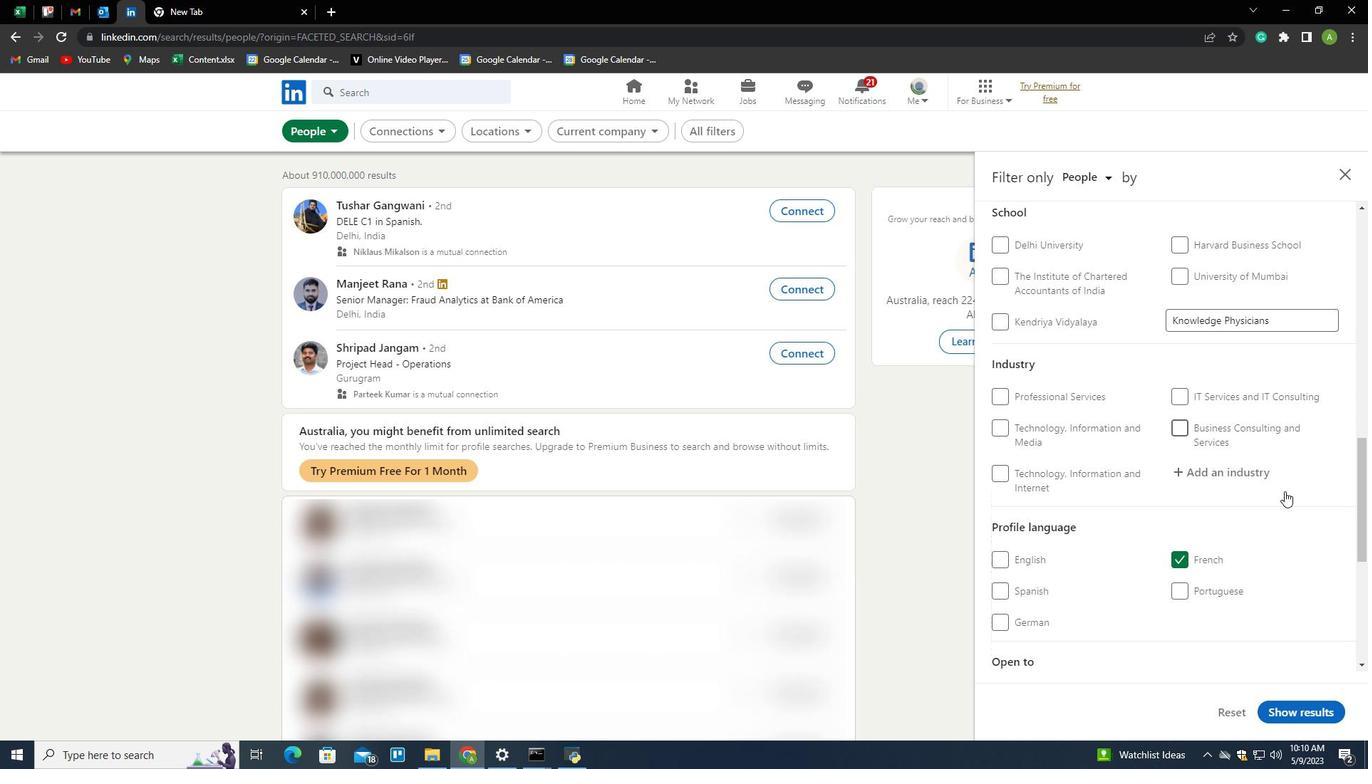 
Action: Mouse scrolled (1285, 491) with delta (0, 0)
Screenshot: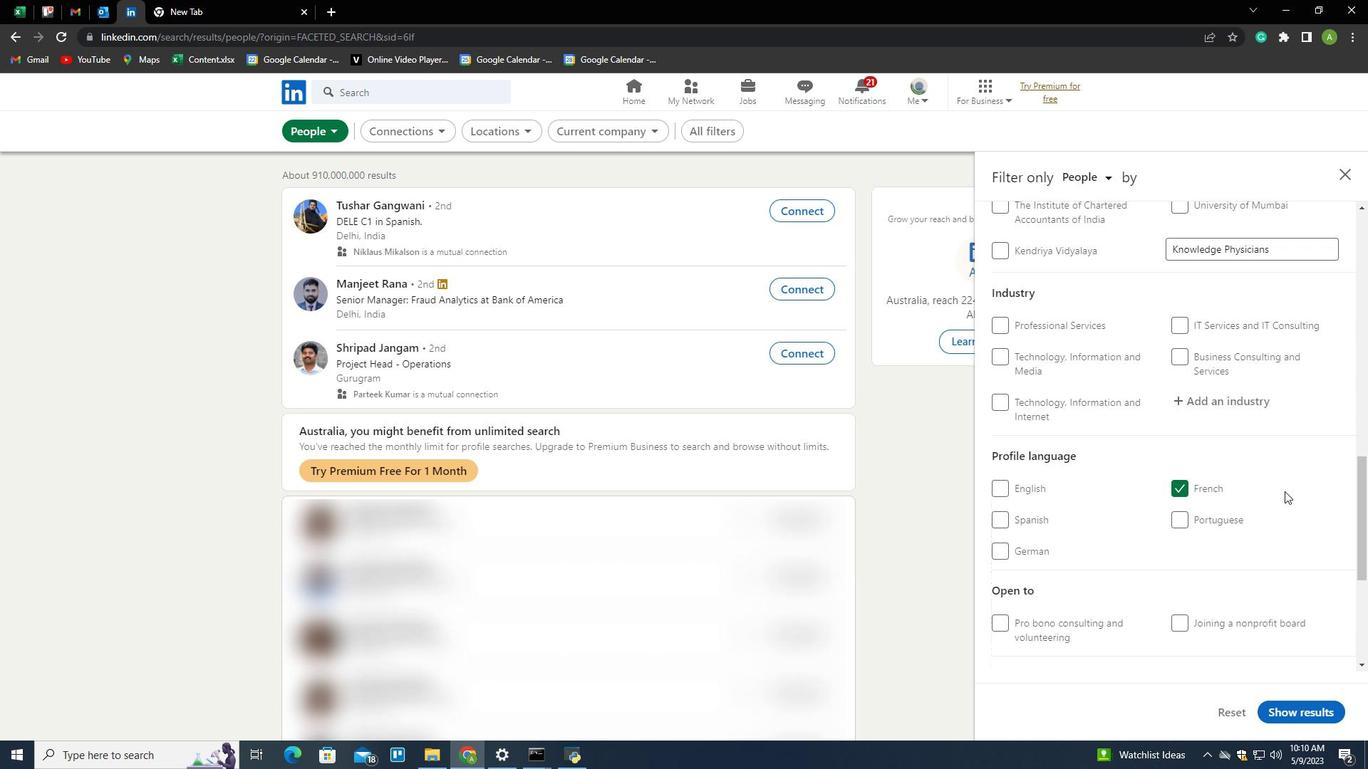 
Action: Mouse moved to (1211, 320)
Screenshot: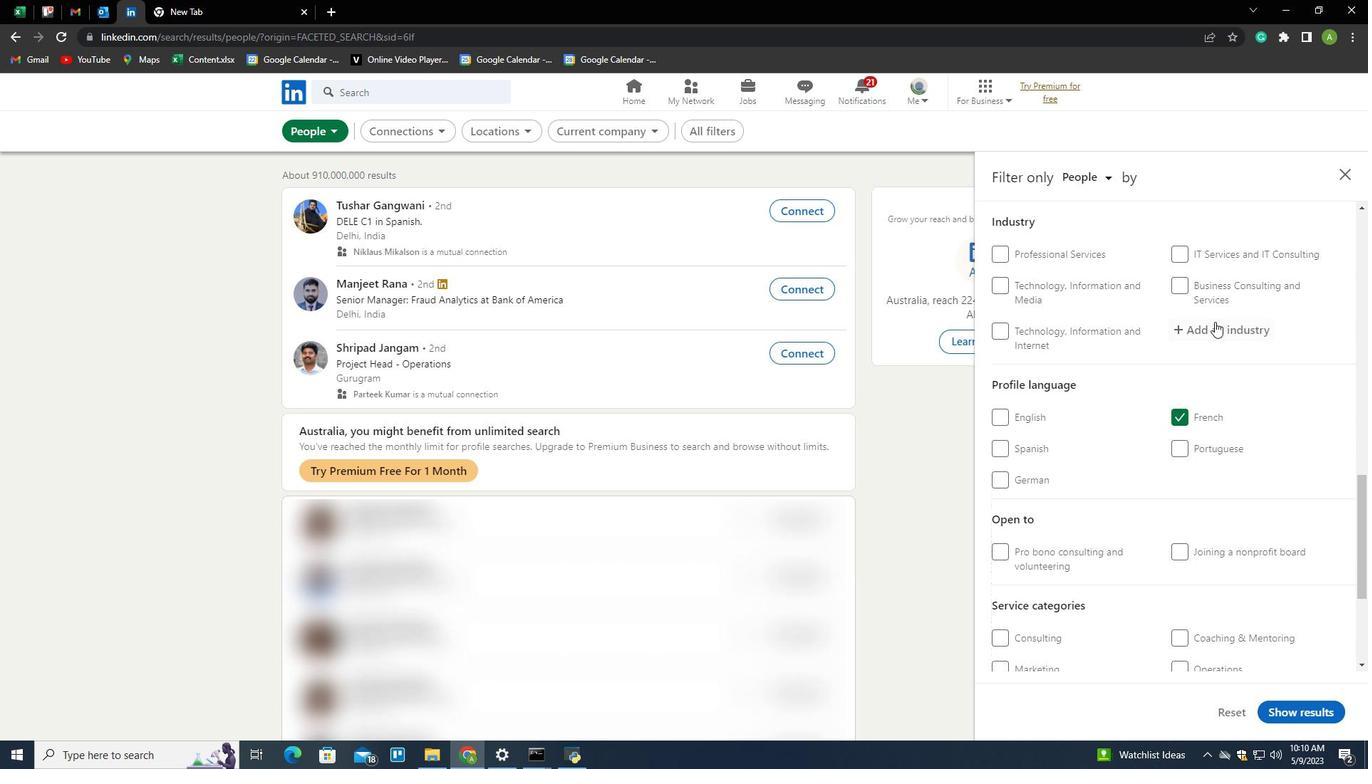 
Action: Mouse pressed left at (1211, 320)
Screenshot: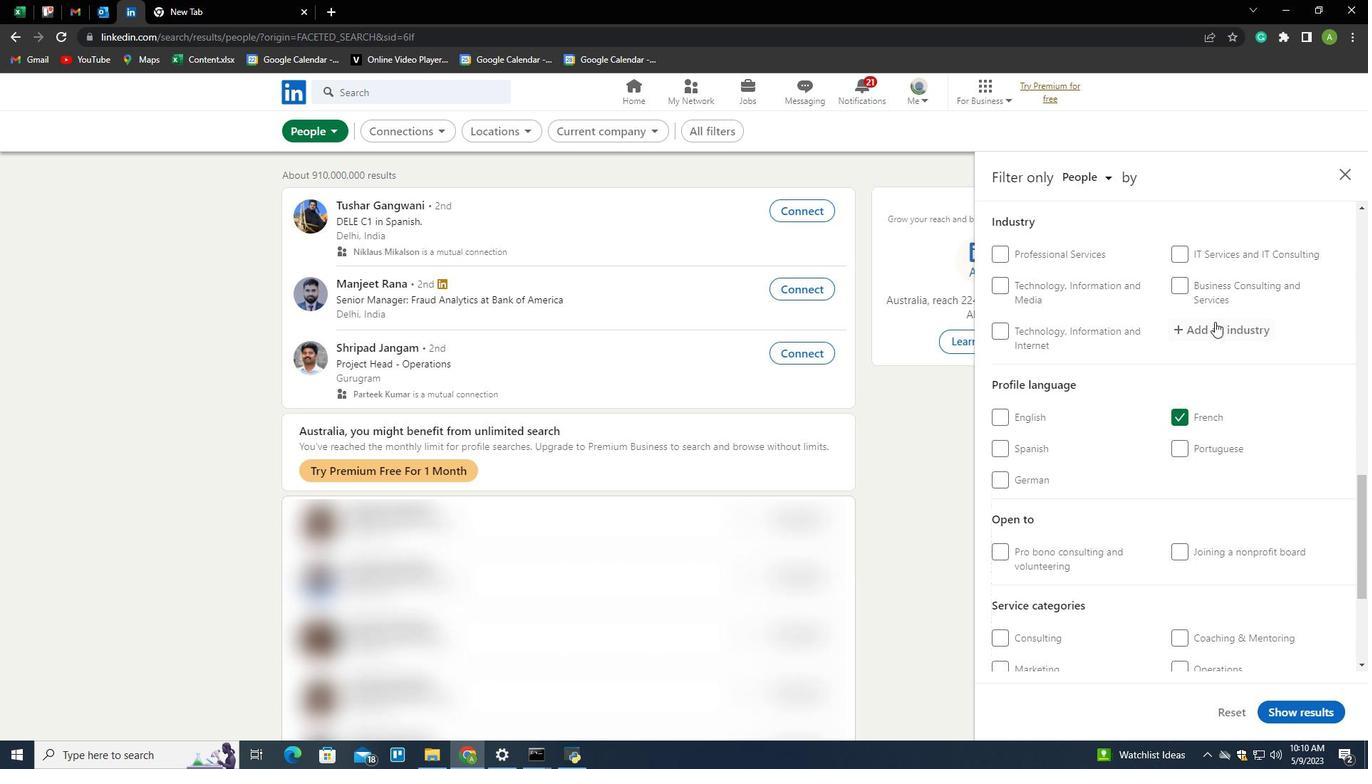 
Action: Mouse moved to (1211, 320)
Screenshot: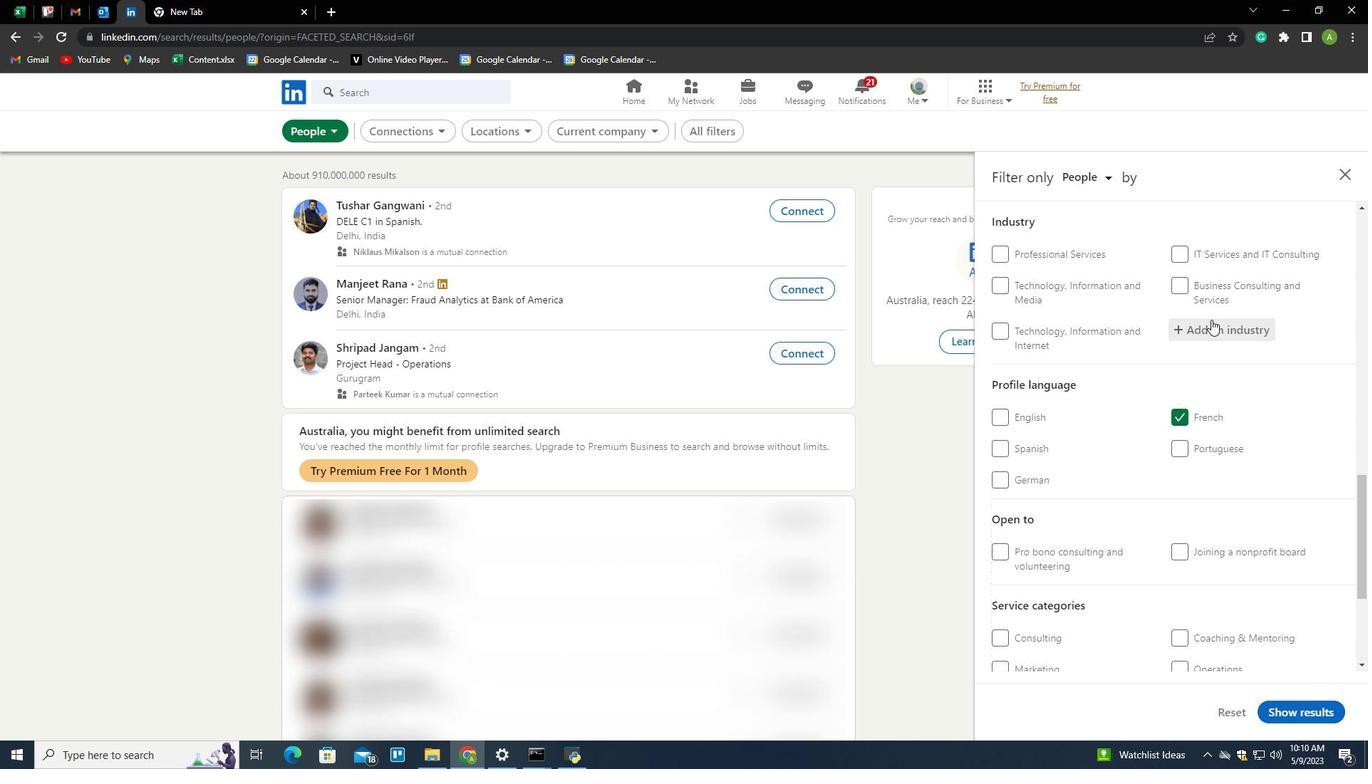 
Action: Key pressed <Key.shift><Key.shift><Key.shift><Key.shift><Key.shift><Key.shift><Key.shift><Key.shift><Key.shift><Key.shift><Key.shift><Key.shift><Key.shift><Key.shift><Key.shift><Key.shift><Key.shift><Key.shift><Key.shift><Key.shift><Key.shift><Key.shift><Key.shift><Key.shift><Key.shift><Key.shift><Key.shift><Key.shift><Key.shift><Key.shift><Key.shift><Key.shift><Key.shift><Key.shift><Key.shift><Key.shift><Key.shift><Key.shift><Key.shift><Key.shift><Key.shift><Key.shift><Key.shift><Key.shift><Key.shift><Key.shift><Key.shift><Key.shift><Key.shift><Key.shift><Key.shift><Key.shift><Key.shift><Key.shift><Key.shift><Key.shift><Key.shift><Key.shift><Key.shift><Key.shift><Key.shift><Key.shift><Key.shift><Key.shift><Key.shift><Key.shift><Key.shift><Key.shift><Key.shift><Key.shift><Key.shift><Key.shift><Key.shift><Key.shift><Key.shift><Key.shift><Key.shift><Key.shift><Key.shift><Key.shift><Key.shift><Key.shift><Key.shift><Key.shift><Key.shift><Key.shift><Key.shift><Key.shift><Key.shift><Key.shift><Key.shift><Key.shift><Key.shift><Key.shift><Key.shift><Key.shift><Key.shift><Key.shift>Physicians<Key.down><Key.enter>
Screenshot: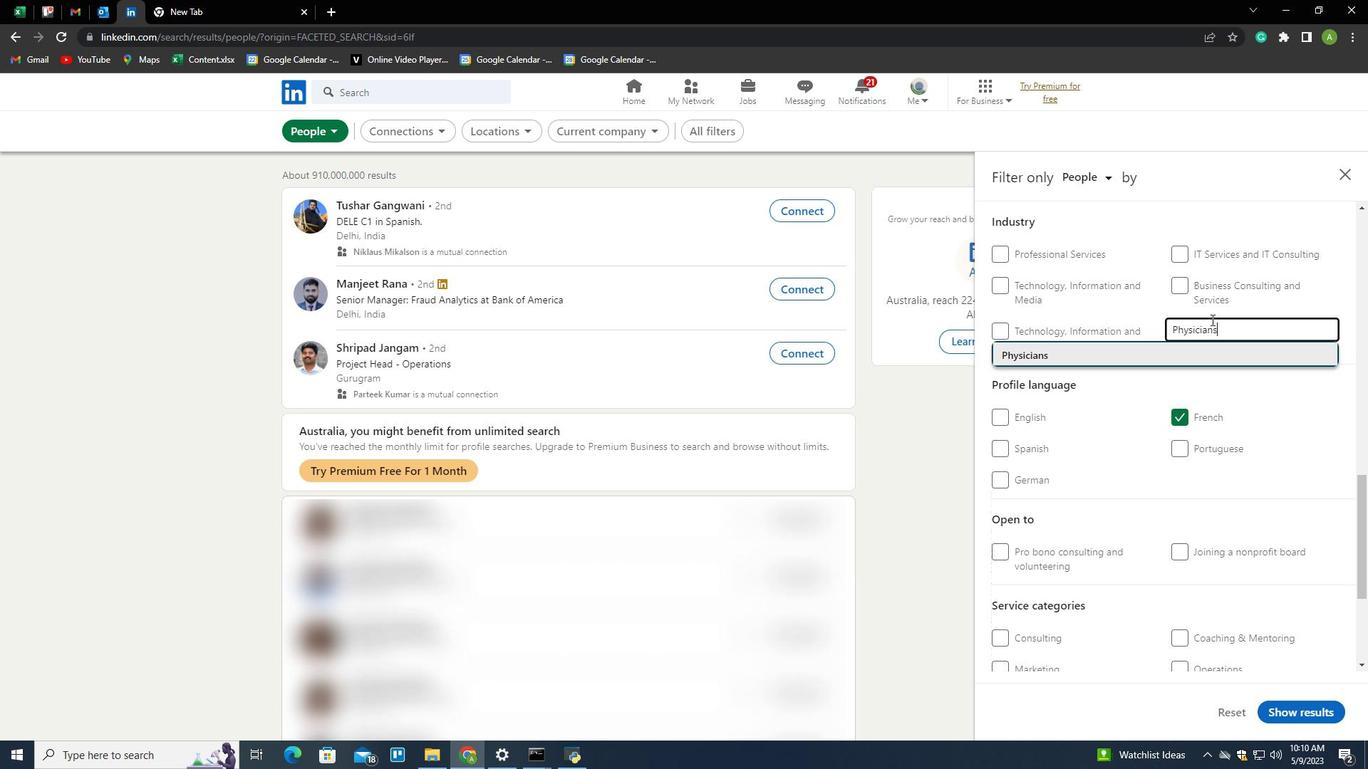 
Action: Mouse moved to (1211, 324)
Screenshot: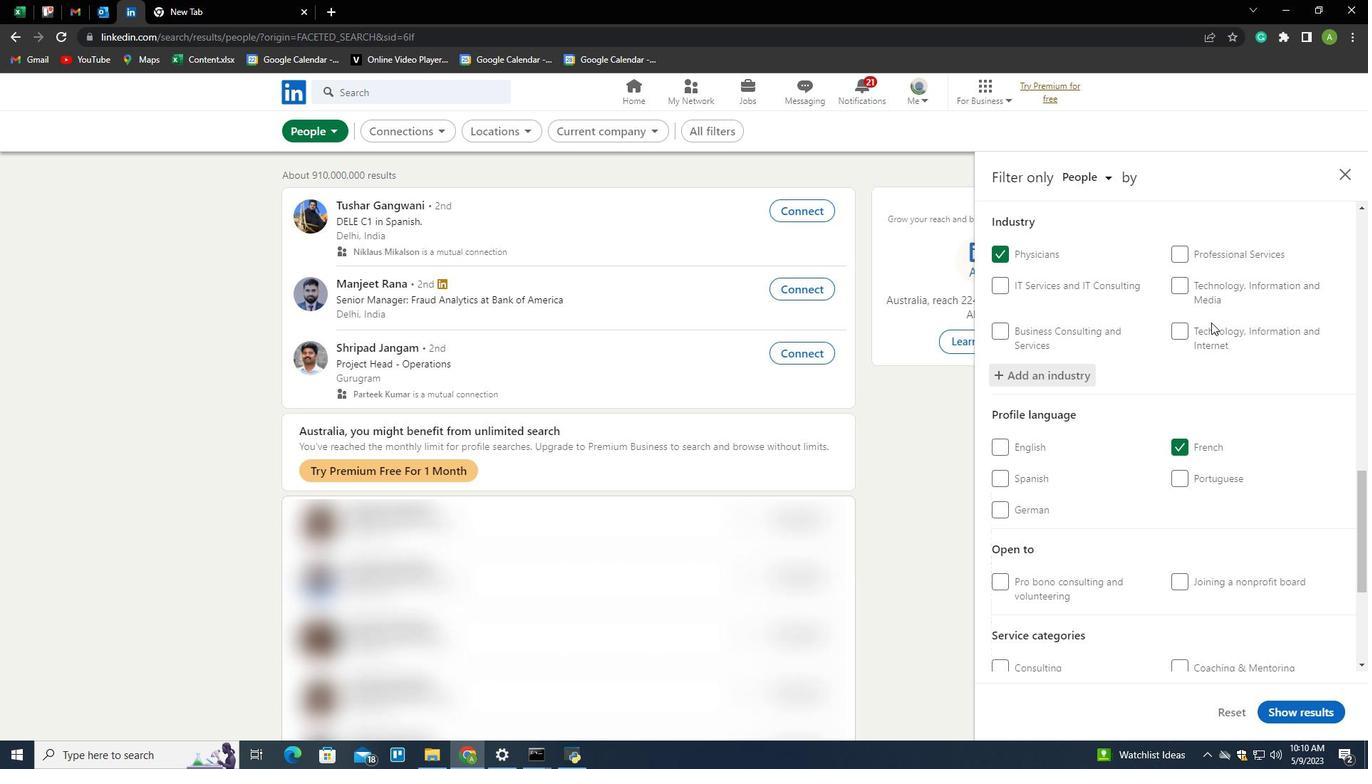 
Action: Mouse scrolled (1211, 323) with delta (0, 0)
Screenshot: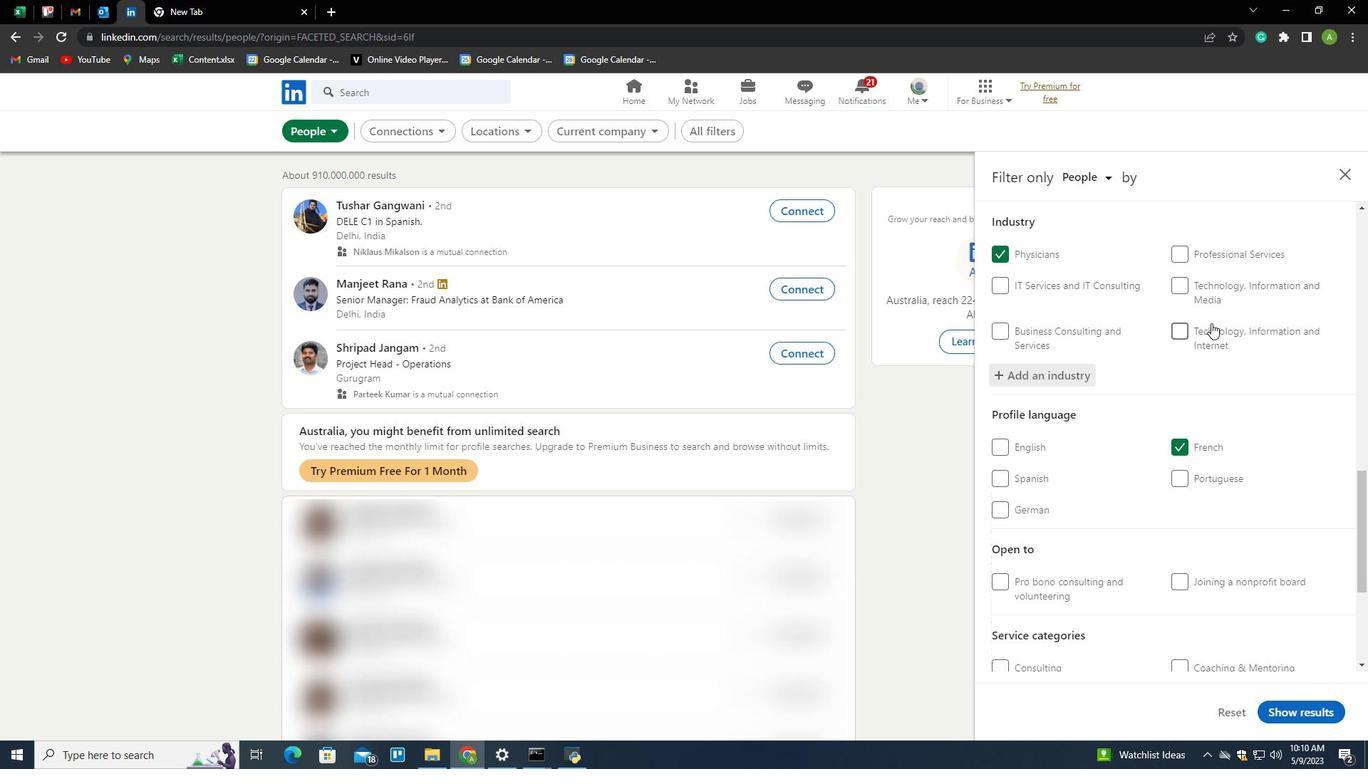 
Action: Mouse scrolled (1211, 323) with delta (0, 0)
Screenshot: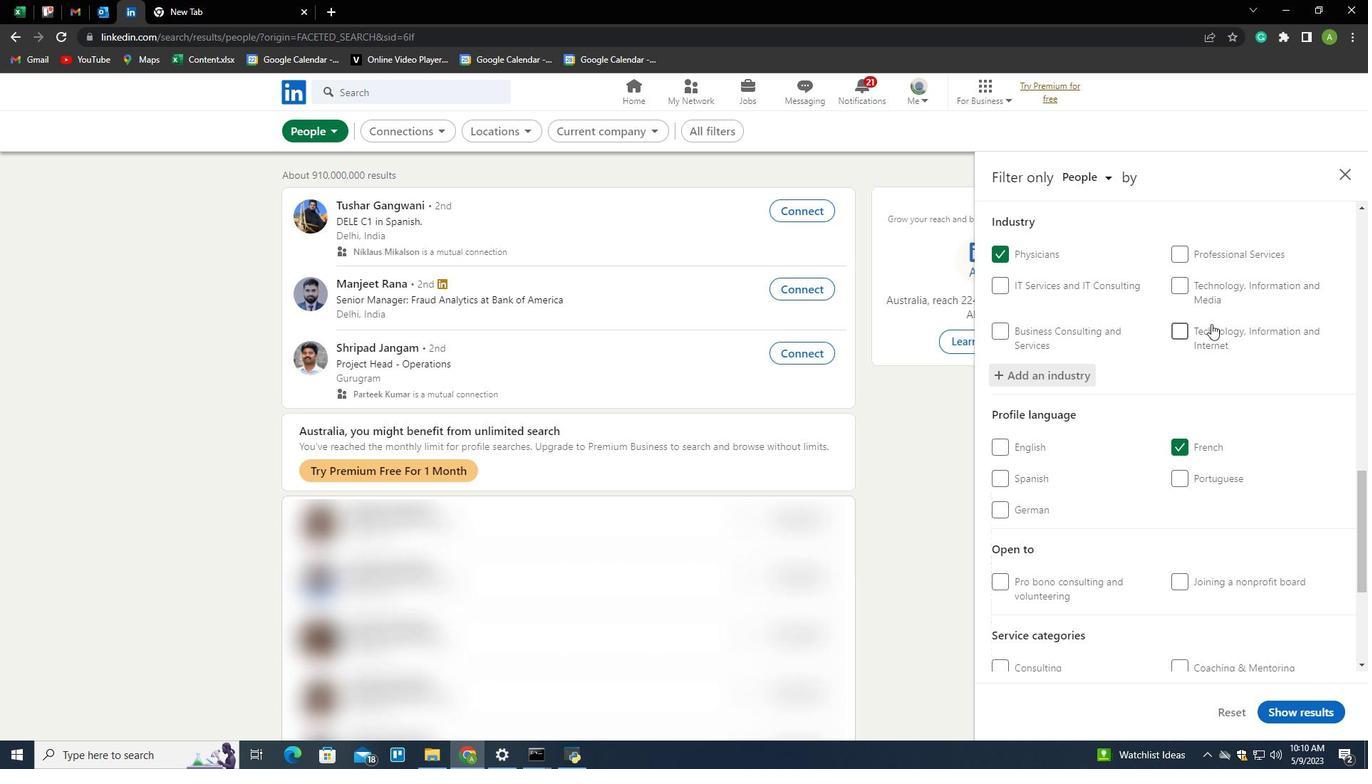 
Action: Mouse scrolled (1211, 323) with delta (0, 0)
Screenshot: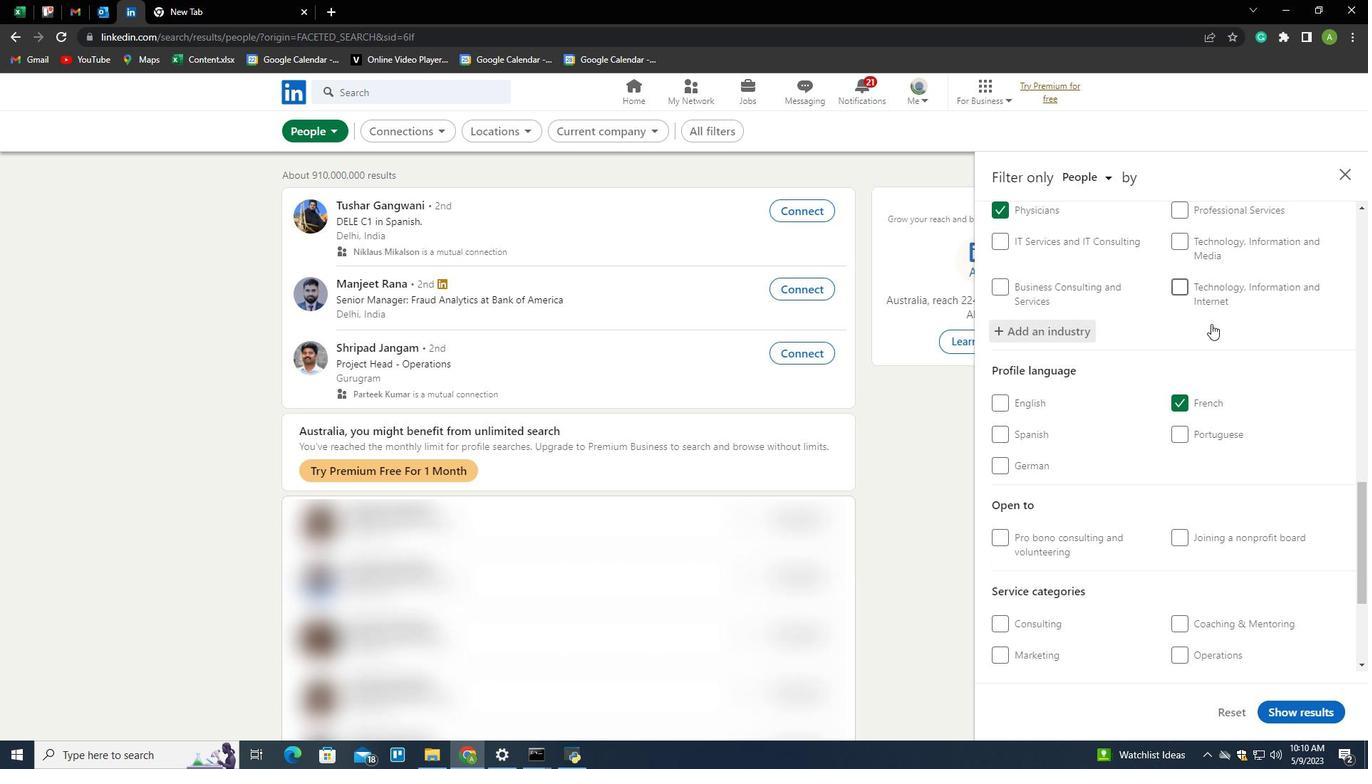 
Action: Mouse scrolled (1211, 323) with delta (0, 0)
Screenshot: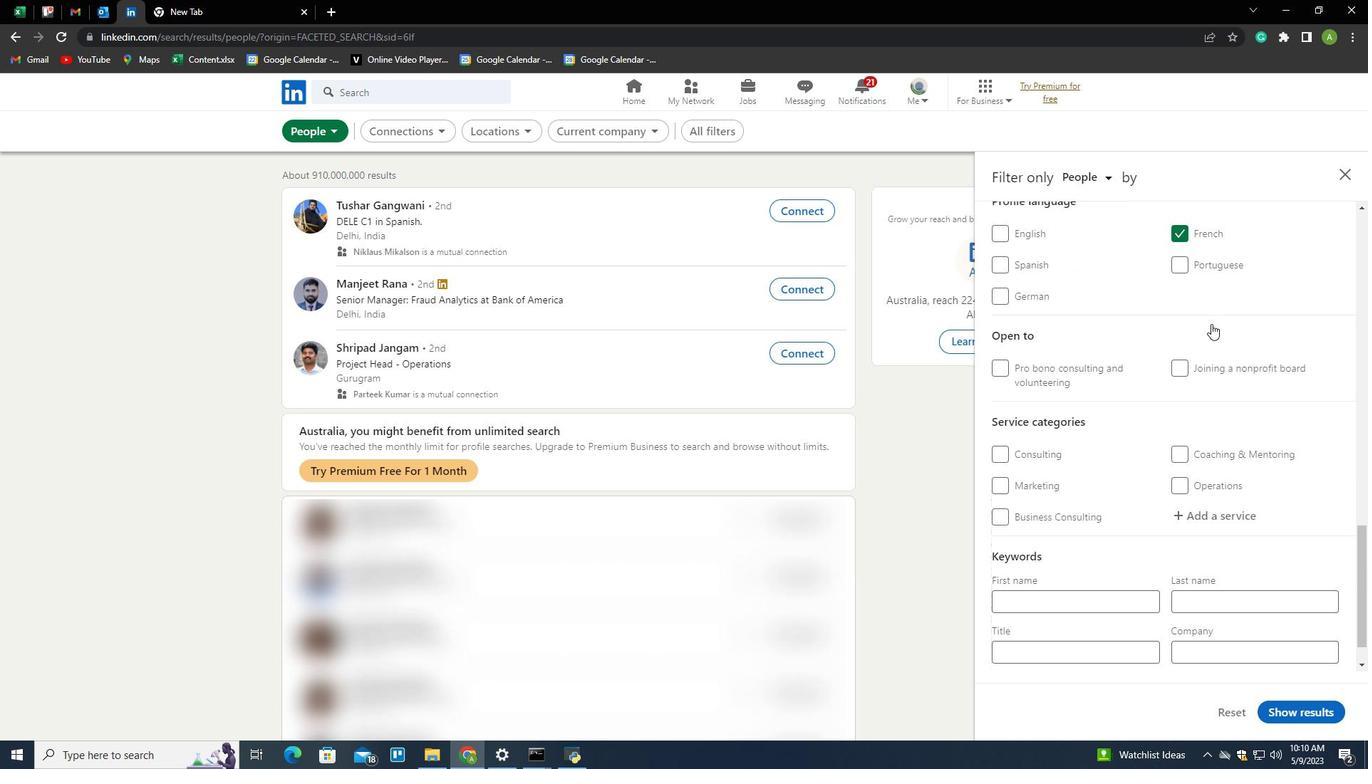 
Action: Mouse moved to (1211, 324)
Screenshot: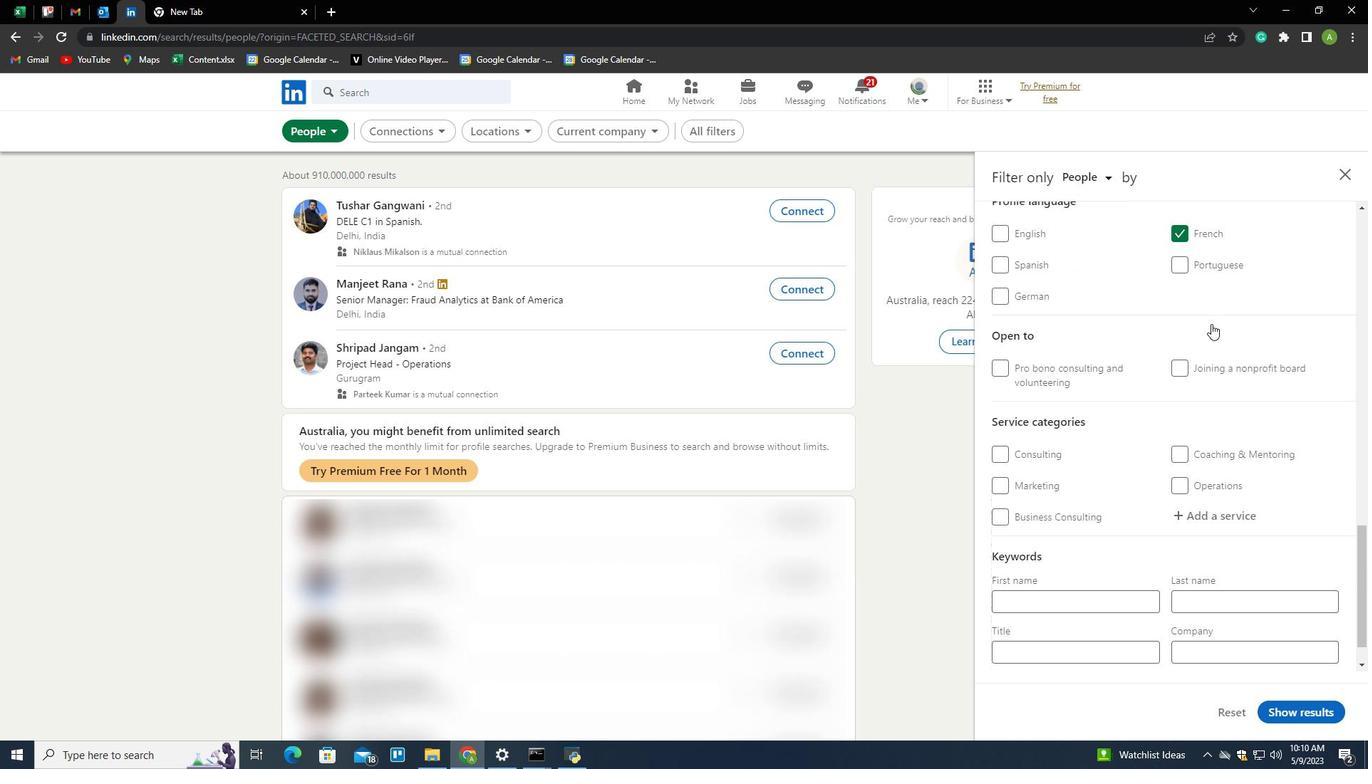 
Action: Mouse scrolled (1211, 323) with delta (0, 0)
Screenshot: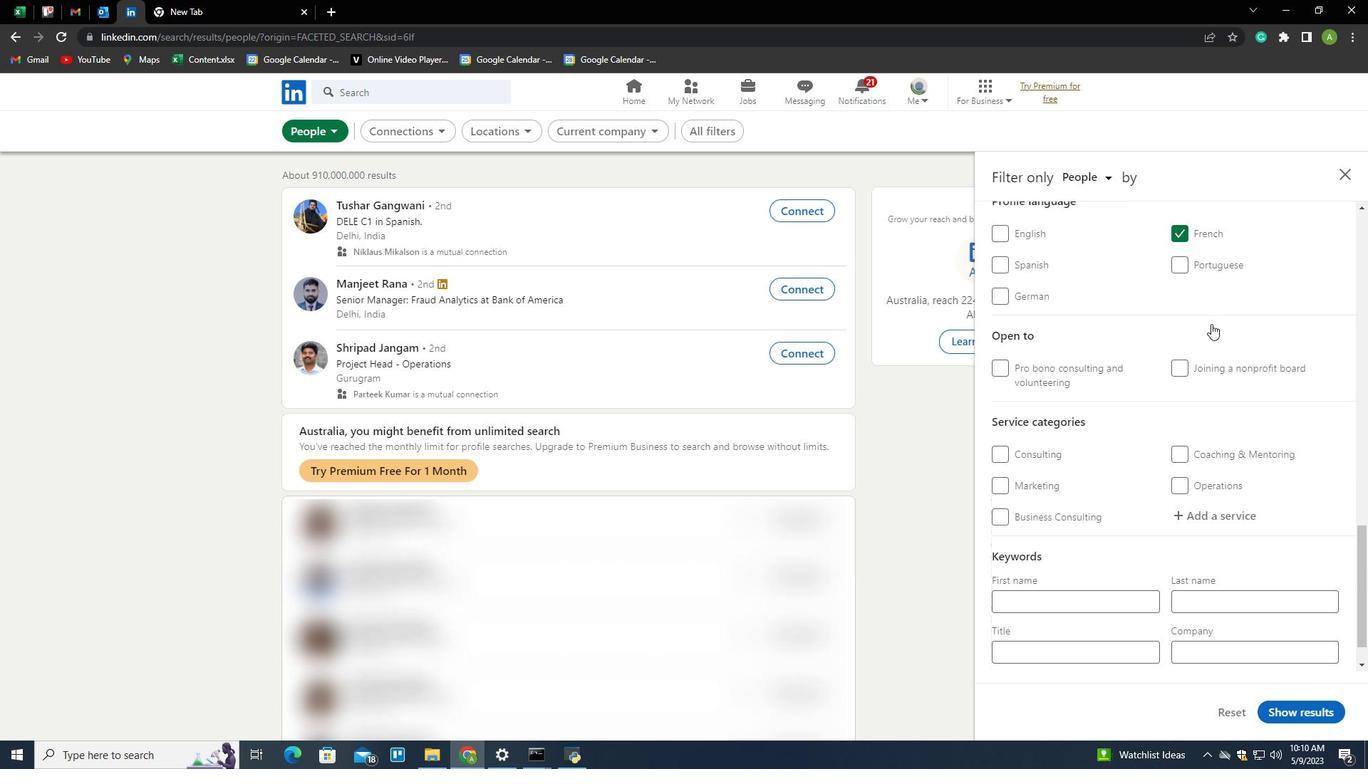 
Action: Mouse moved to (1238, 474)
Screenshot: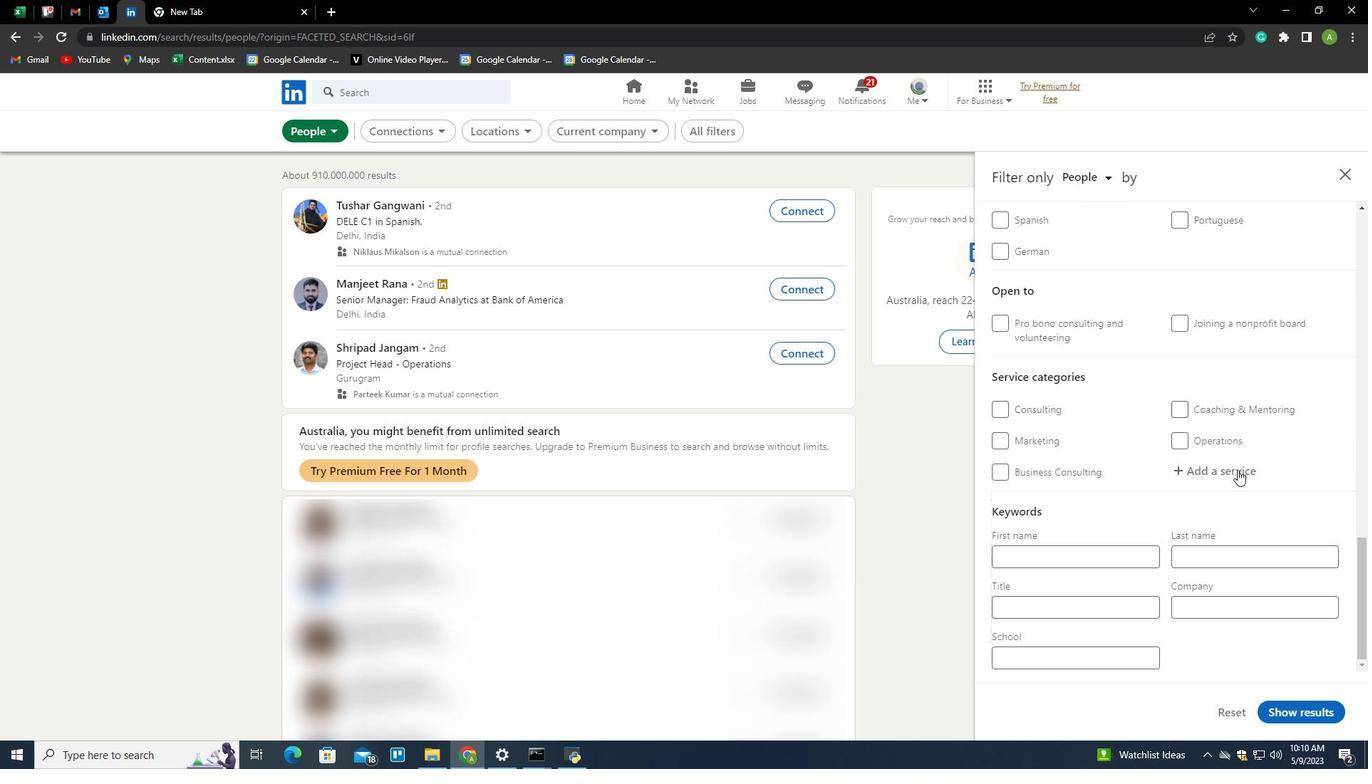 
Action: Mouse pressed left at (1238, 474)
Screenshot: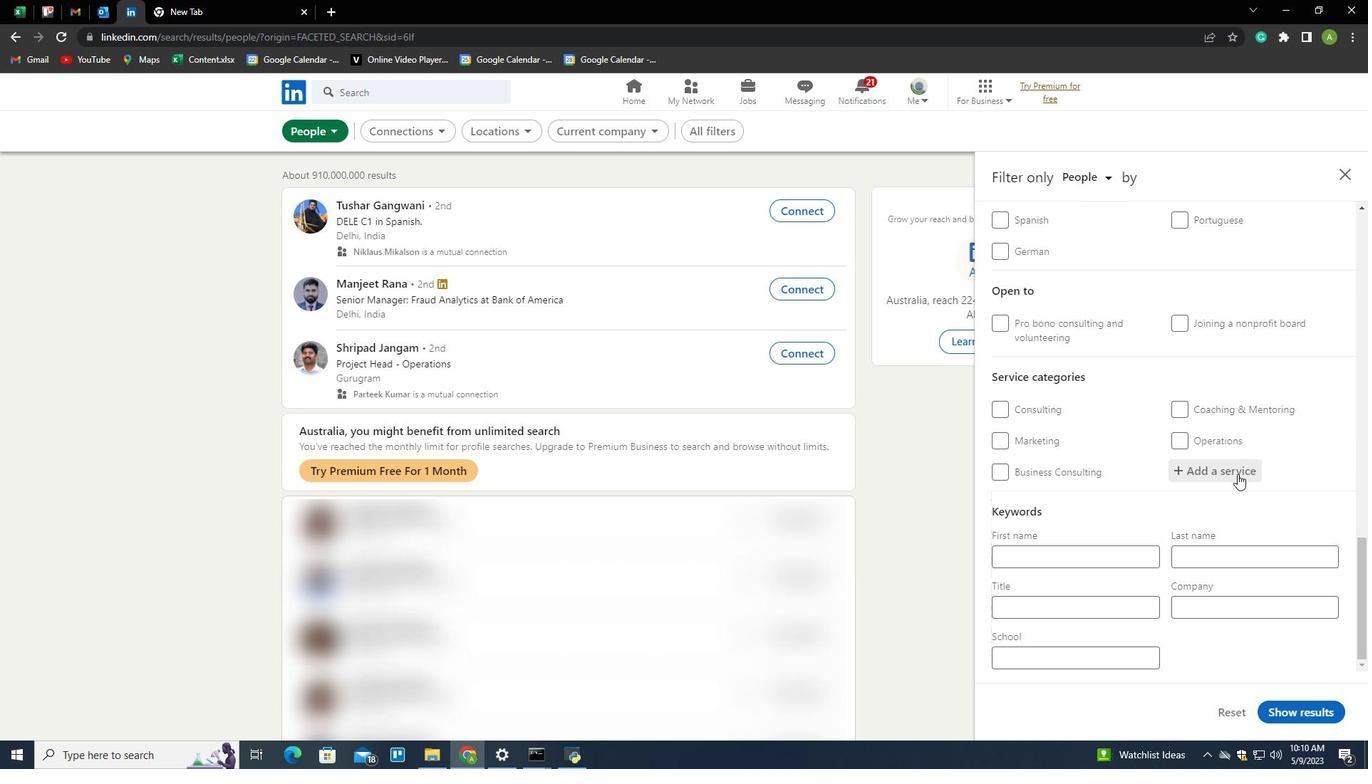 
Action: Key pressed <Key.shift>D<Key.shift_r><Key.home><Key.shift>Product<Key.space><Key.shift>Marketi<Key.down><Key.enter>
Screenshot: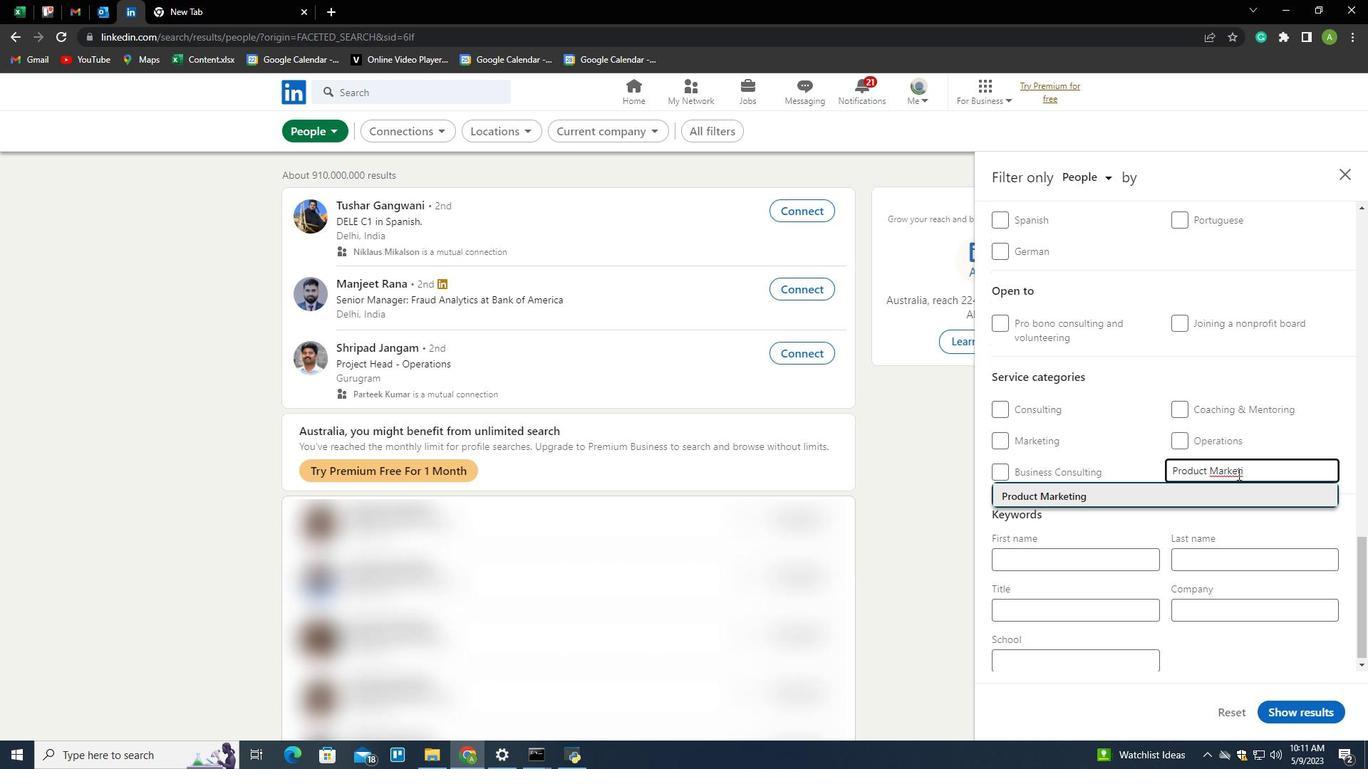 
Action: Mouse scrolled (1238, 473) with delta (0, 0)
Screenshot: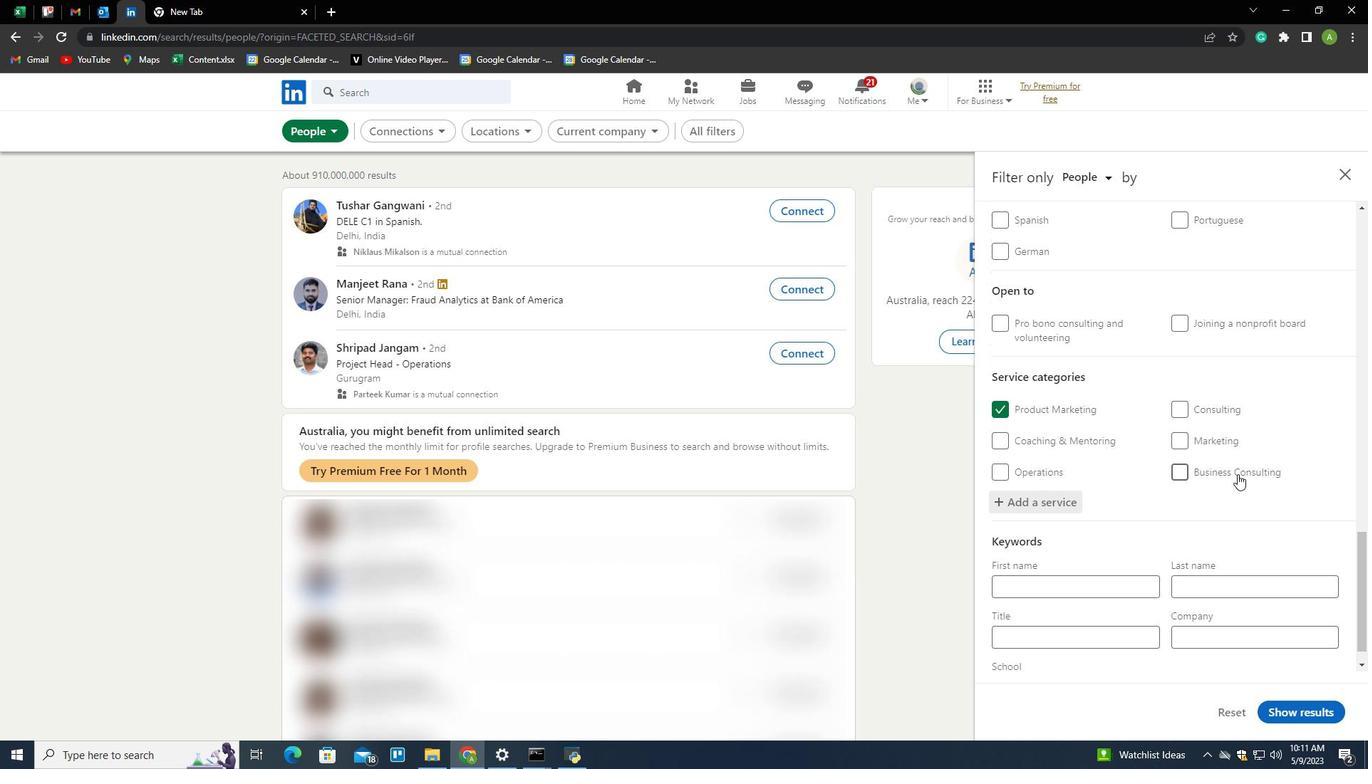 
Action: Mouse scrolled (1238, 473) with delta (0, 0)
Screenshot: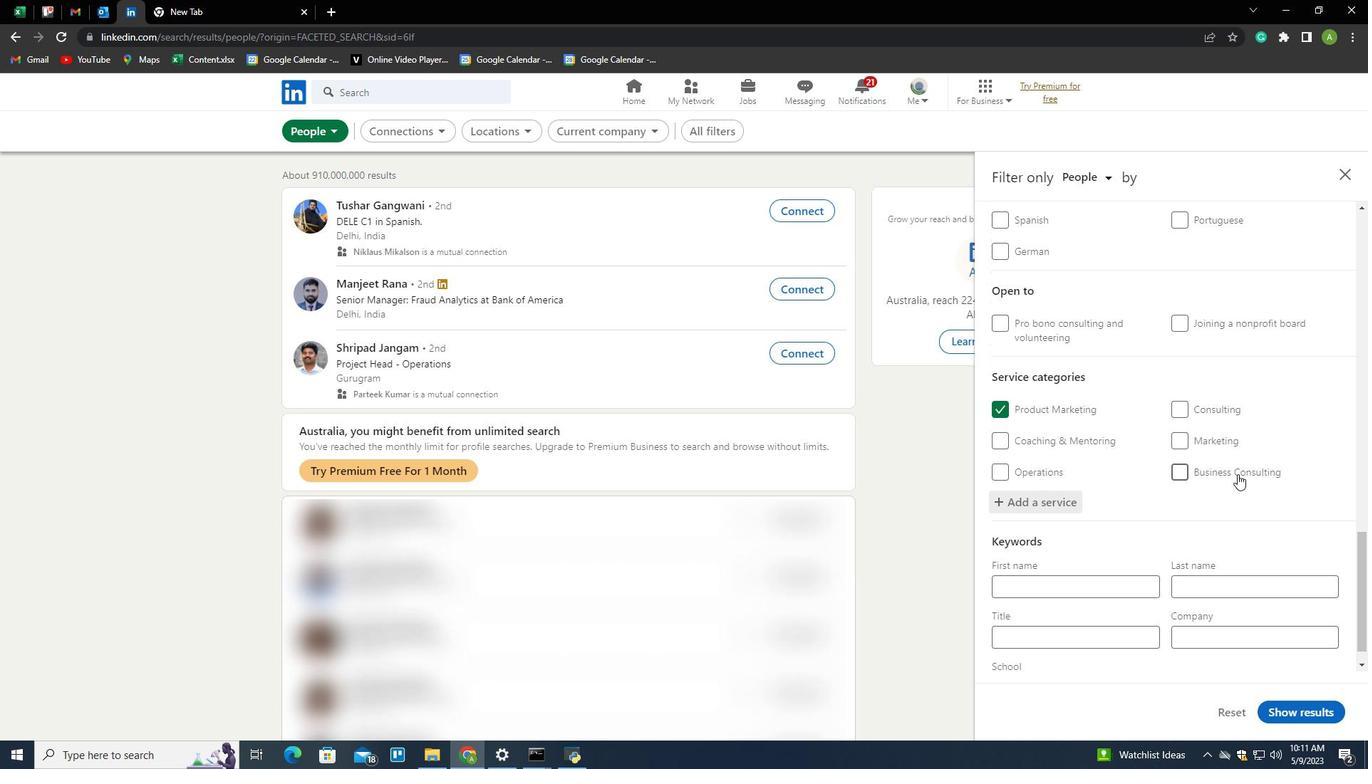 
Action: Mouse scrolled (1238, 473) with delta (0, 0)
Screenshot: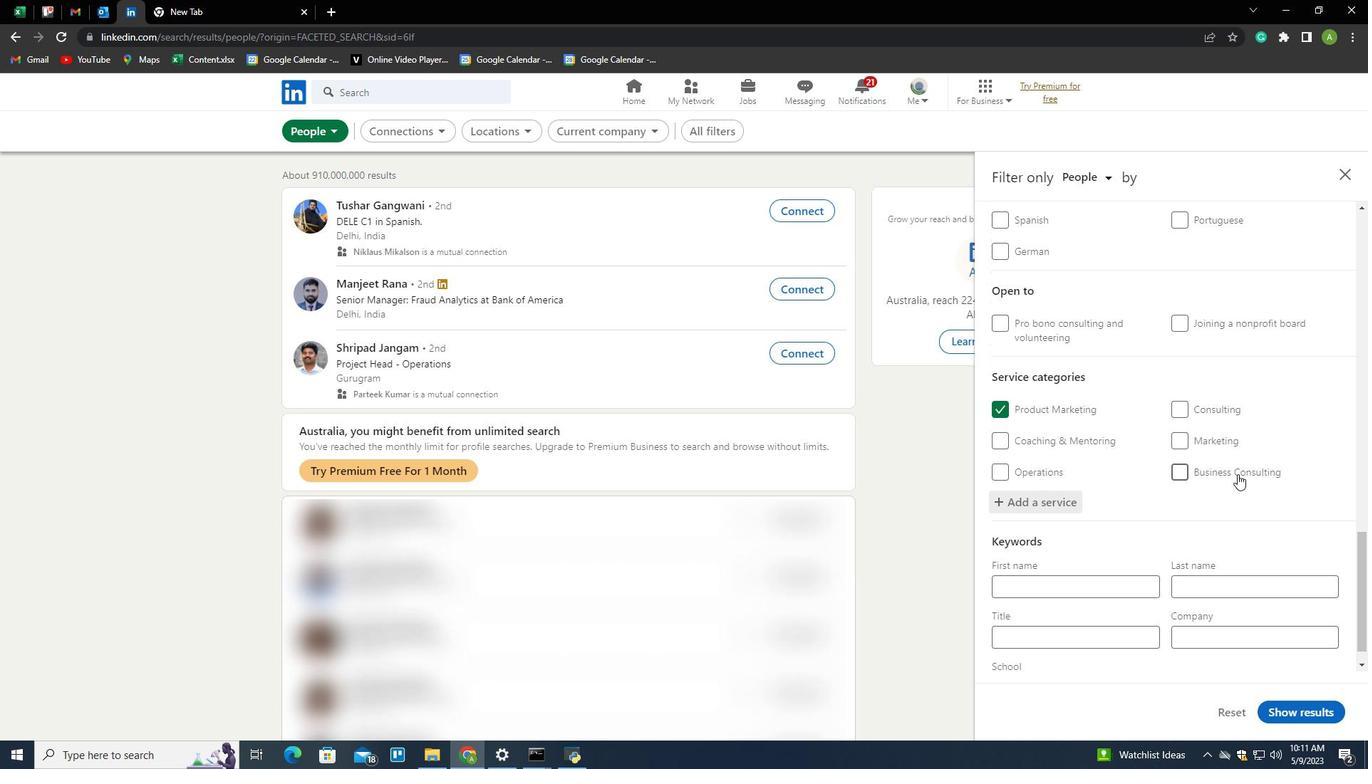 
Action: Mouse scrolled (1238, 473) with delta (0, 0)
Screenshot: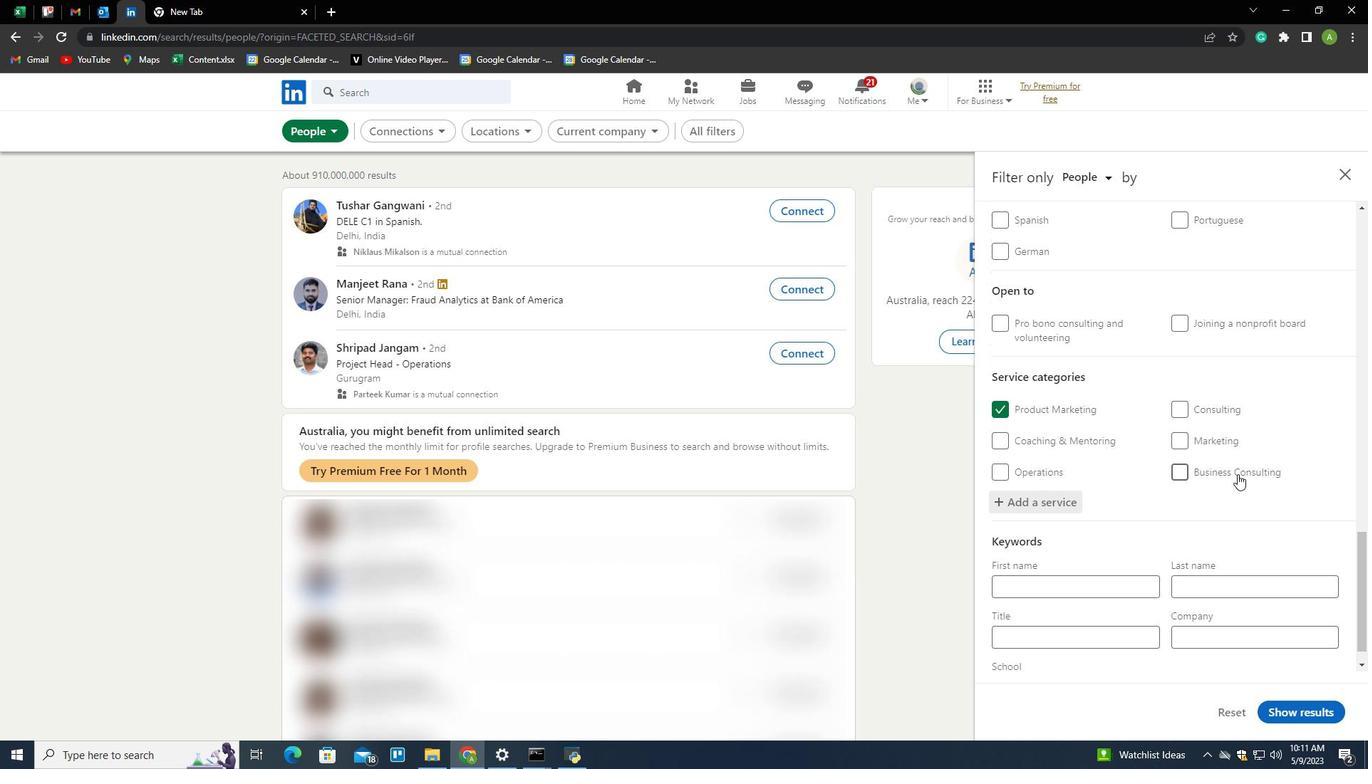 
Action: Mouse scrolled (1238, 473) with delta (0, 0)
Screenshot: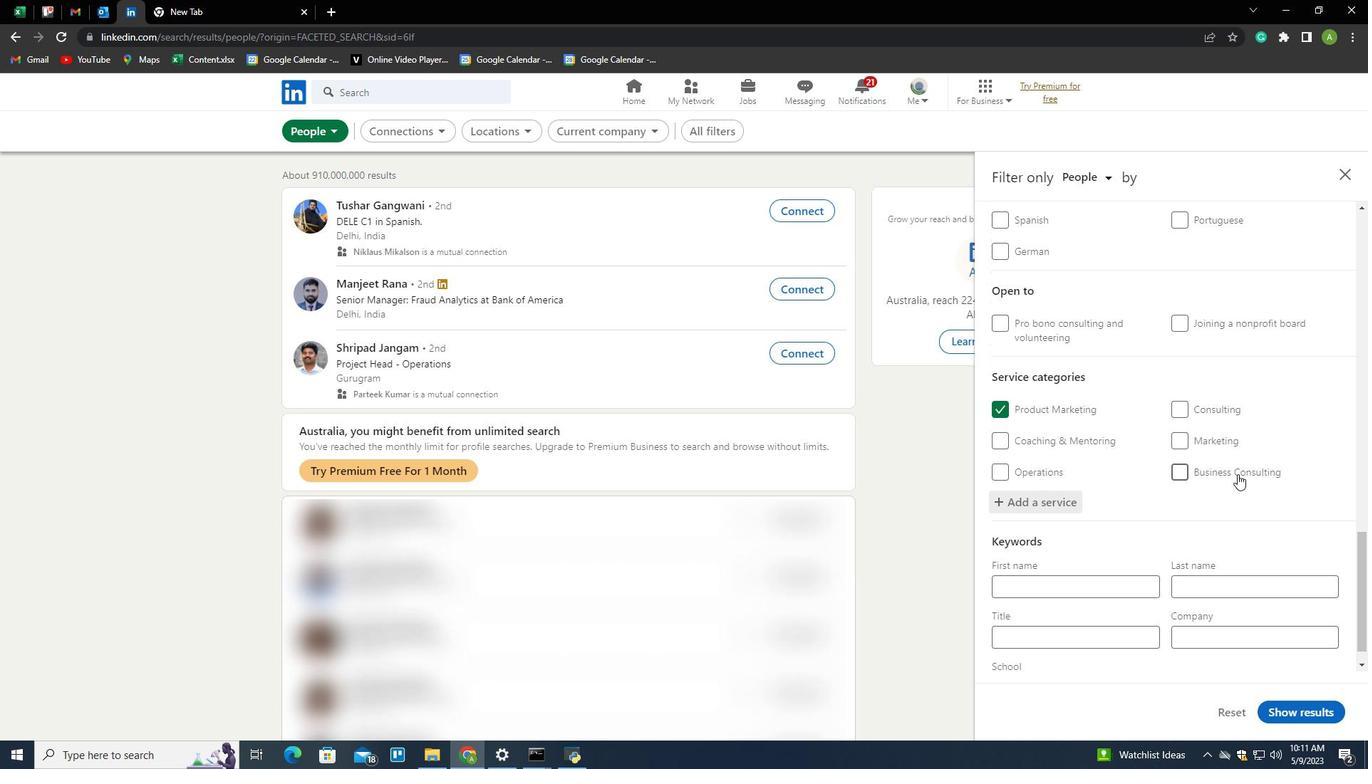 
Action: Mouse scrolled (1238, 473) with delta (0, 0)
Screenshot: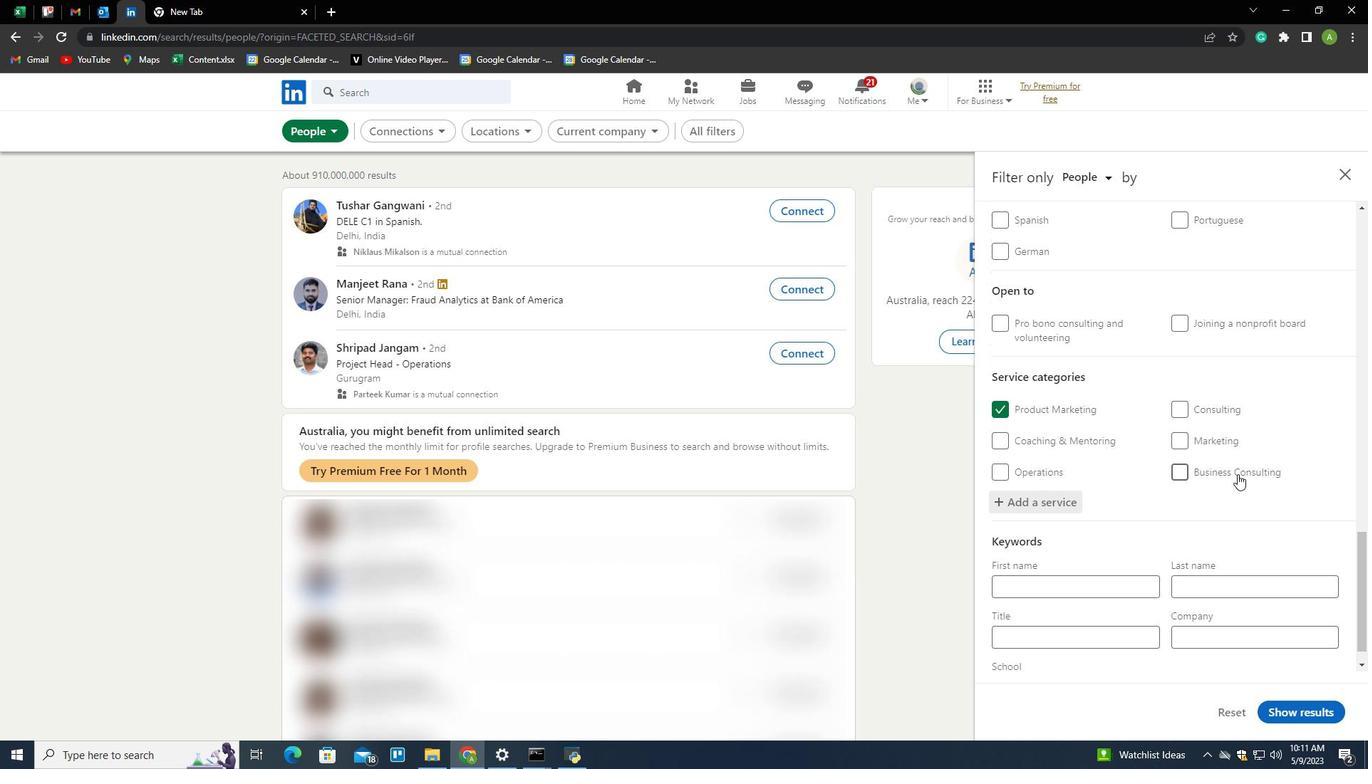 
Action: Mouse scrolled (1238, 473) with delta (0, 0)
Screenshot: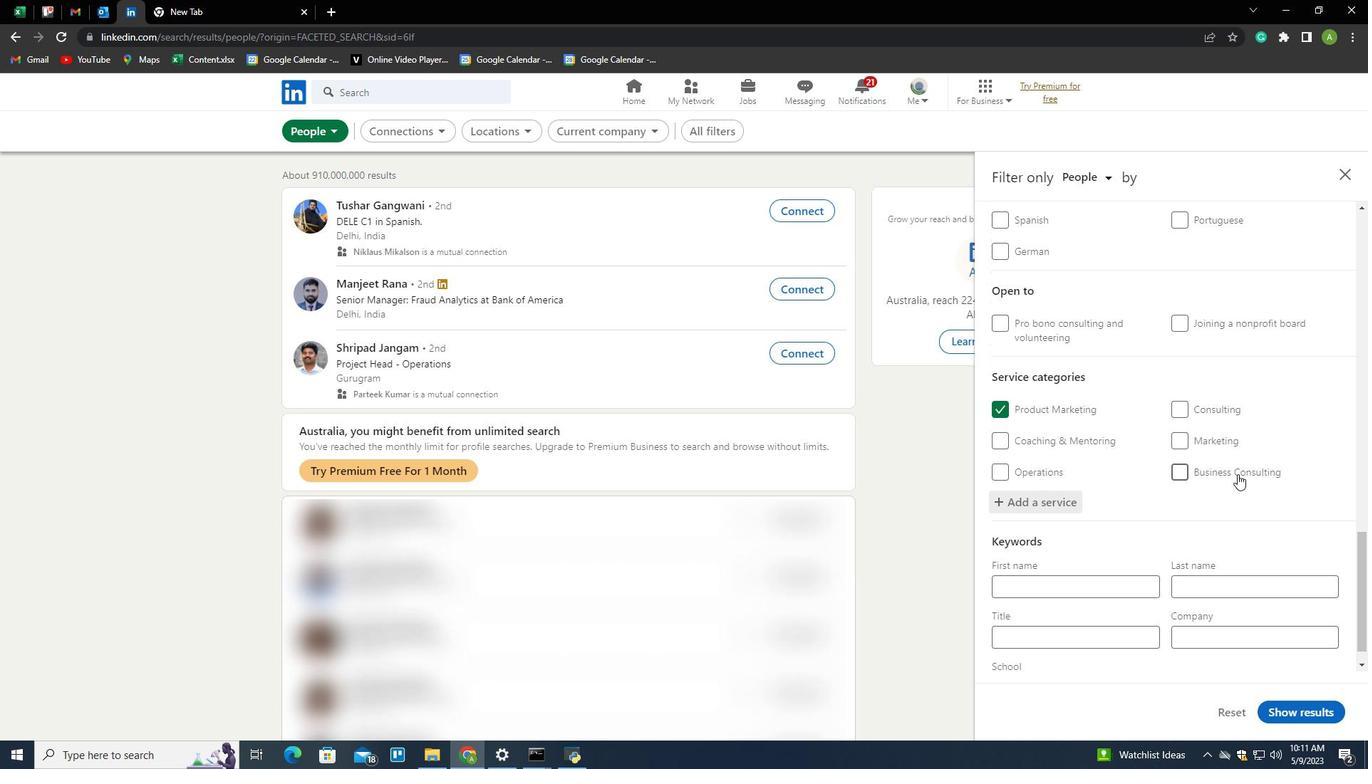
Action: Mouse moved to (1108, 612)
Screenshot: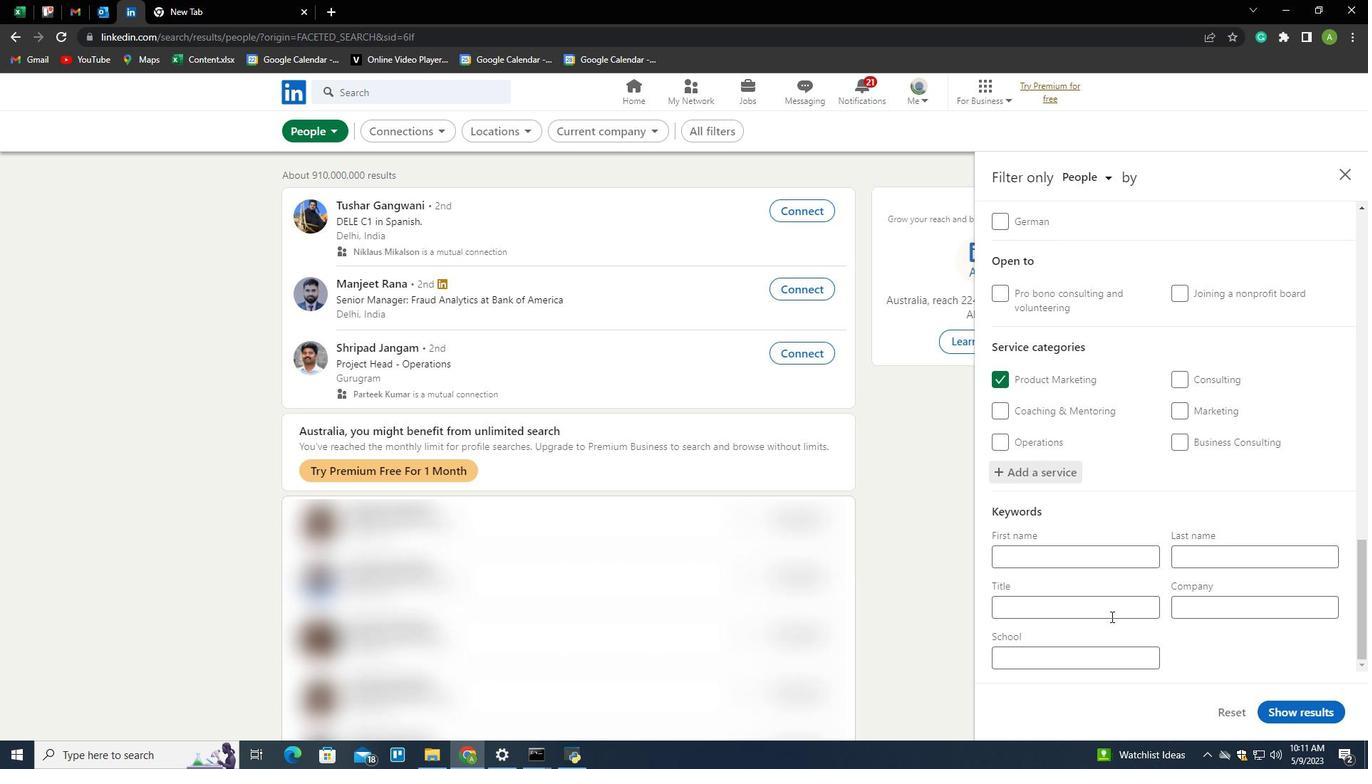 
Action: Mouse pressed left at (1108, 612)
Screenshot: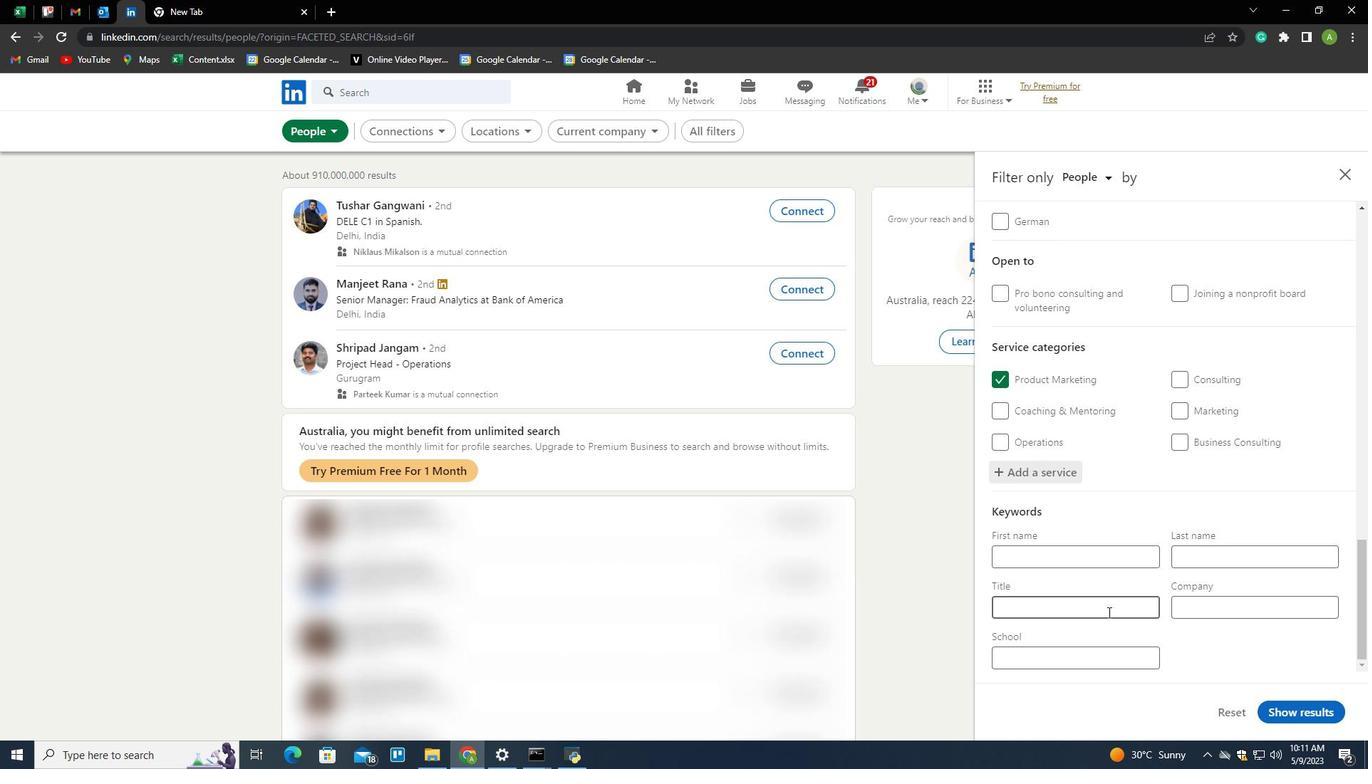 
Action: Key pressed <Key.shift>Director<Key.space>of<Key.space><Key.shift>G<Key.backspace><Key.shift>Beam<Key.backspace>n<Key.space><Key.shift>Counting
Screenshot: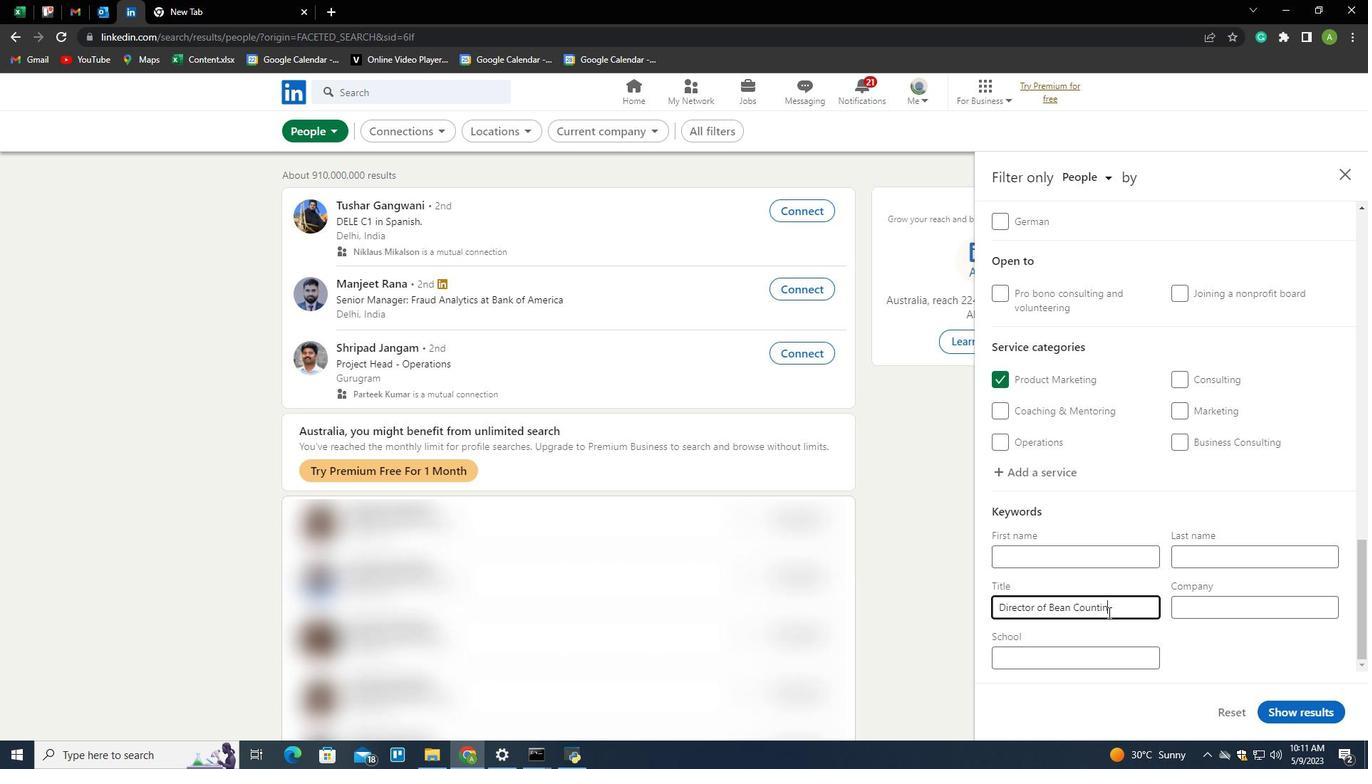 
Action: Mouse moved to (1249, 638)
Screenshot: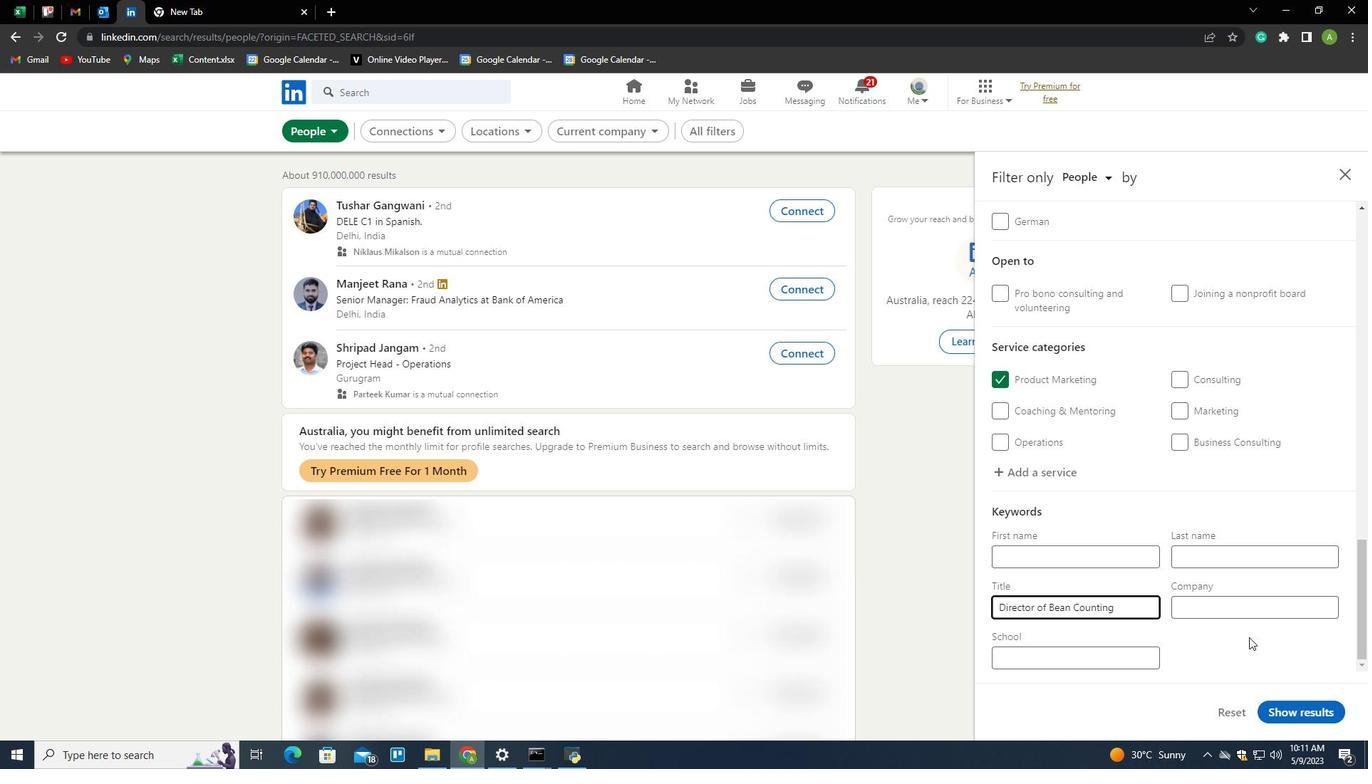 
Action: Mouse pressed left at (1249, 638)
Screenshot: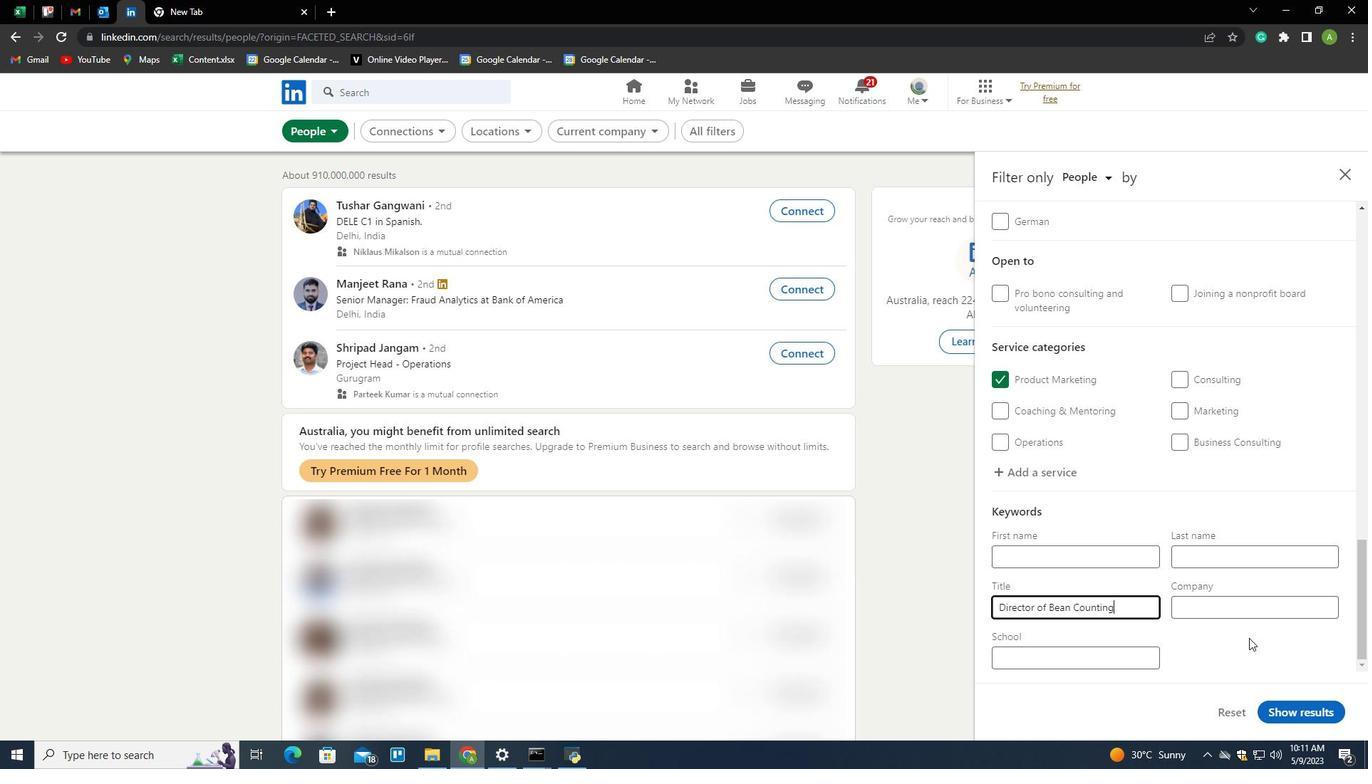 
Action: Mouse moved to (1295, 709)
Screenshot: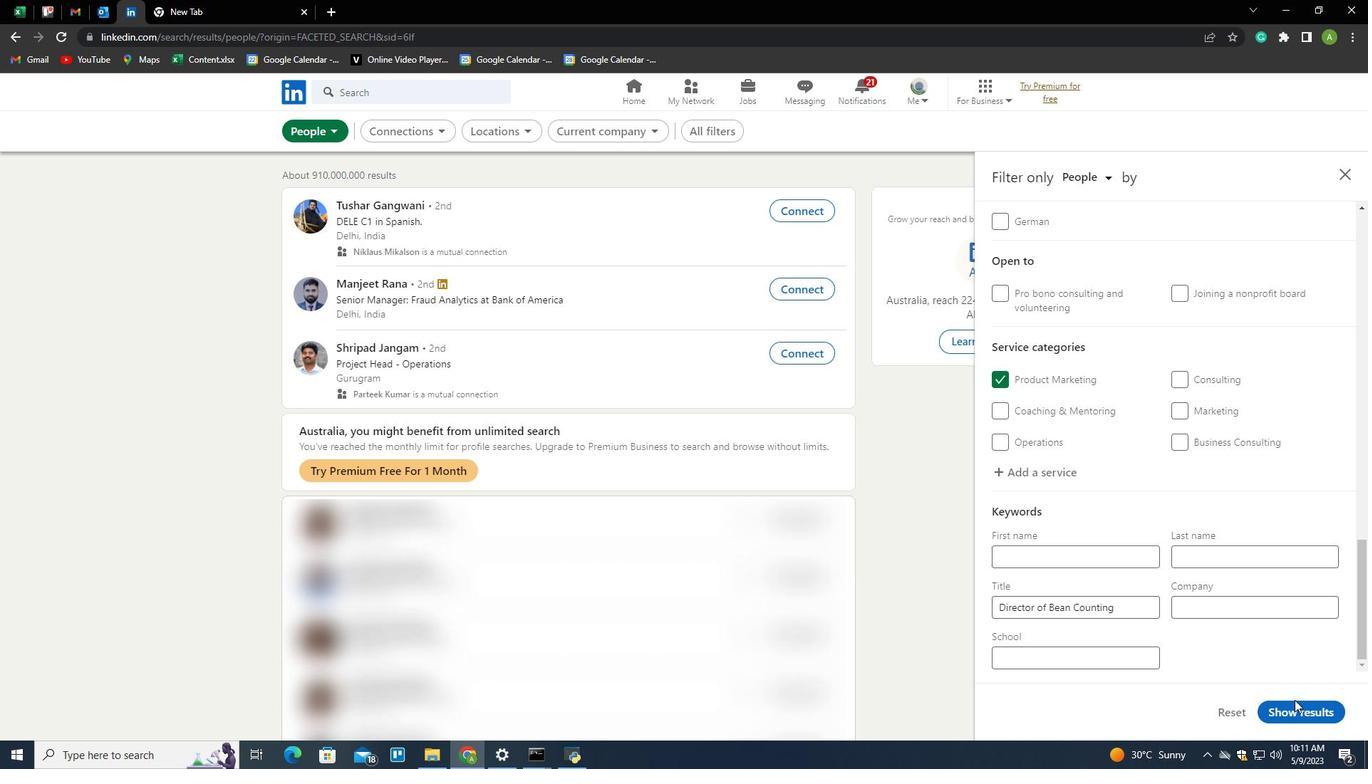 
Action: Mouse pressed left at (1295, 709)
Screenshot: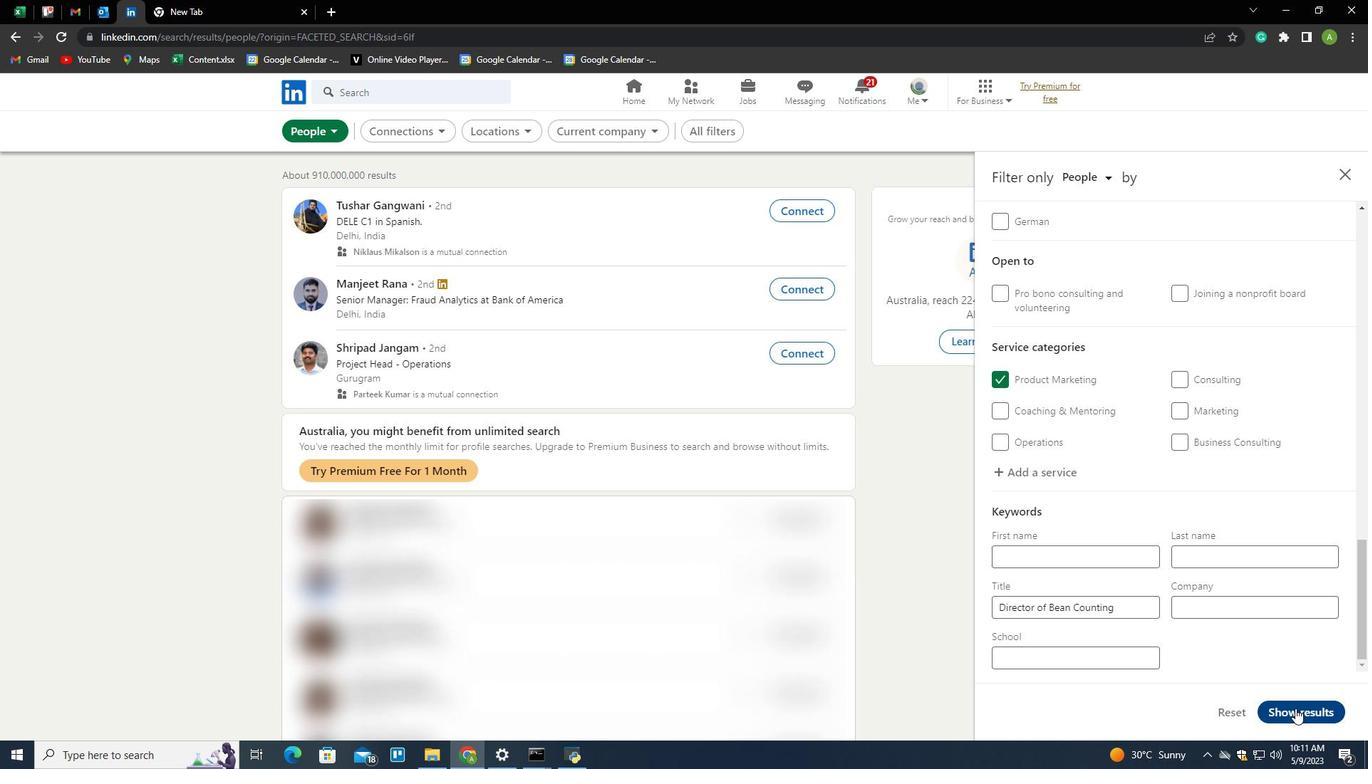 
